 Task: Compose an email with the signature Chelsea Sanchez with the subject Follow-up on the payment and the message Can you please schedule a meeting with the stakeholders to discuss the project status? from softage.4@softage.net to softage.5@softage.net, select last word, change the font of the message to Garamond and change the font typography to bold and italics Send the email. Finally, move the email from Sent Items to the label Marketing
Action: Mouse moved to (946, 75)
Screenshot: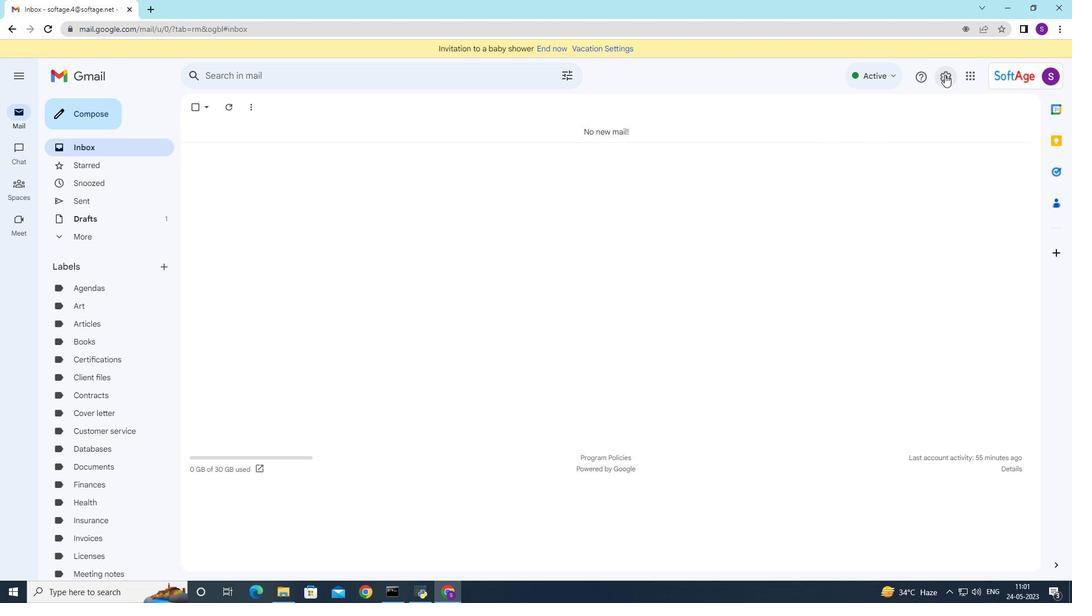 
Action: Mouse pressed left at (946, 75)
Screenshot: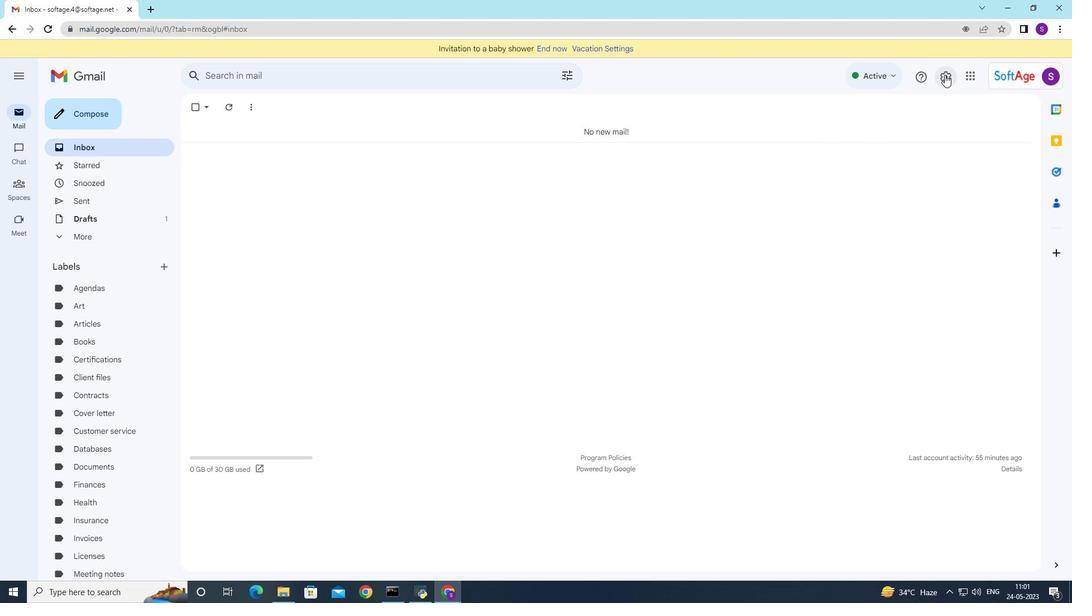 
Action: Mouse moved to (888, 135)
Screenshot: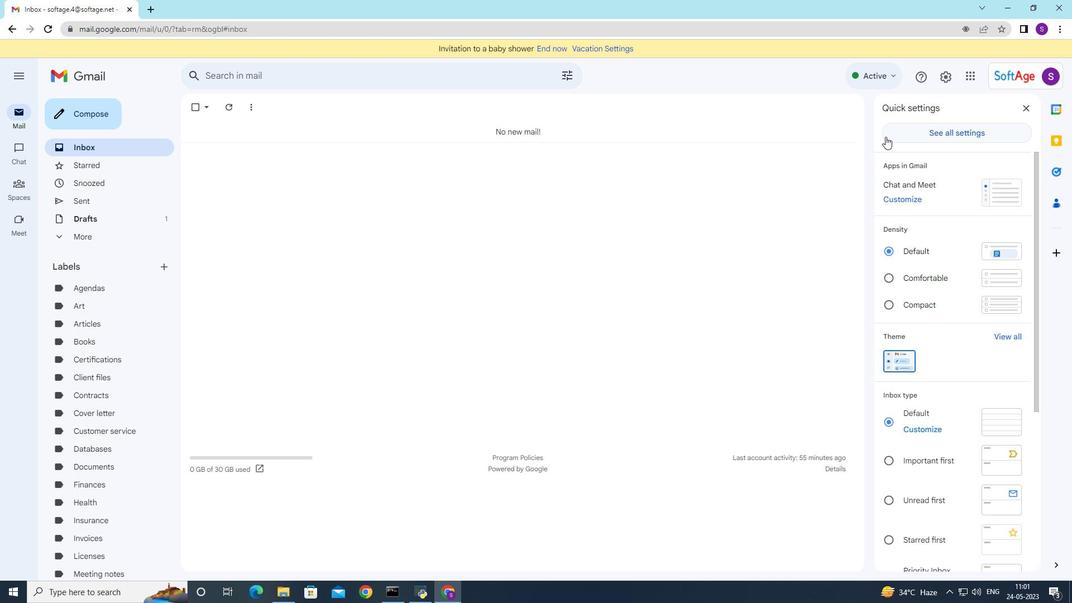 
Action: Mouse pressed left at (888, 135)
Screenshot: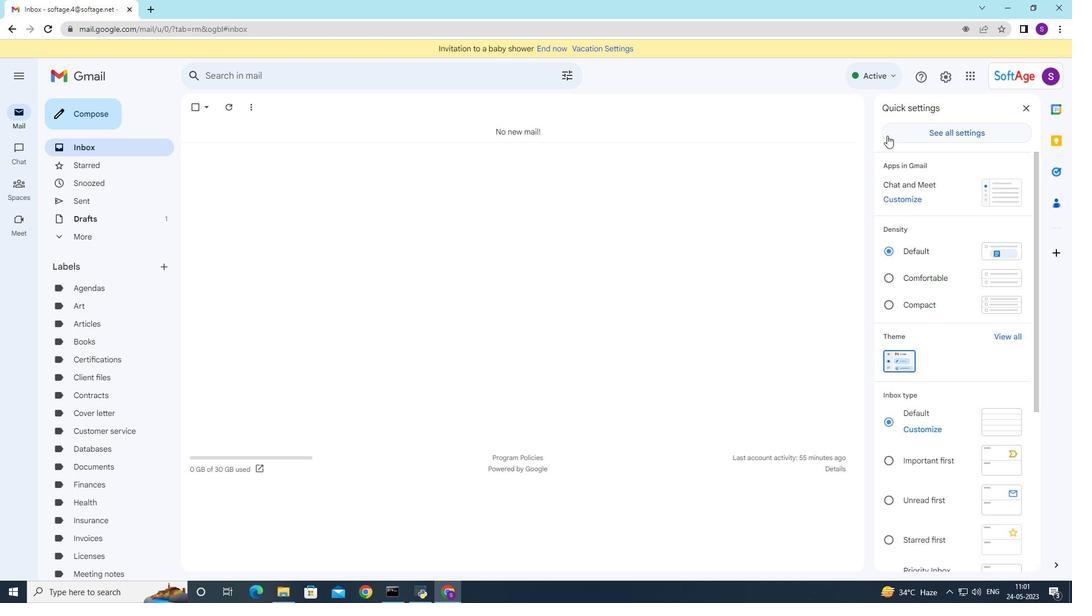 
Action: Mouse moved to (492, 224)
Screenshot: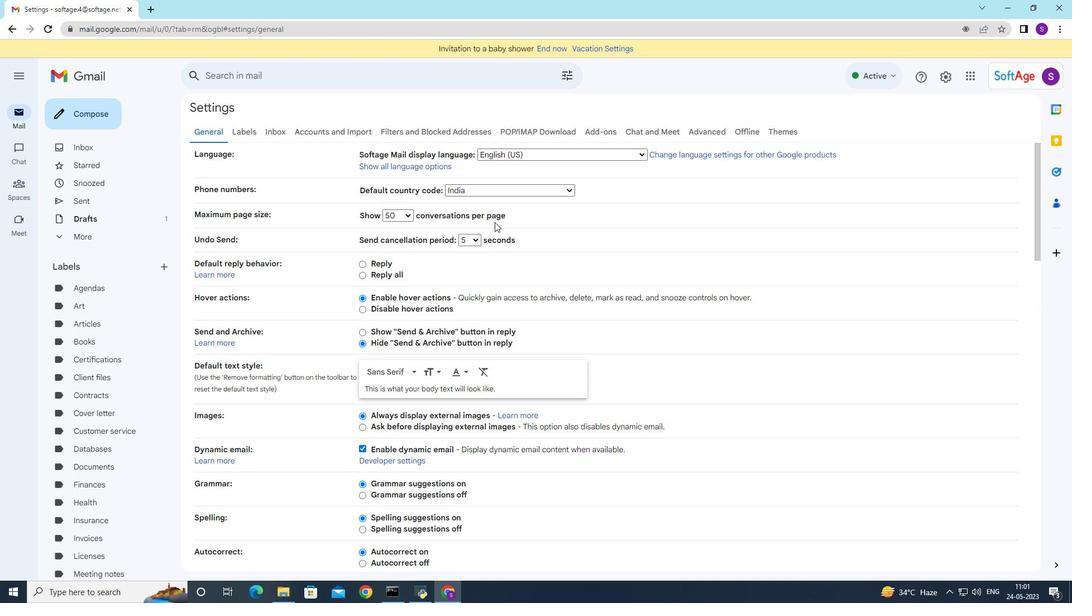 
Action: Mouse scrolled (492, 223) with delta (0, 0)
Screenshot: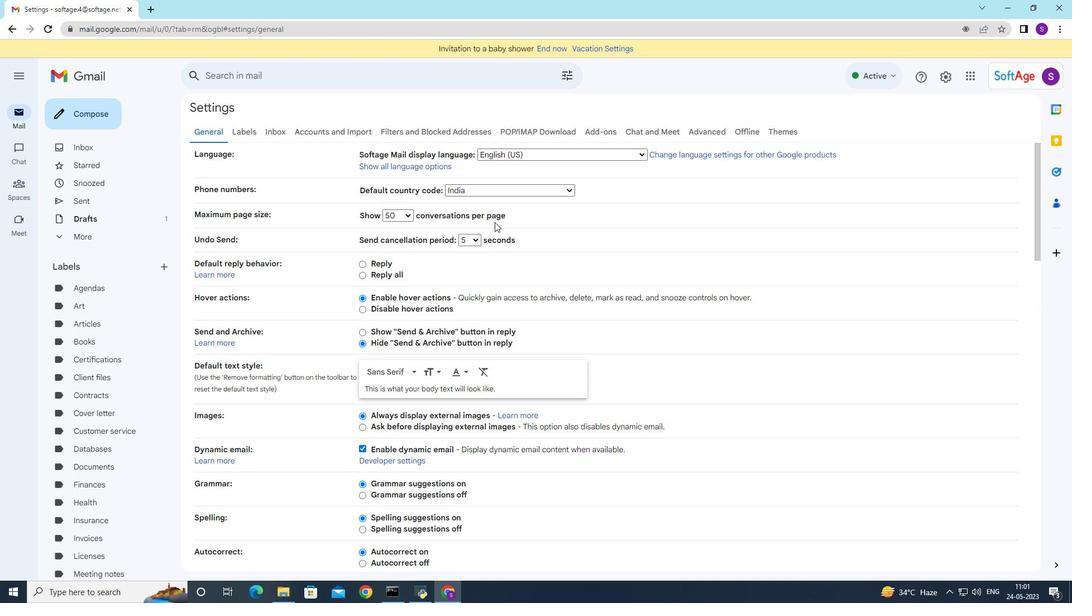
Action: Mouse scrolled (492, 223) with delta (0, 0)
Screenshot: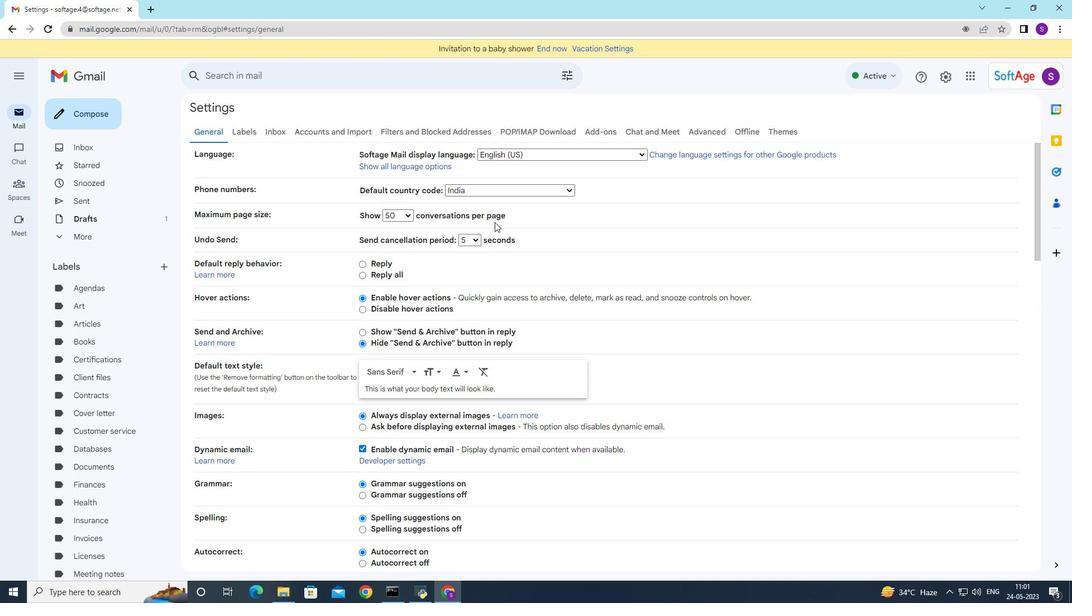 
Action: Mouse scrolled (492, 223) with delta (0, 0)
Screenshot: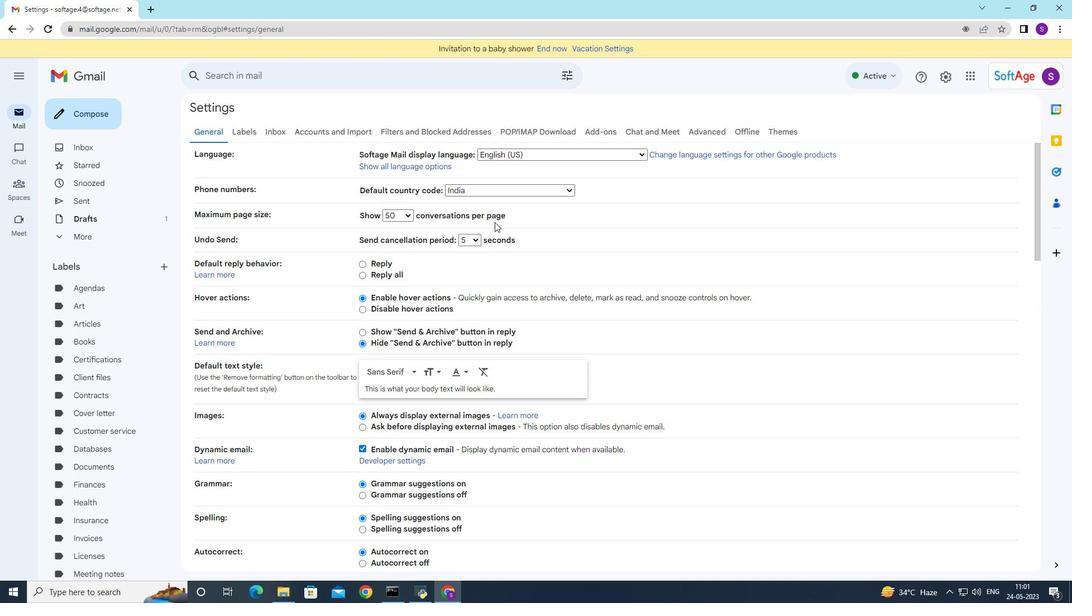 
Action: Mouse moved to (492, 224)
Screenshot: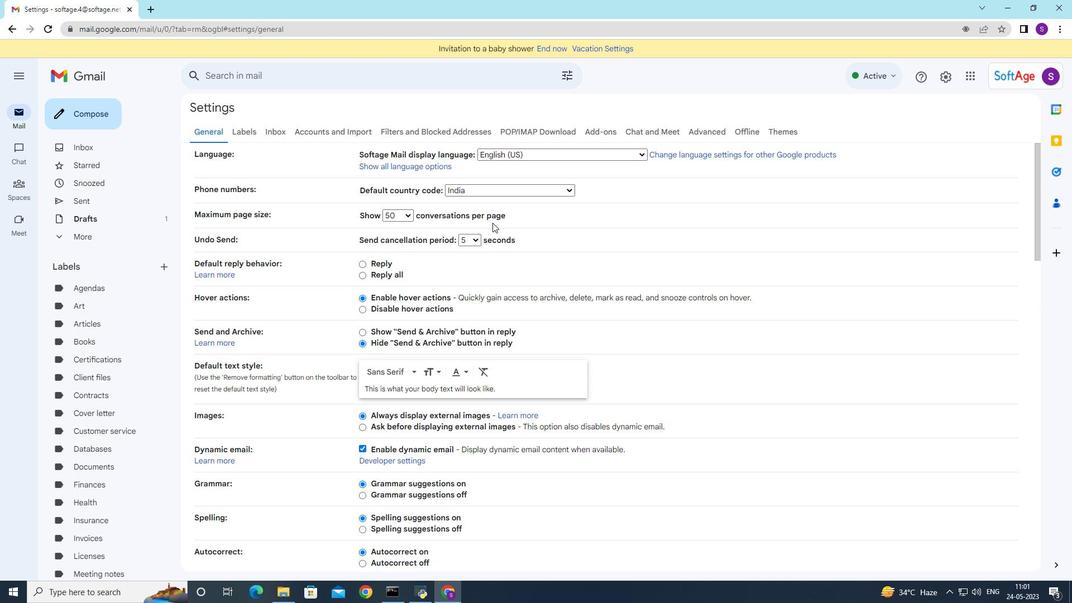 
Action: Mouse scrolled (492, 224) with delta (0, 0)
Screenshot: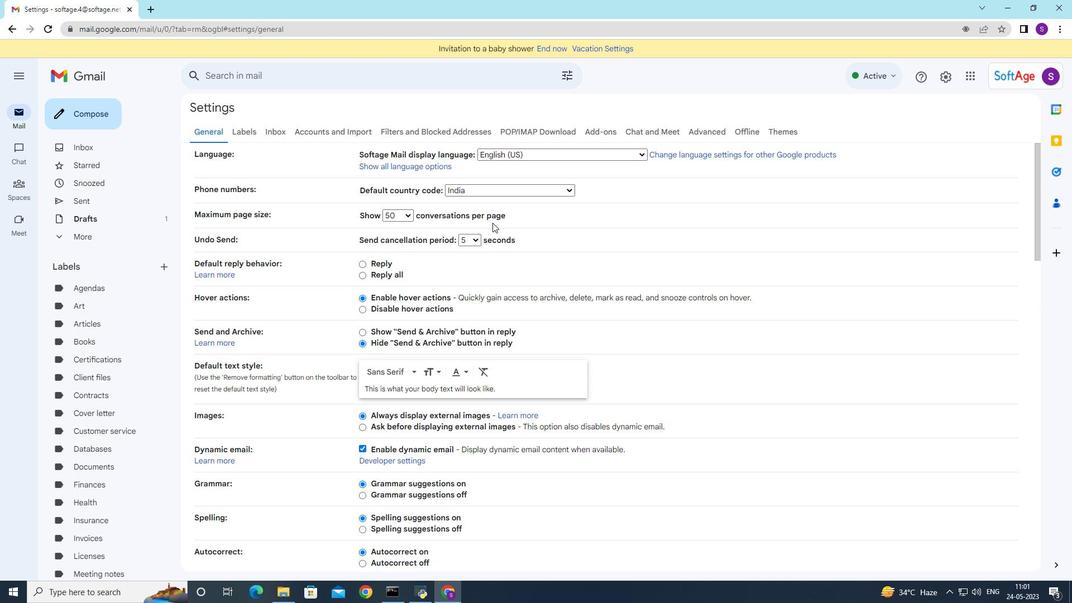 
Action: Mouse moved to (485, 246)
Screenshot: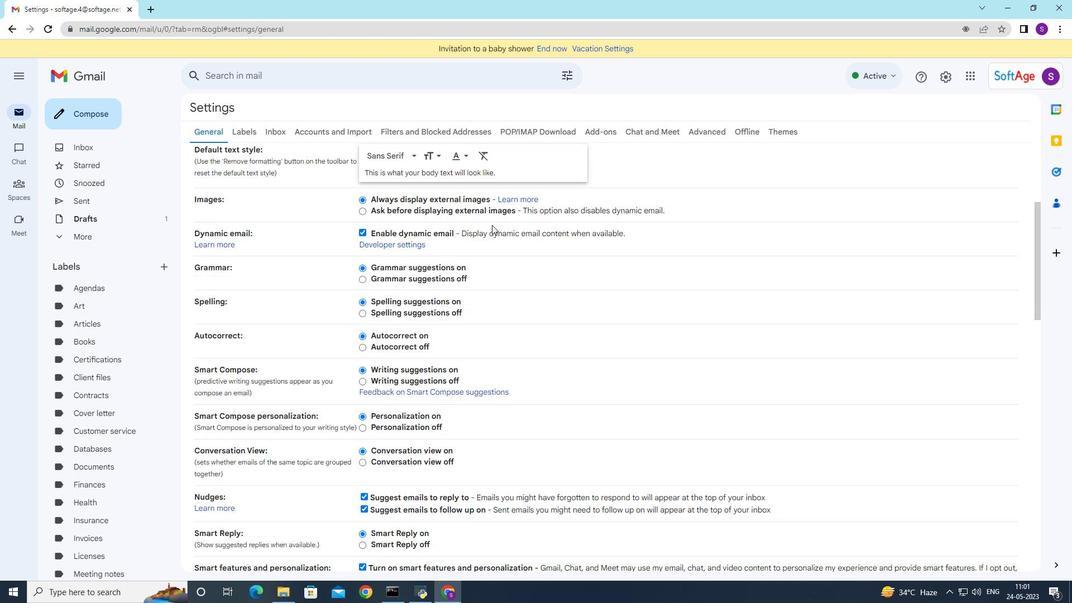 
Action: Mouse scrolled (485, 246) with delta (0, 0)
Screenshot: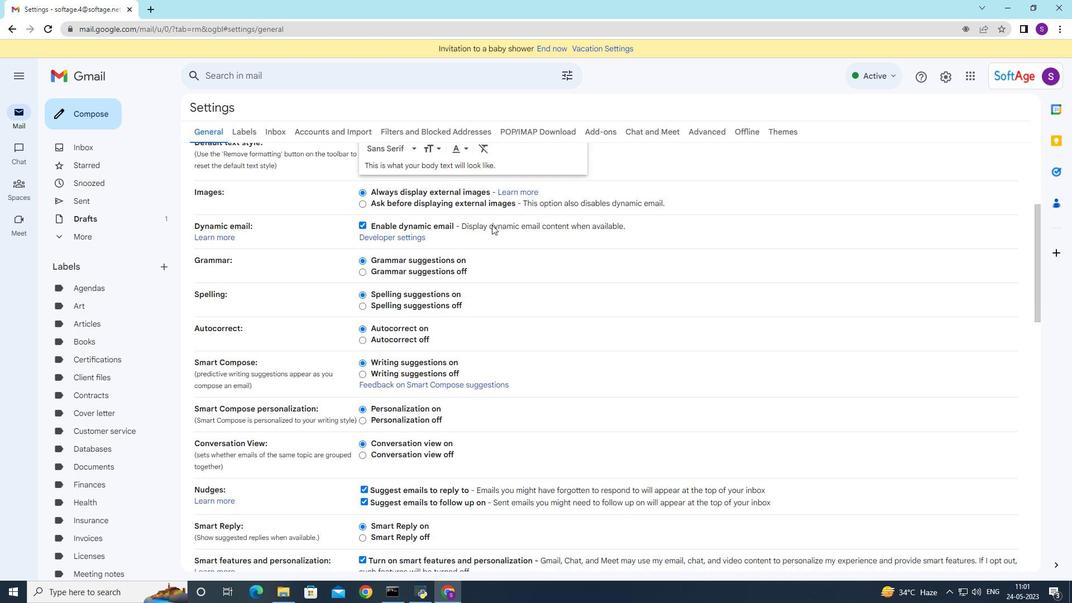 
Action: Mouse moved to (483, 249)
Screenshot: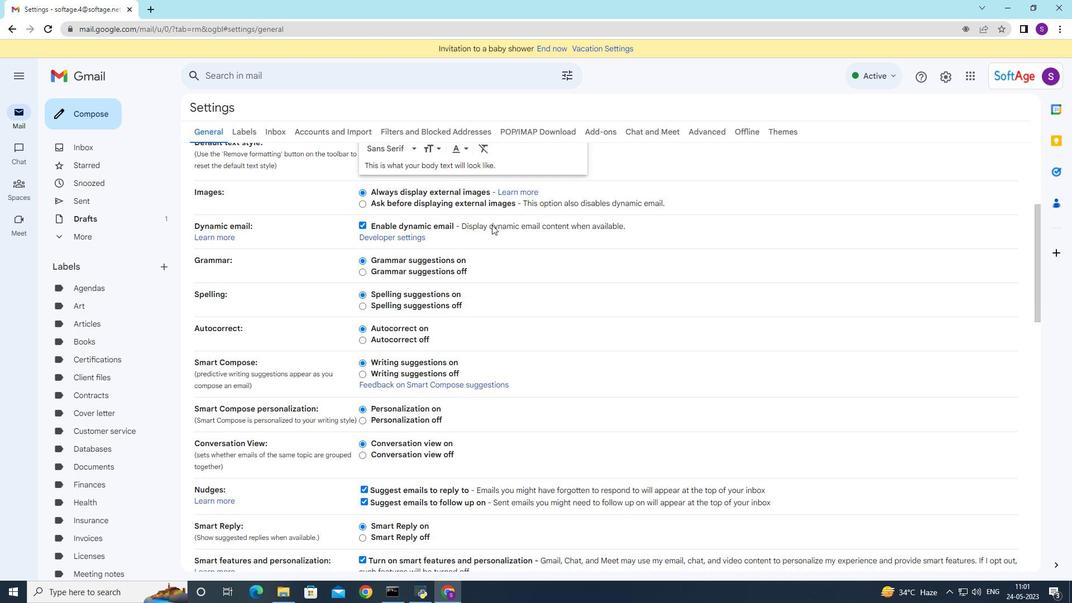 
Action: Mouse scrolled (484, 248) with delta (0, 0)
Screenshot: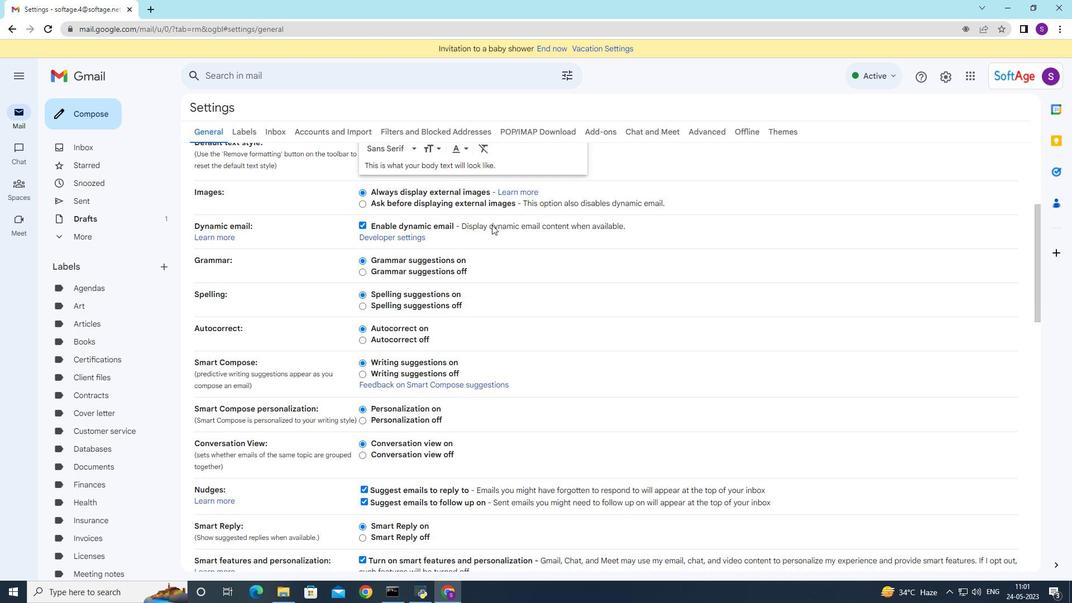 
Action: Mouse moved to (483, 250)
Screenshot: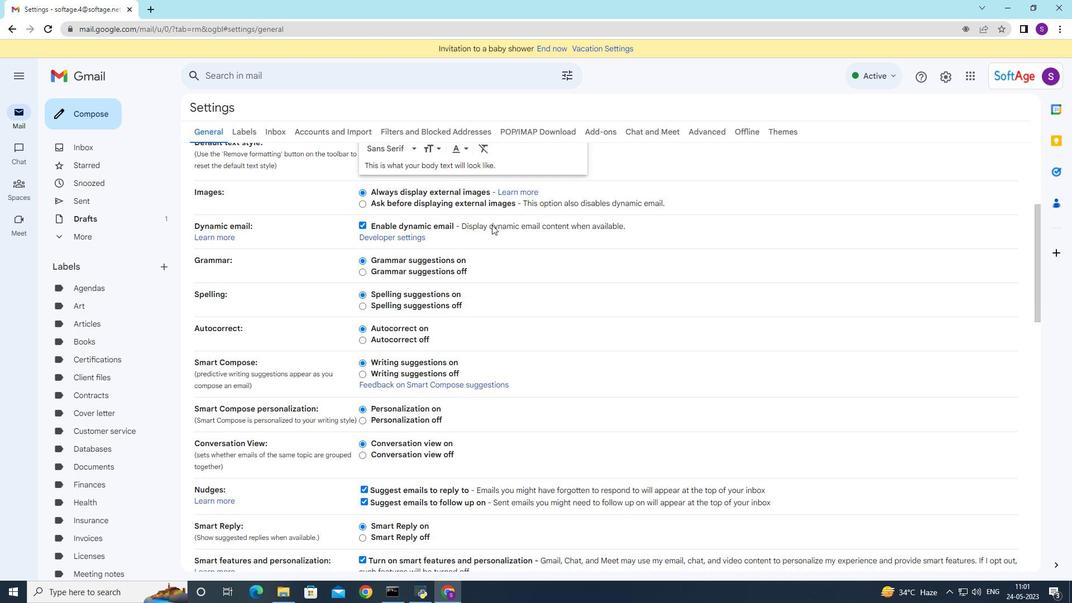
Action: Mouse scrolled (483, 249) with delta (0, 0)
Screenshot: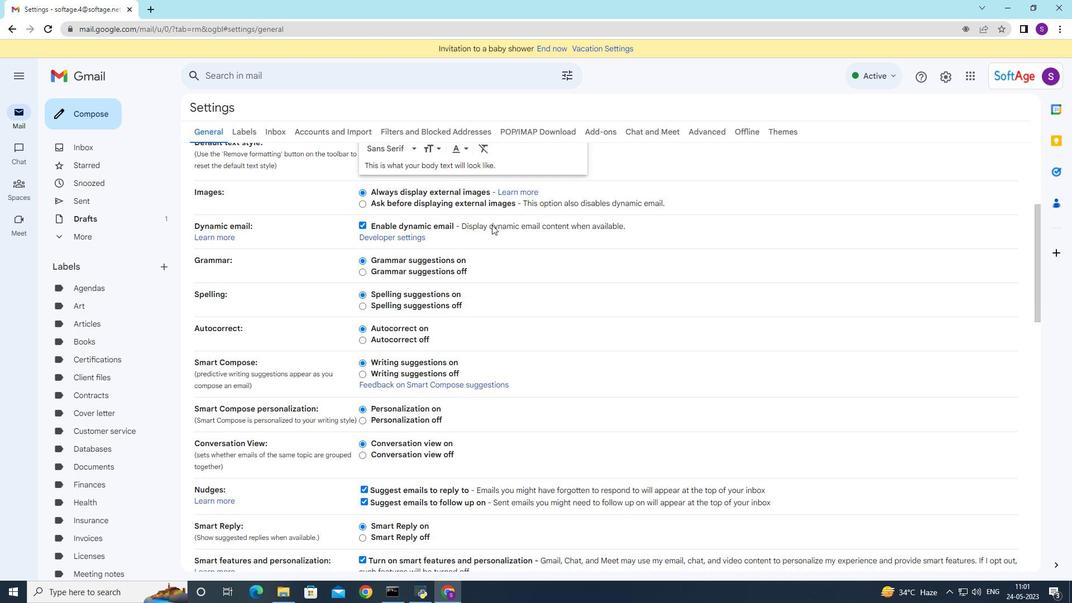 
Action: Mouse moved to (483, 250)
Screenshot: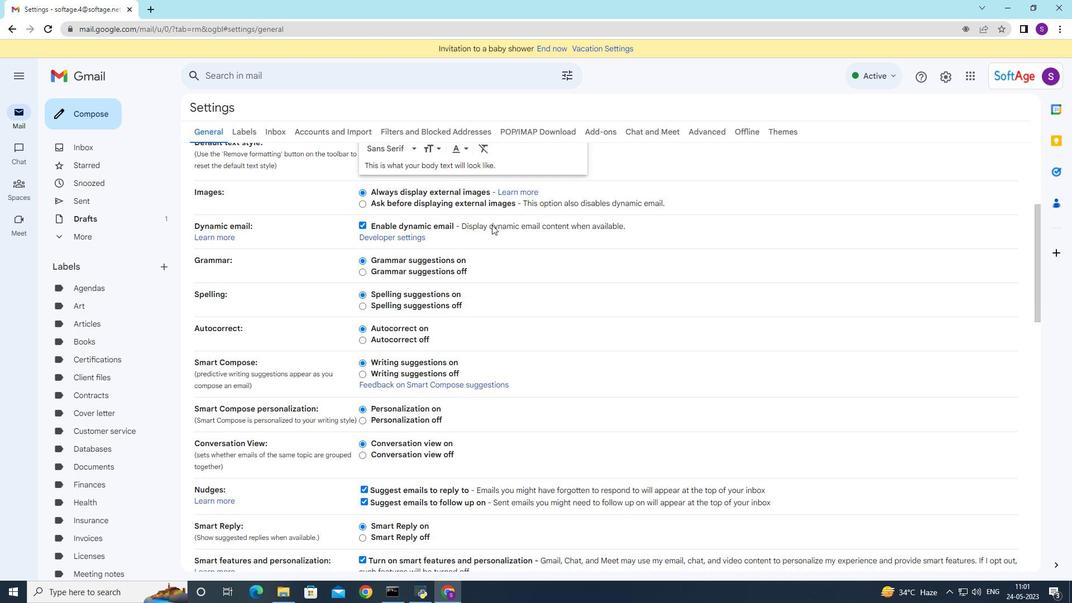 
Action: Mouse scrolled (483, 249) with delta (0, 0)
Screenshot: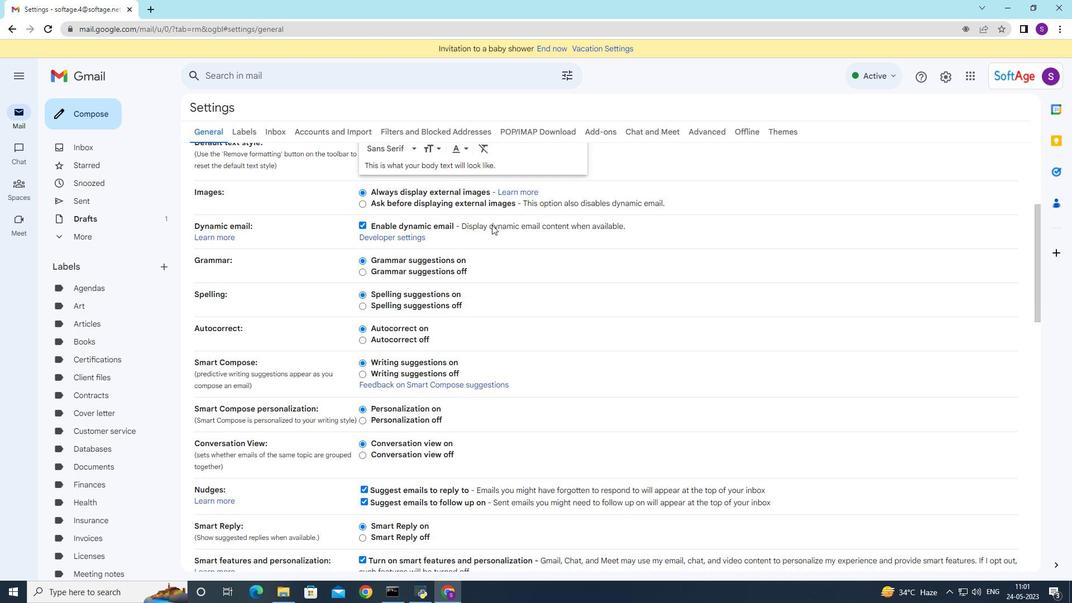 
Action: Mouse moved to (482, 252)
Screenshot: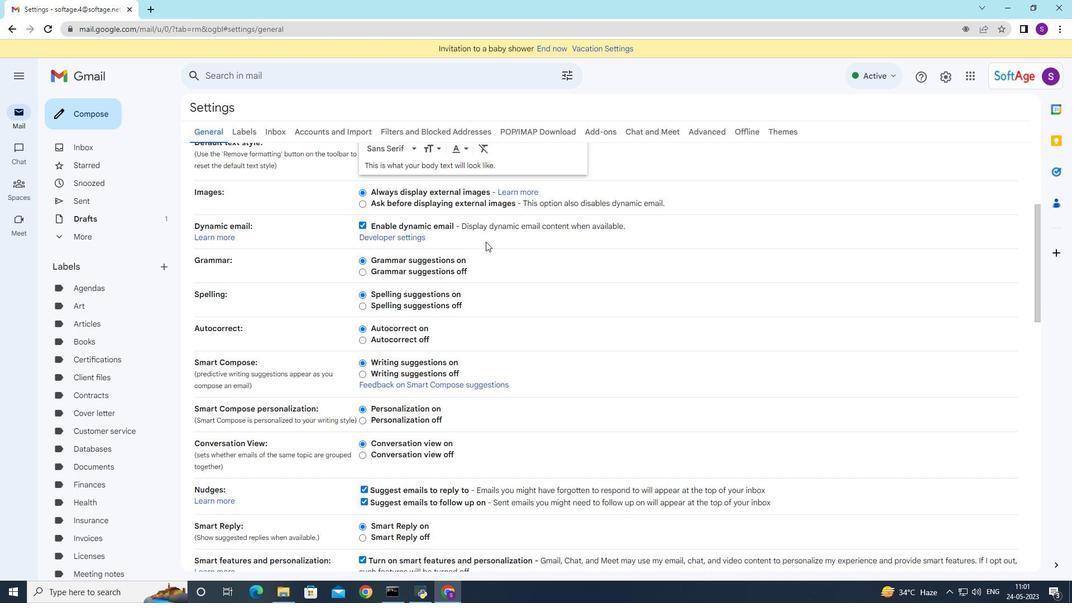 
Action: Mouse scrolled (482, 251) with delta (0, 0)
Screenshot: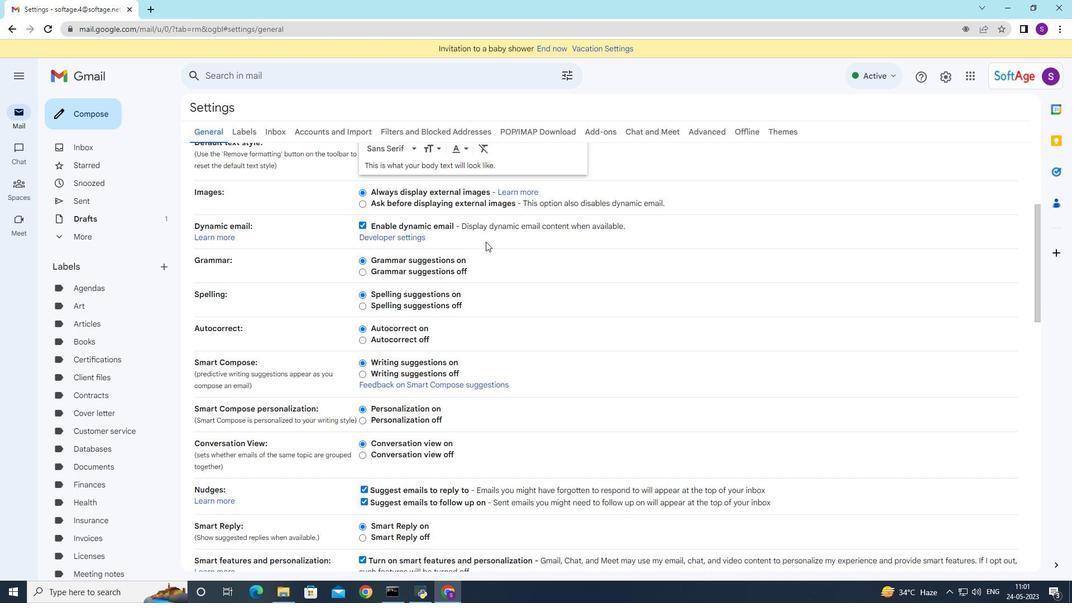 
Action: Mouse moved to (361, 369)
Screenshot: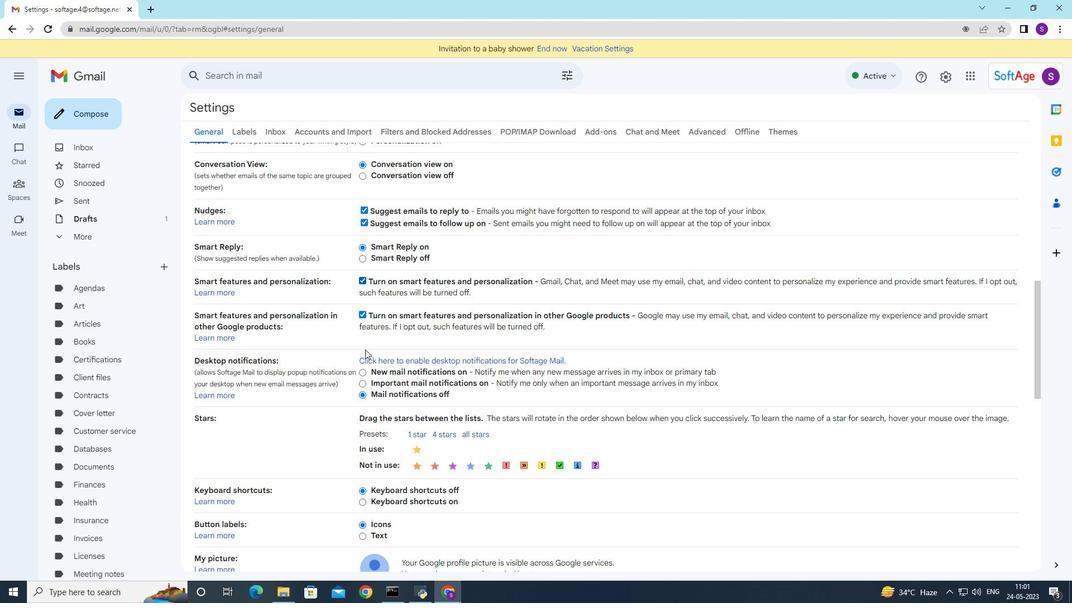 
Action: Mouse scrolled (361, 368) with delta (0, 0)
Screenshot: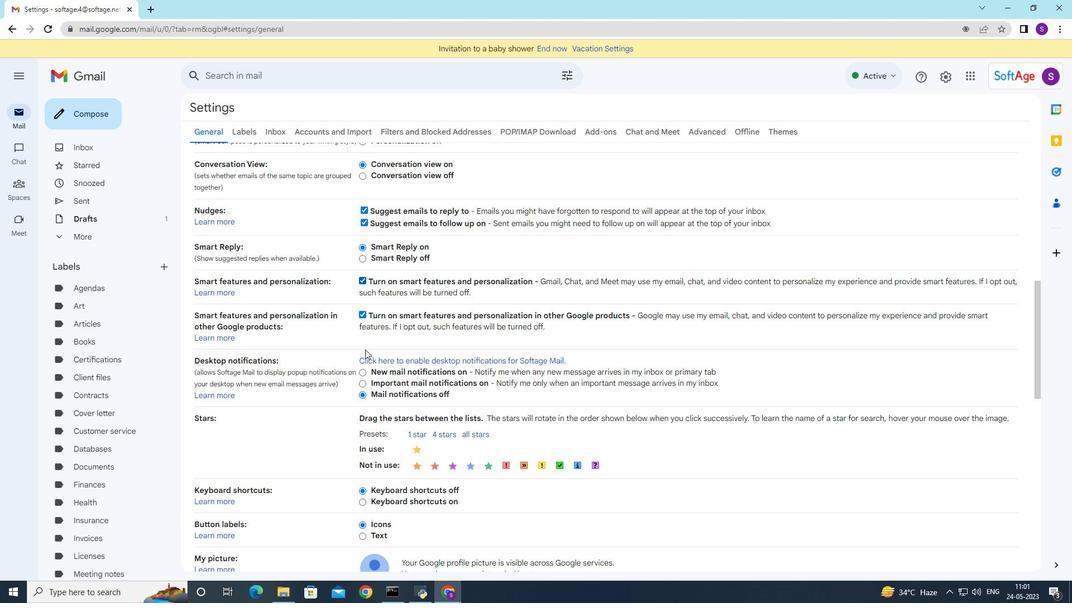 
Action: Mouse moved to (362, 369)
Screenshot: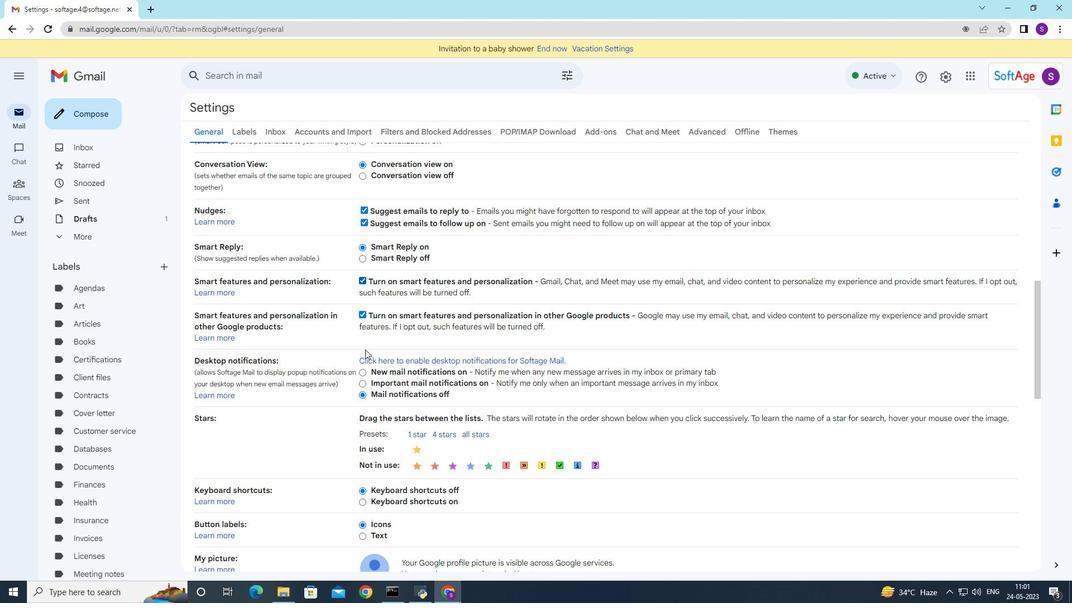 
Action: Mouse scrolled (362, 368) with delta (0, 0)
Screenshot: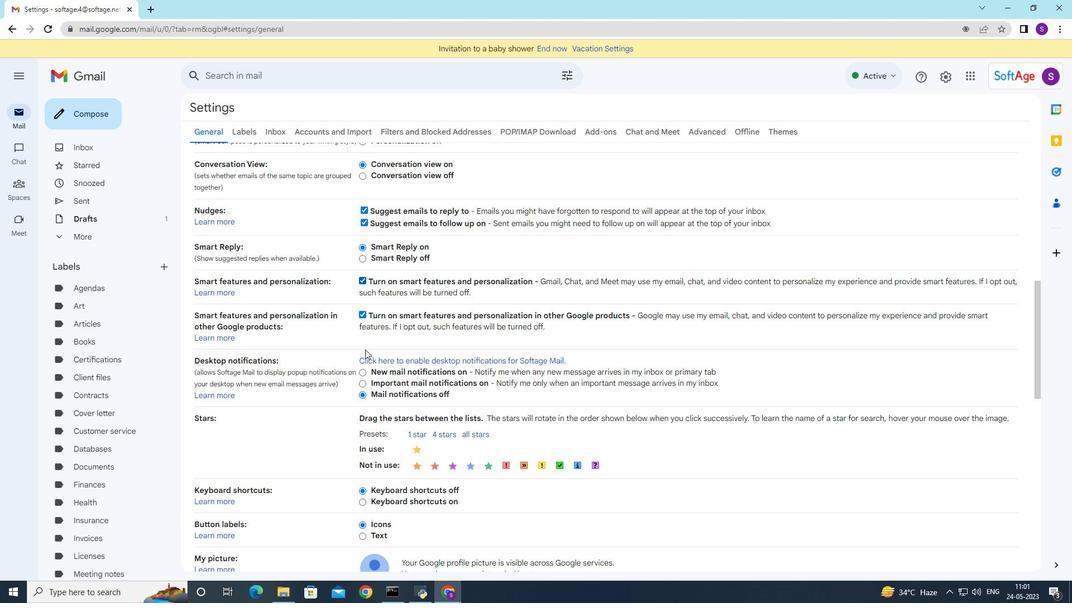 
Action: Mouse moved to (362, 369)
Screenshot: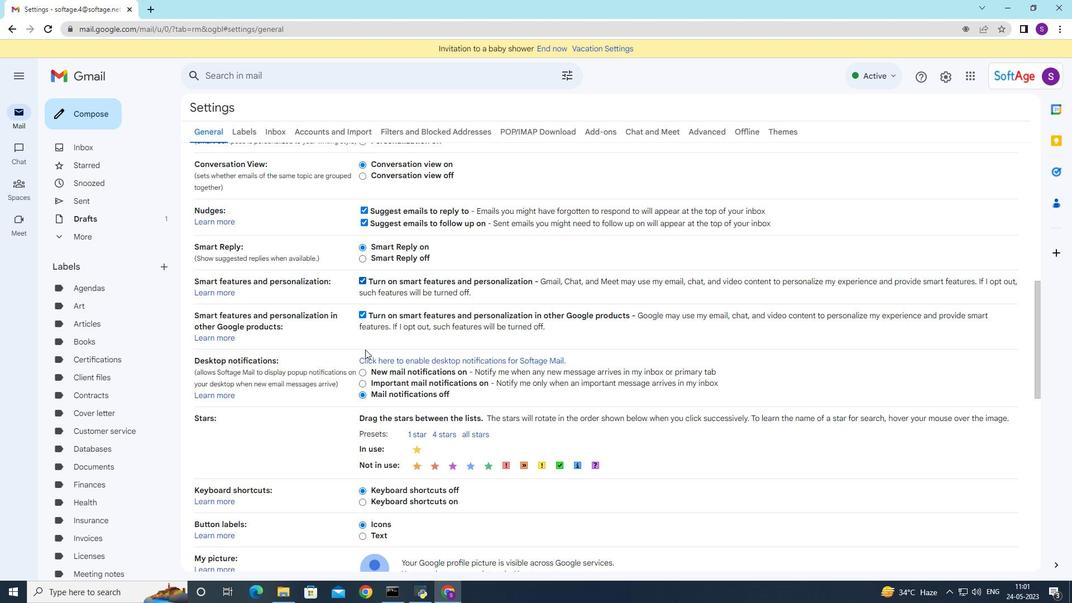 
Action: Mouse scrolled (362, 369) with delta (0, 0)
Screenshot: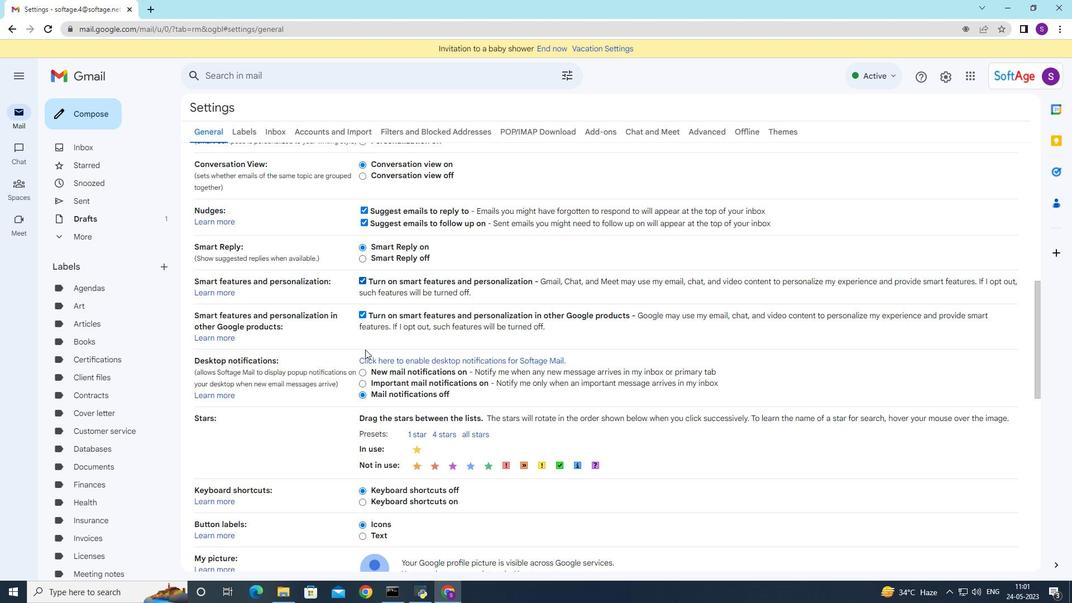 
Action: Mouse moved to (362, 369)
Screenshot: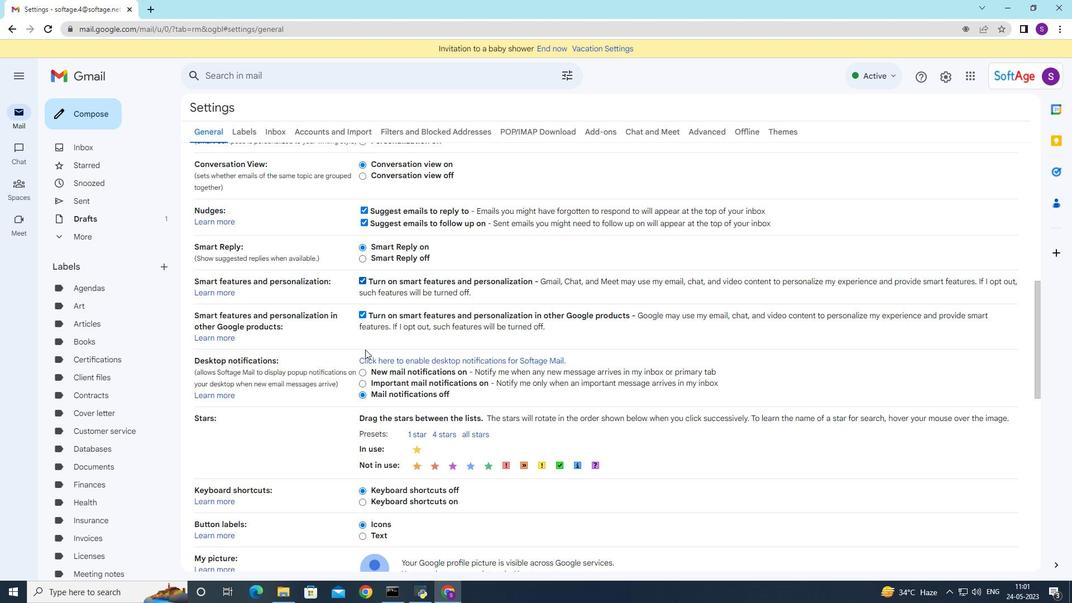 
Action: Mouse scrolled (362, 369) with delta (0, 0)
Screenshot: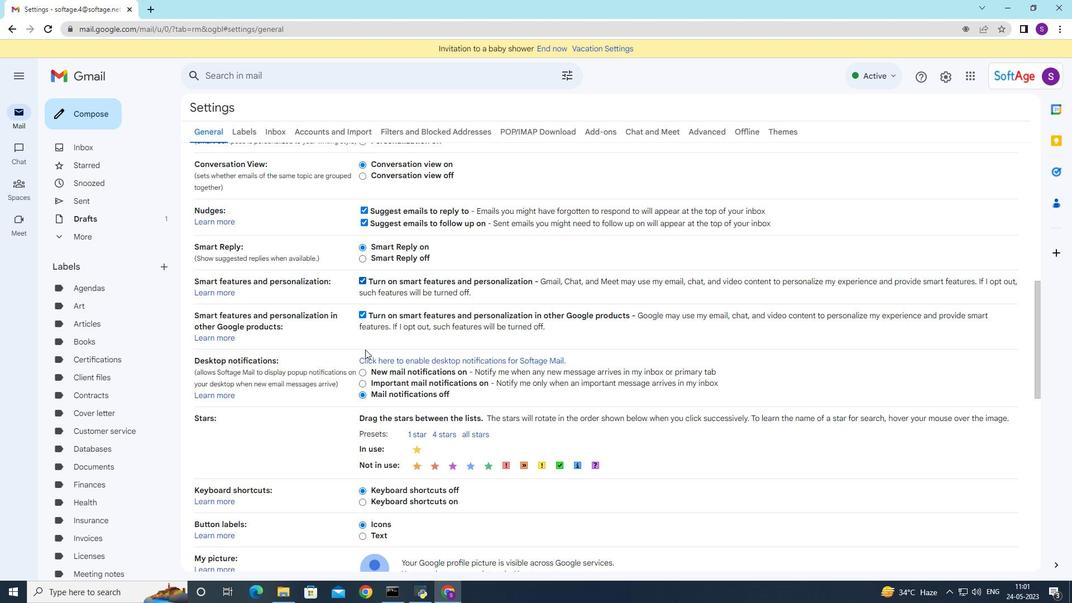 
Action: Mouse moved to (362, 369)
Screenshot: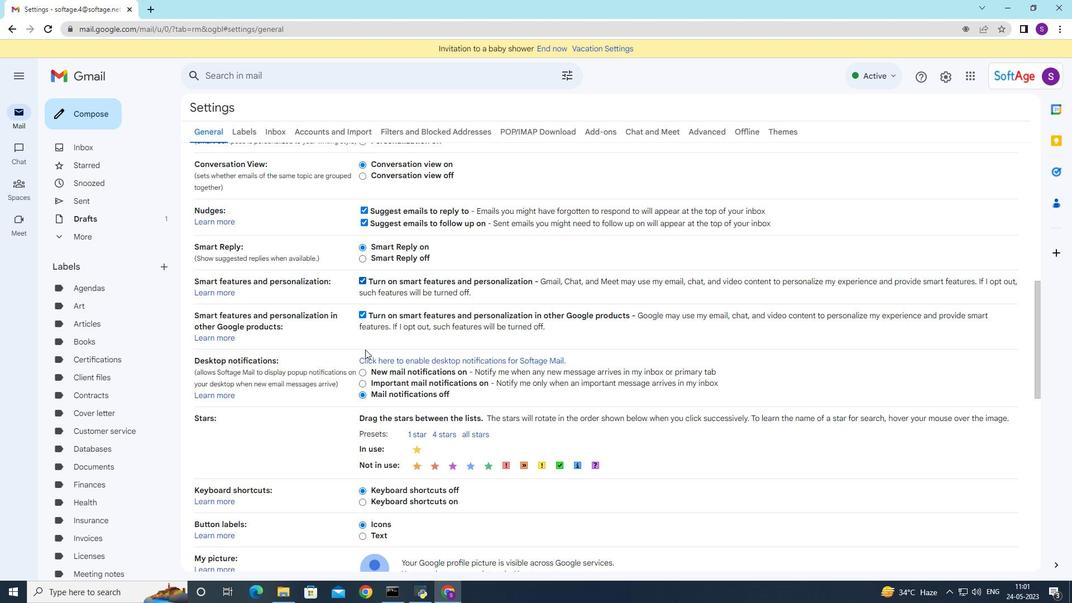 
Action: Mouse scrolled (362, 369) with delta (0, 0)
Screenshot: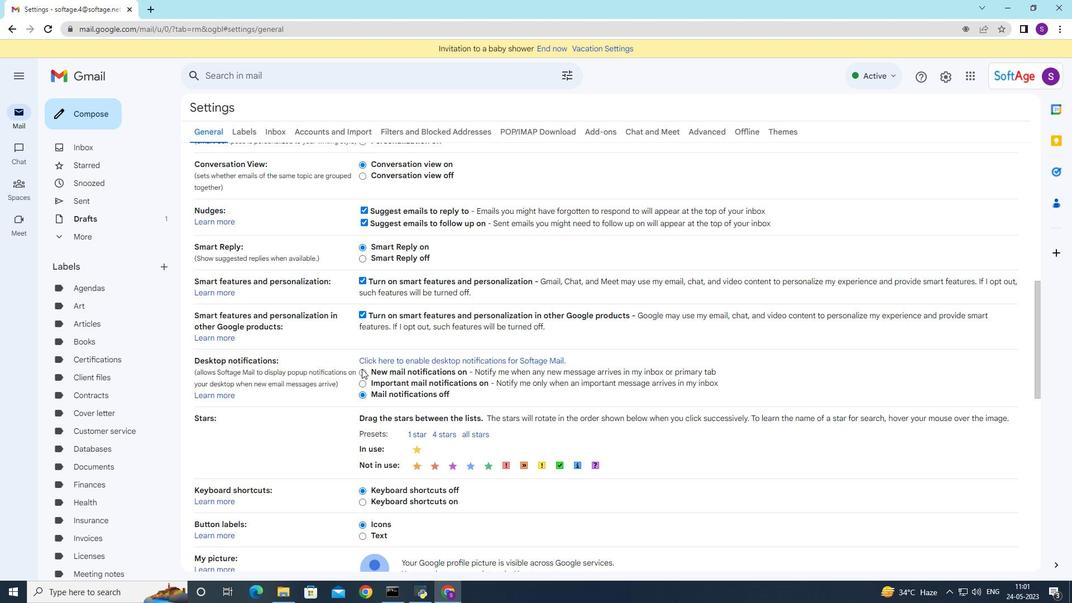 
Action: Mouse moved to (428, 462)
Screenshot: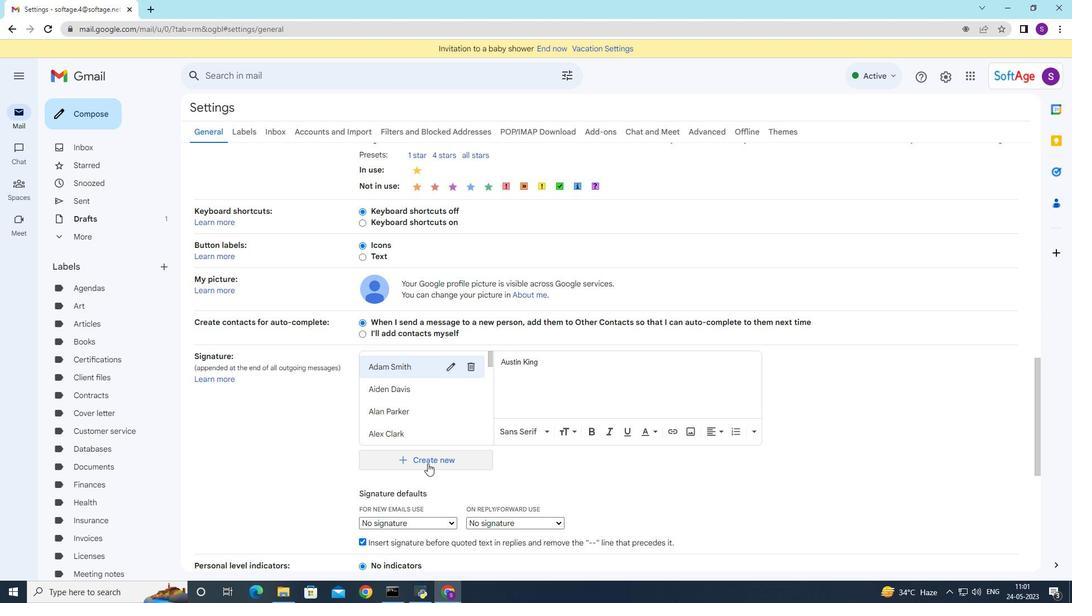 
Action: Mouse pressed left at (428, 462)
Screenshot: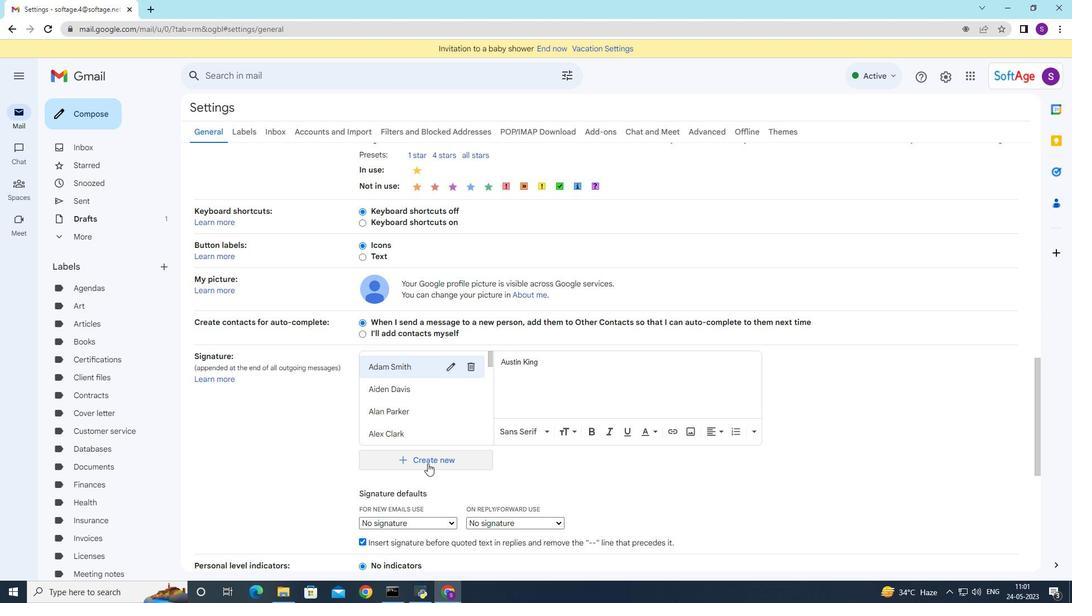 
Action: Mouse moved to (469, 305)
Screenshot: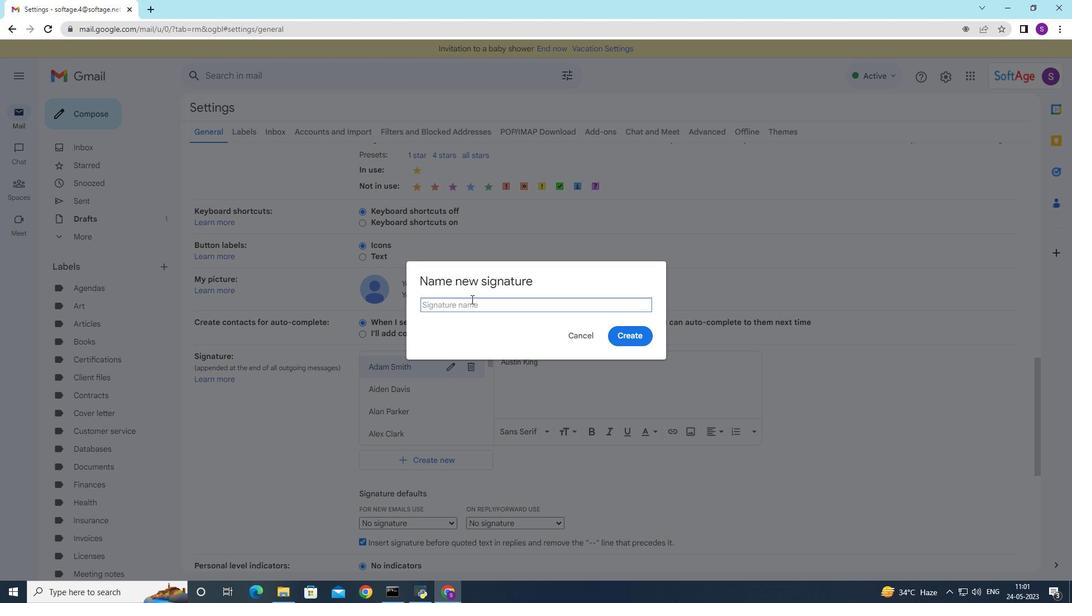 
Action: Key pressed <Key.shift>Chelsea<Key.space><Key.shift>Sanchez
Screenshot: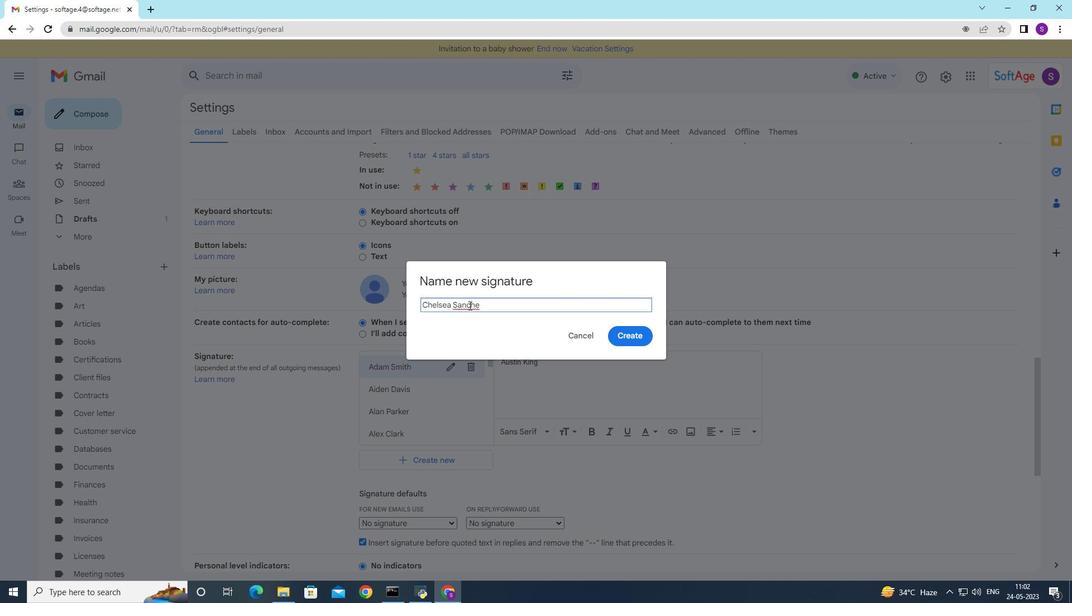 
Action: Mouse moved to (635, 336)
Screenshot: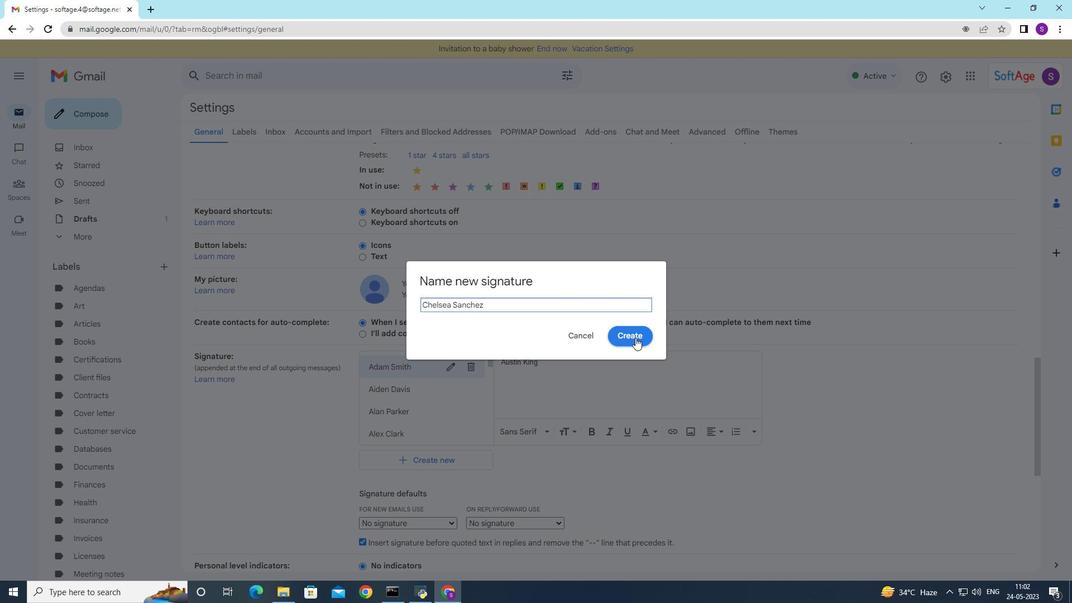 
Action: Mouse pressed left at (635, 336)
Screenshot: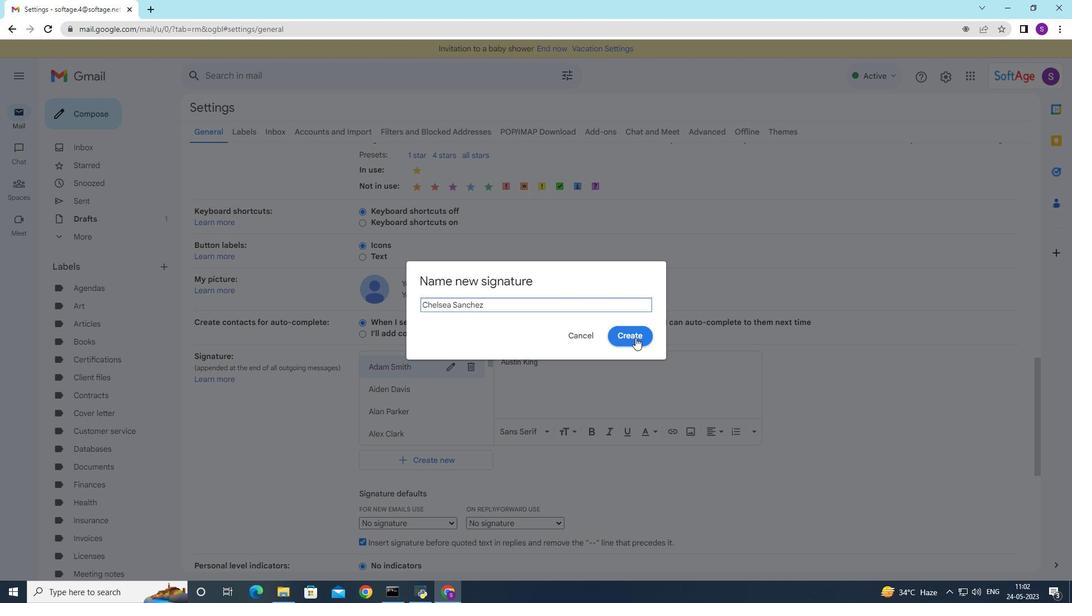 
Action: Mouse moved to (450, 340)
Screenshot: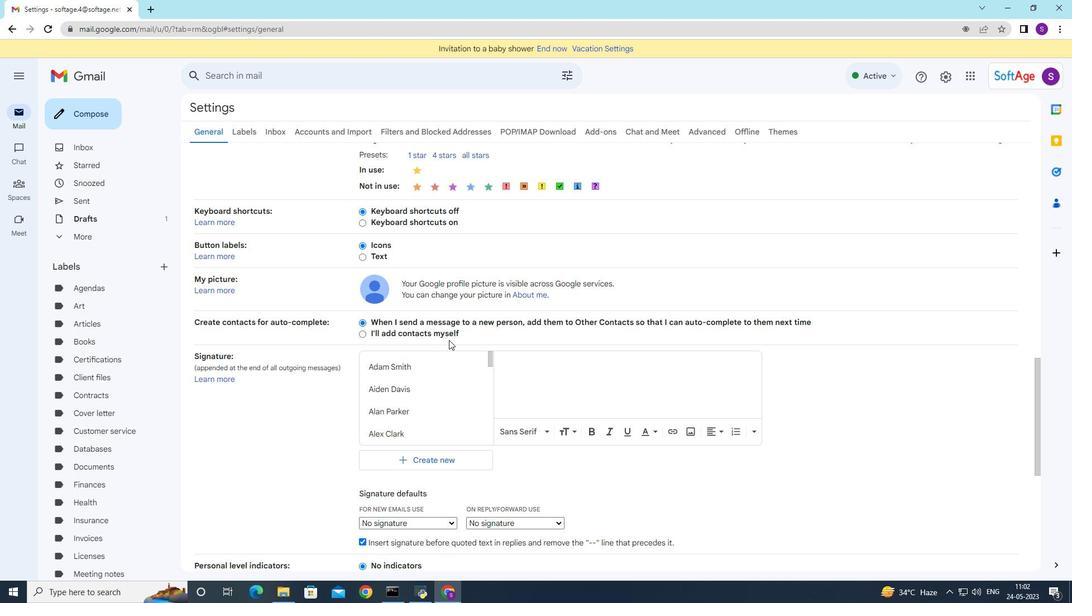 
Action: Key pressed <Key.shift>Chelsea<Key.space><Key.shift><Key.shift><Key.shift><Key.shift><Key.shift><Key.shift><Key.shift><Key.shift>Sanchez
Screenshot: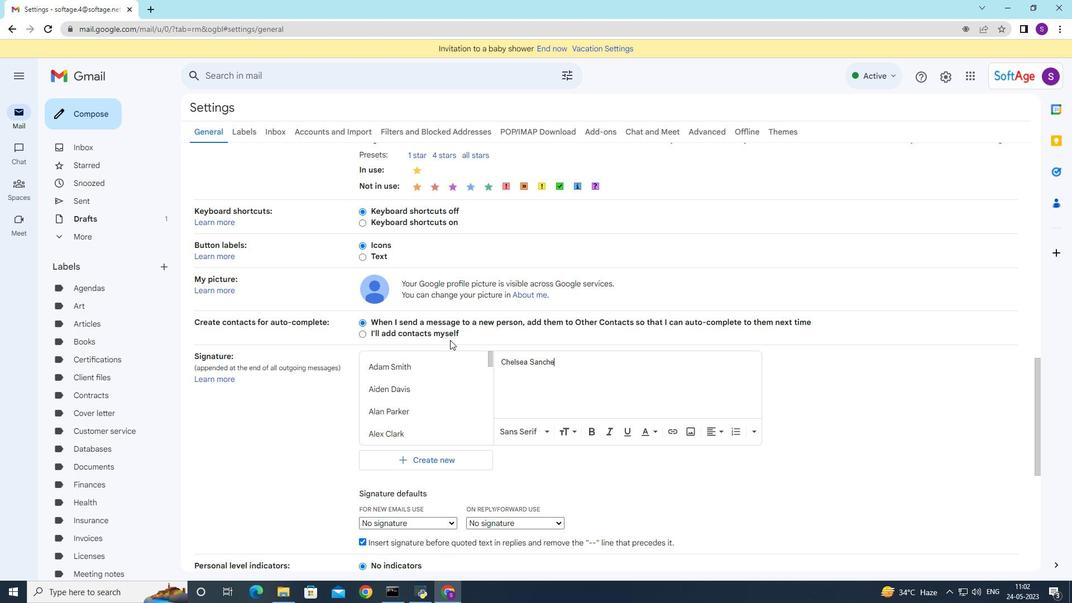 
Action: Mouse moved to (428, 419)
Screenshot: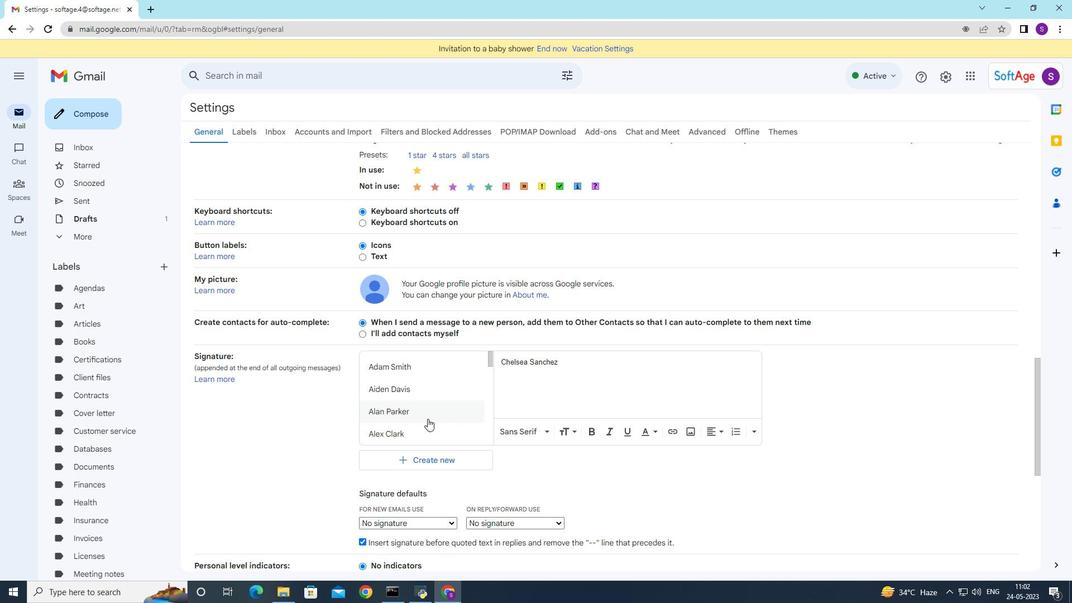 
Action: Mouse scrolled (428, 419) with delta (0, 0)
Screenshot: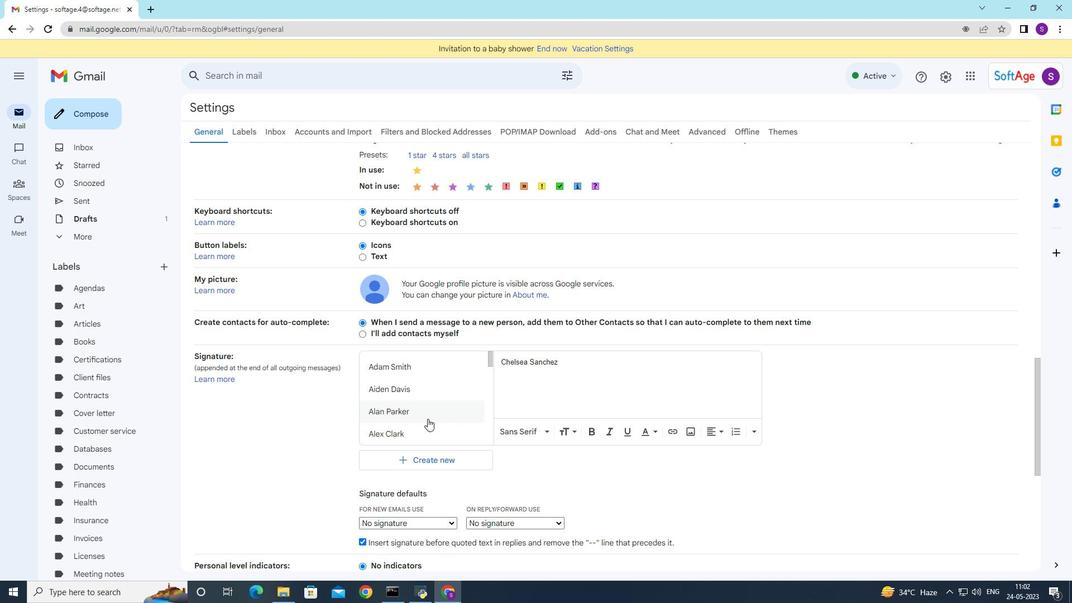
Action: Mouse scrolled (428, 419) with delta (0, 0)
Screenshot: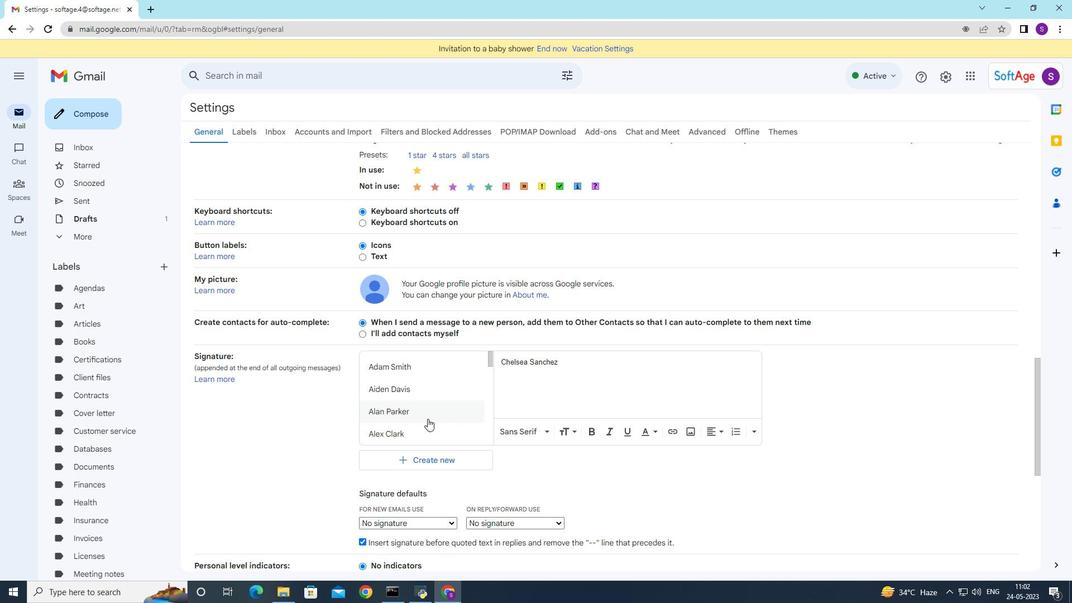 
Action: Mouse scrolled (428, 419) with delta (0, 0)
Screenshot: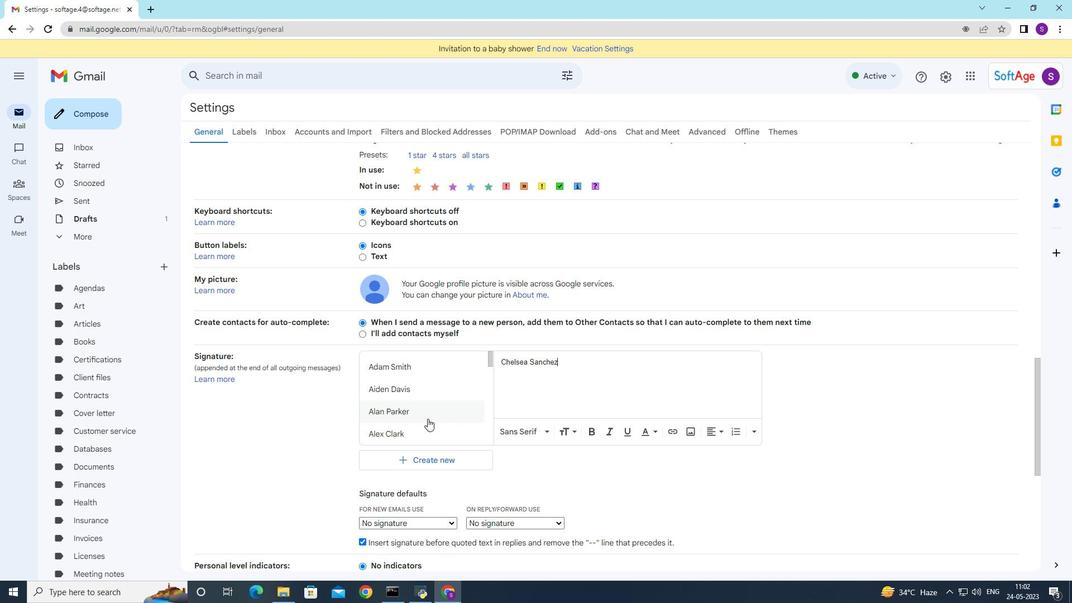
Action: Mouse scrolled (428, 419) with delta (0, 0)
Screenshot: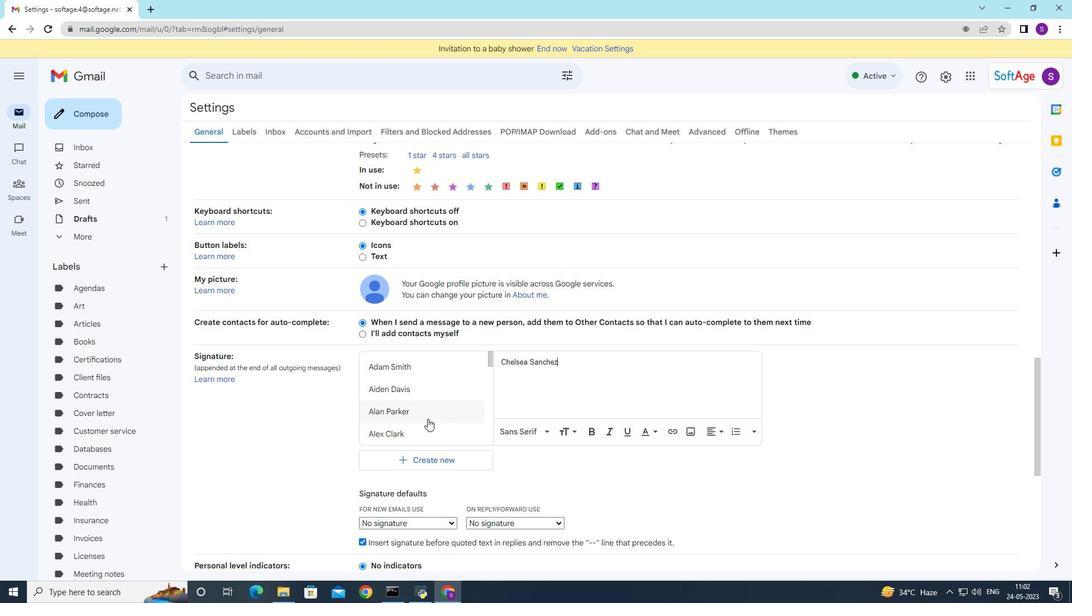 
Action: Mouse scrolled (428, 419) with delta (0, 0)
Screenshot: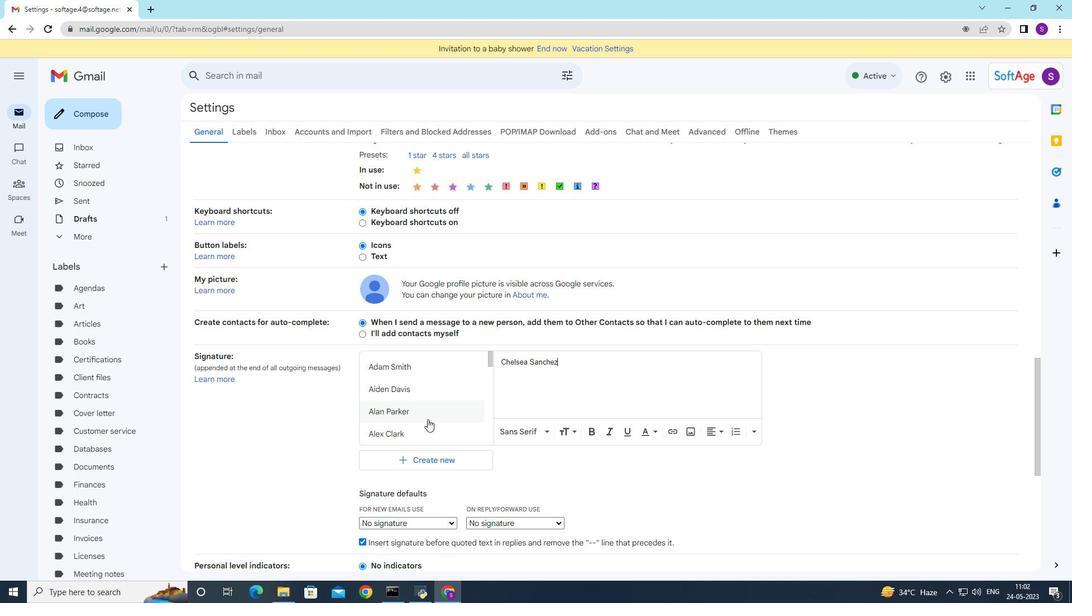 
Action: Mouse moved to (499, 488)
Screenshot: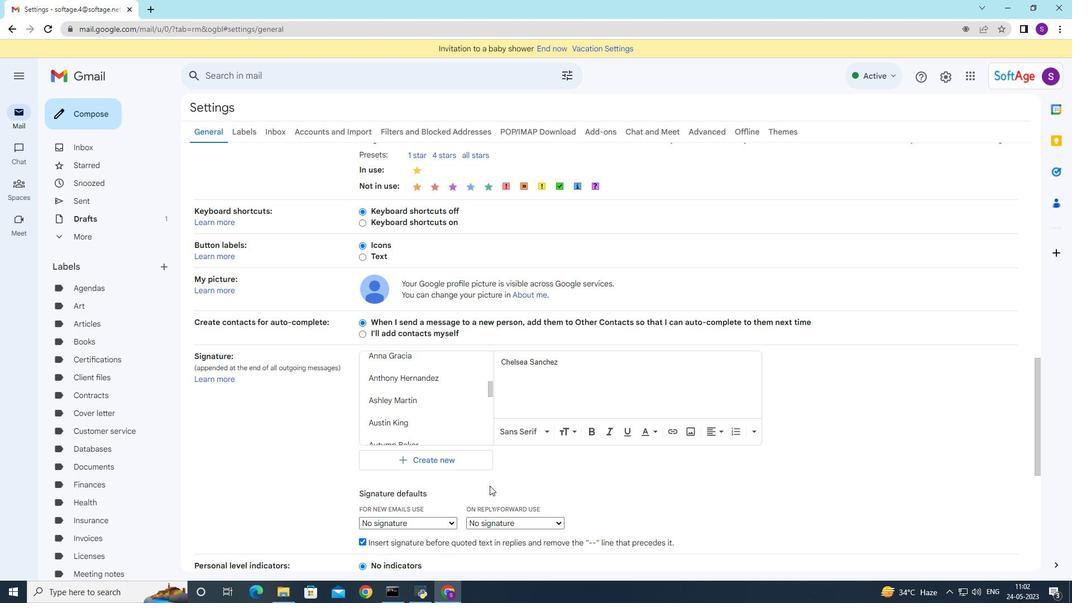 
Action: Mouse scrolled (499, 488) with delta (0, 0)
Screenshot: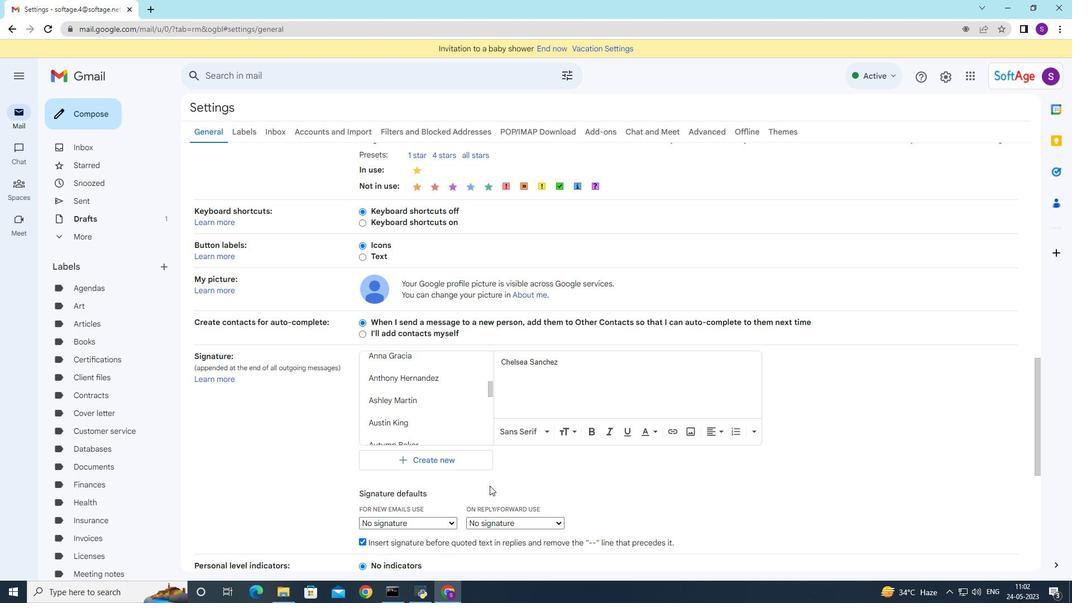 
Action: Mouse scrolled (499, 488) with delta (0, 0)
Screenshot: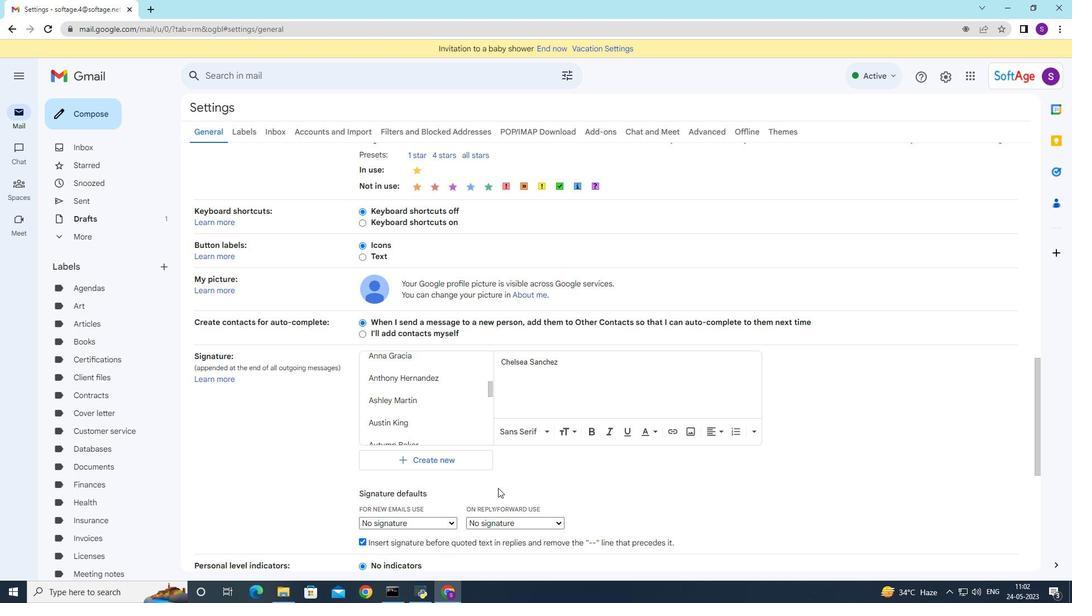 
Action: Mouse scrolled (499, 488) with delta (0, 0)
Screenshot: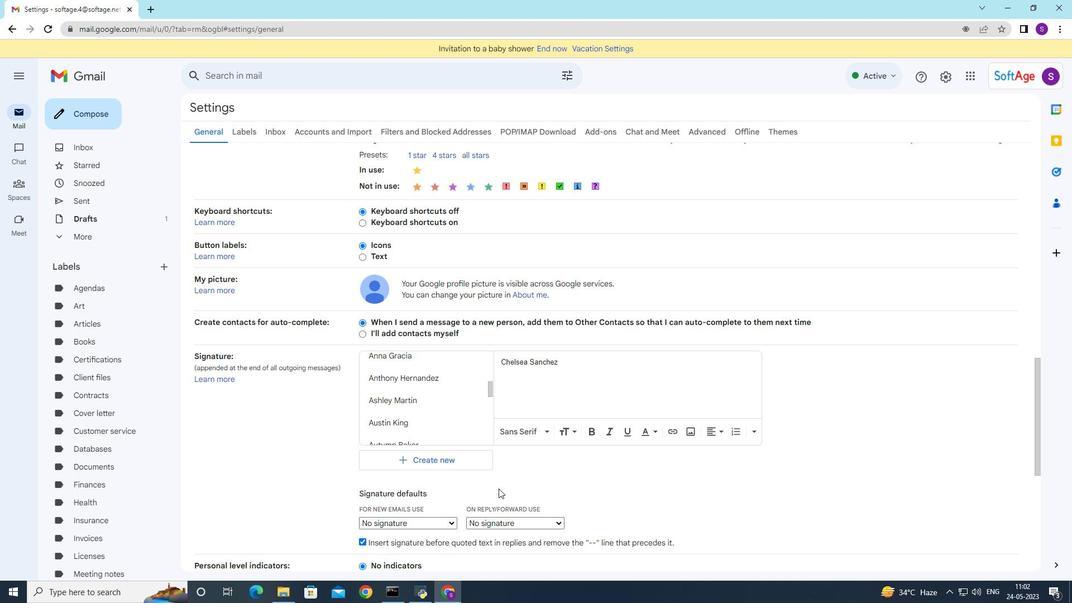 
Action: Mouse scrolled (499, 488) with delta (0, 0)
Screenshot: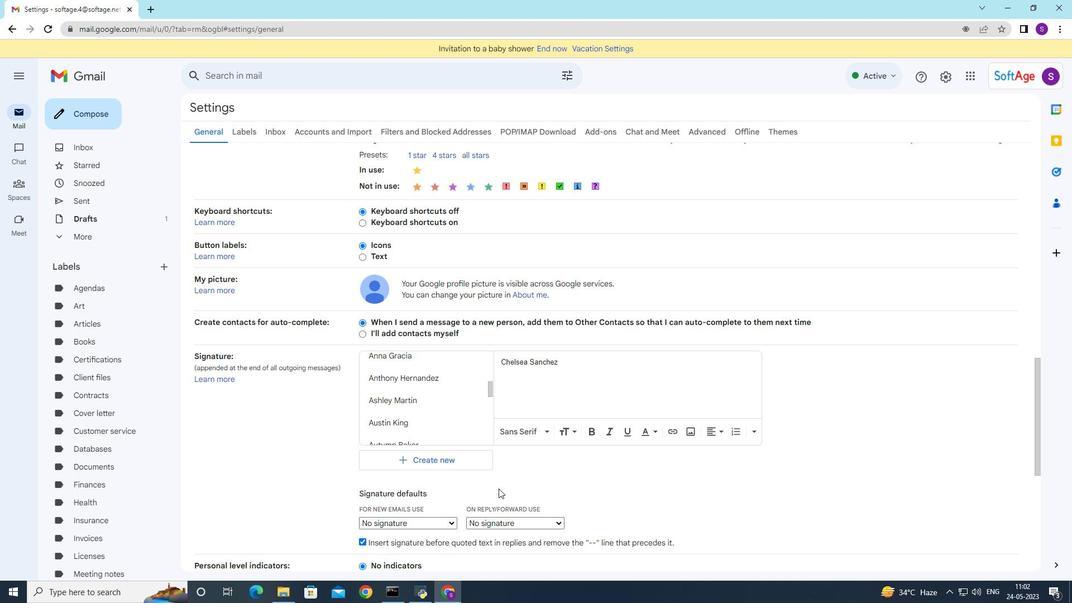 
Action: Mouse moved to (485, 535)
Screenshot: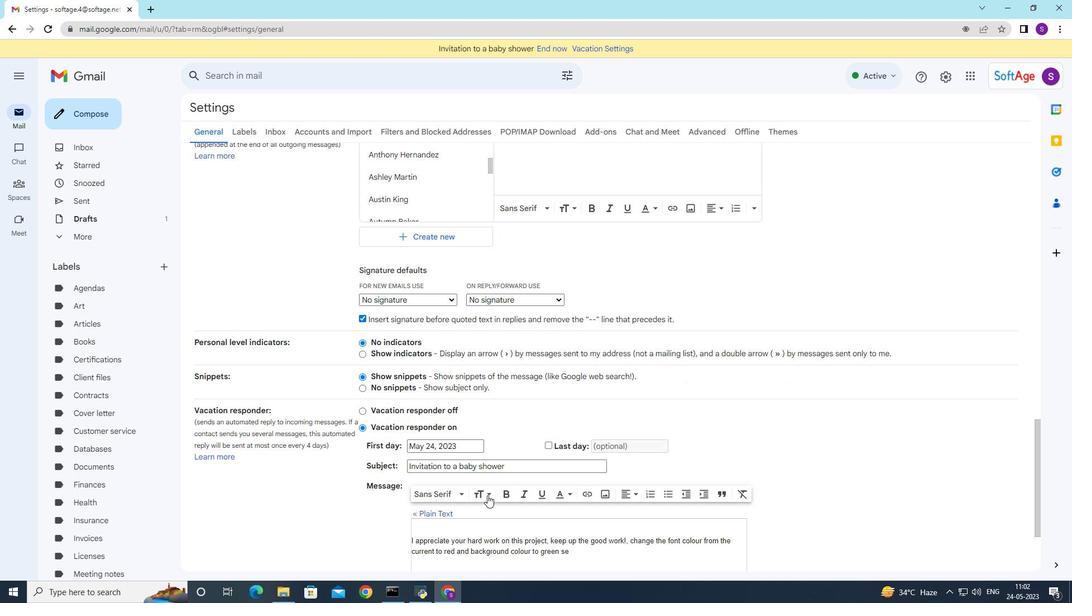 
Action: Mouse scrolled (485, 534) with delta (0, 0)
Screenshot: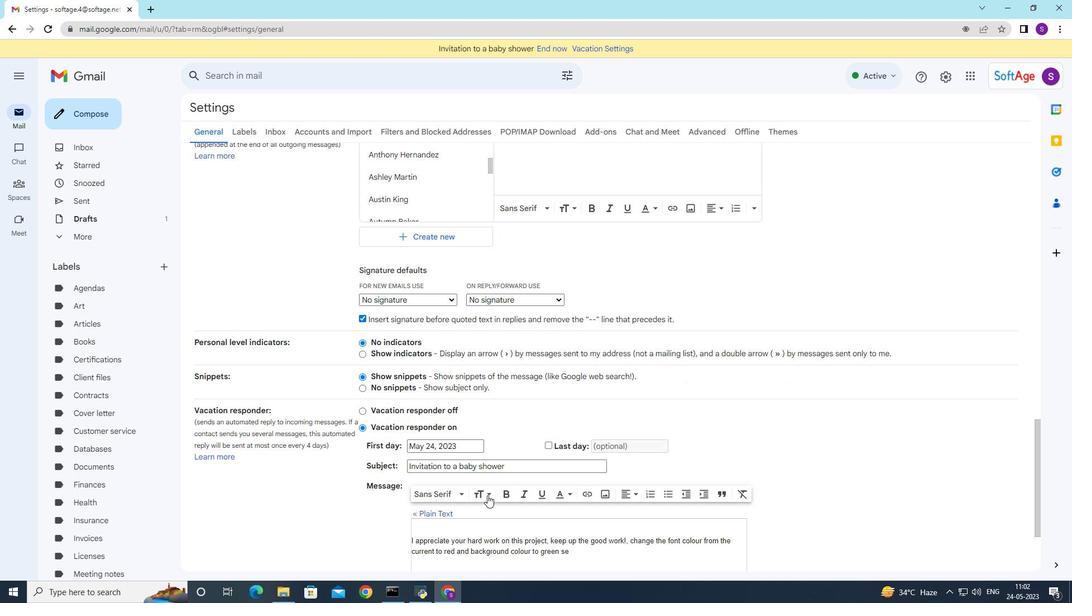 
Action: Mouse moved to (485, 539)
Screenshot: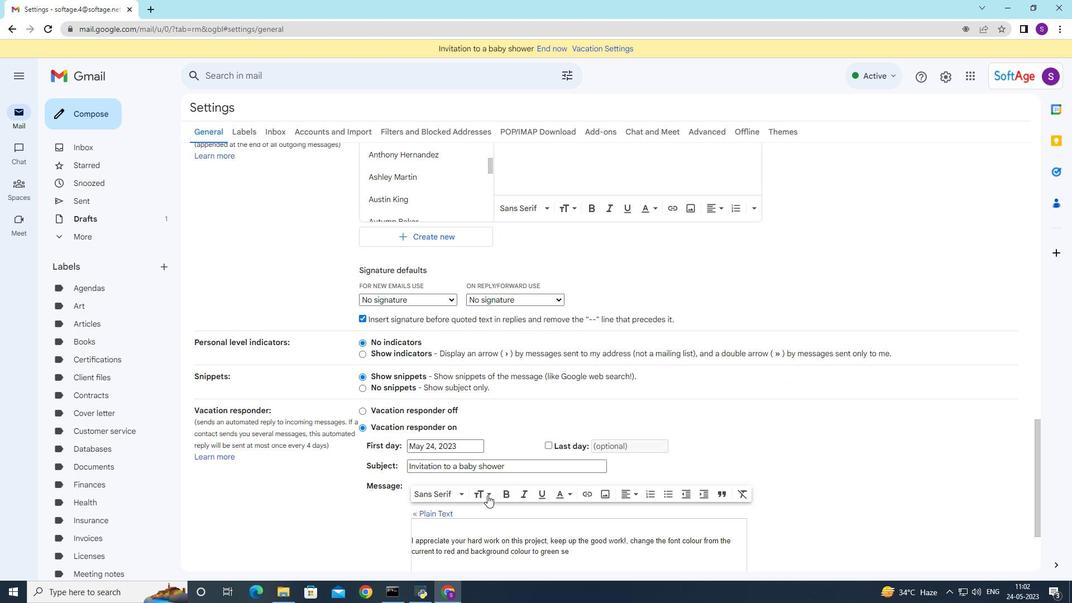
Action: Mouse scrolled (485, 539) with delta (0, 0)
Screenshot: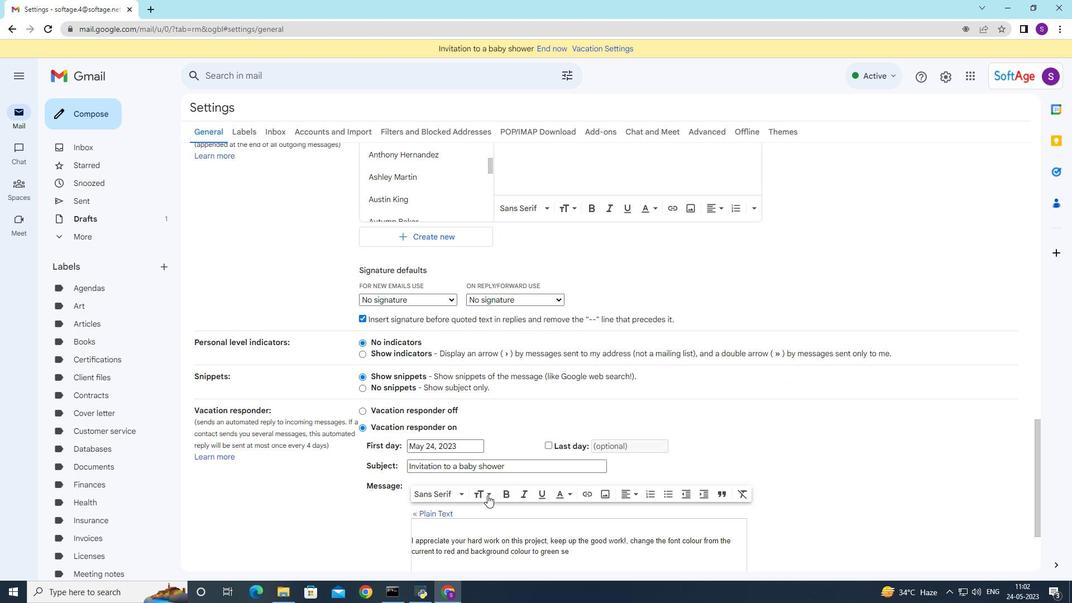 
Action: Mouse moved to (485, 539)
Screenshot: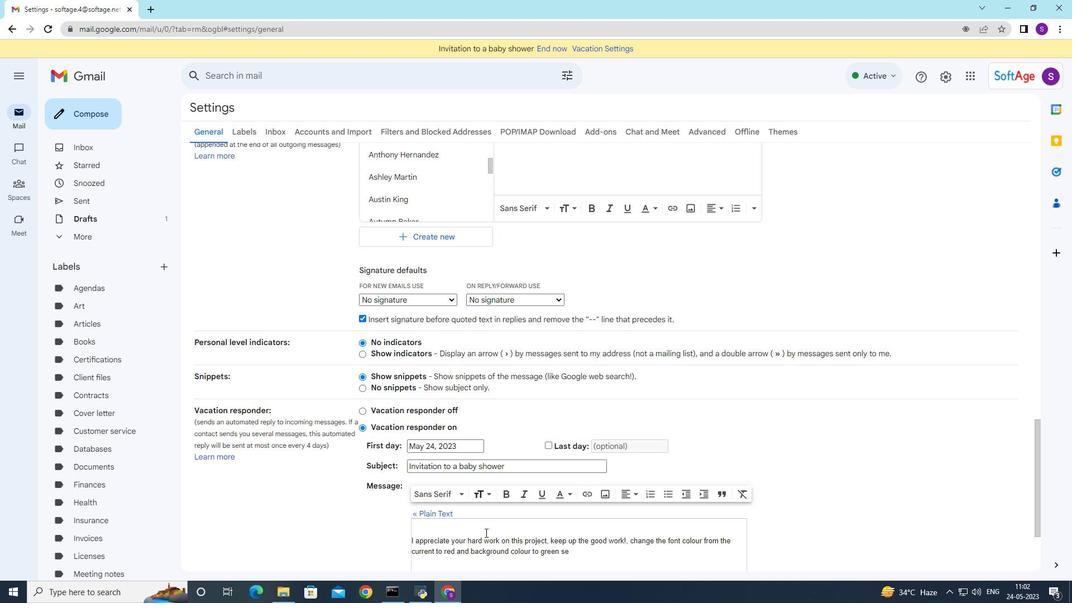
Action: Mouse scrolled (485, 539) with delta (0, 0)
Screenshot: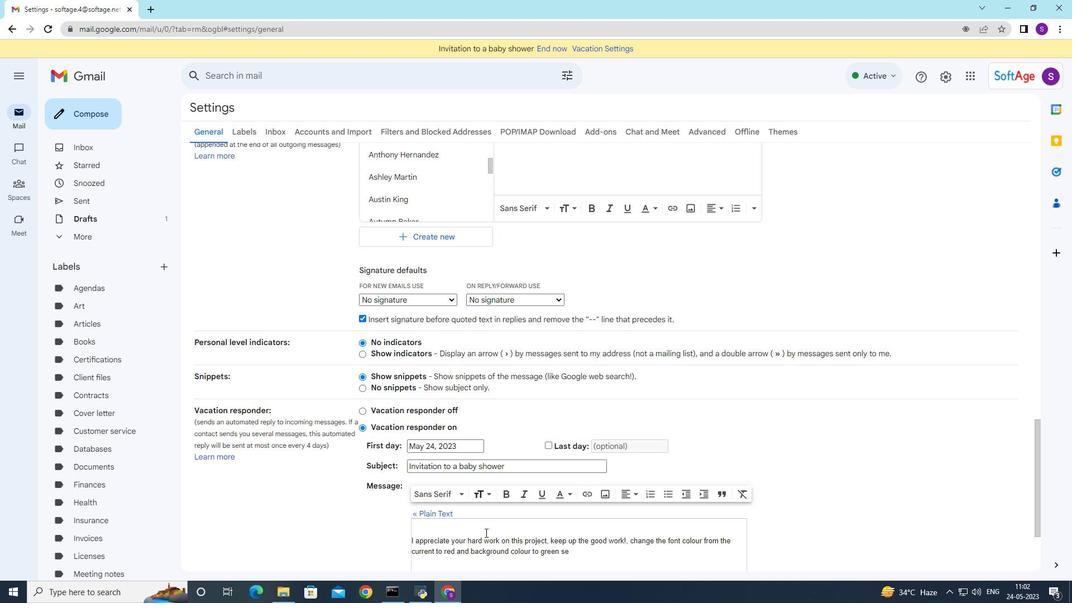 
Action: Mouse moved to (486, 539)
Screenshot: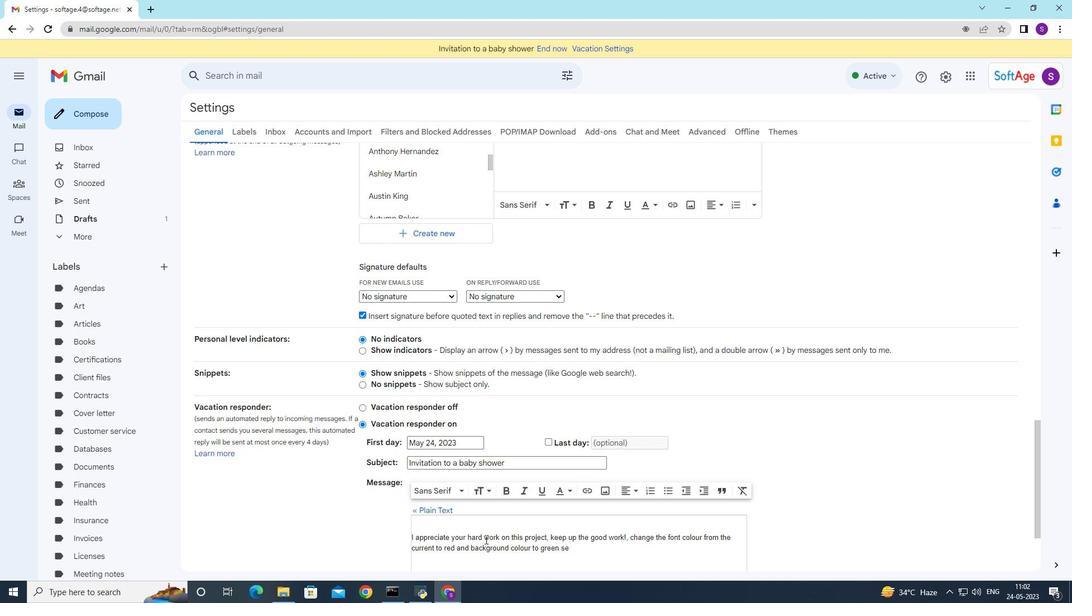 
Action: Mouse scrolled (486, 539) with delta (0, 0)
Screenshot: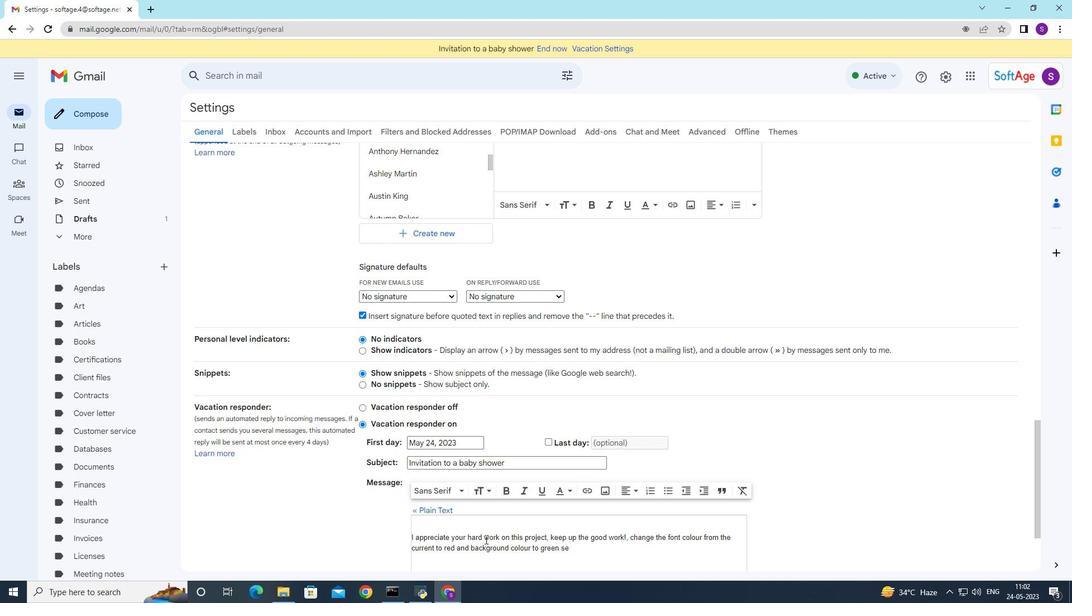 
Action: Mouse moved to (487, 539)
Screenshot: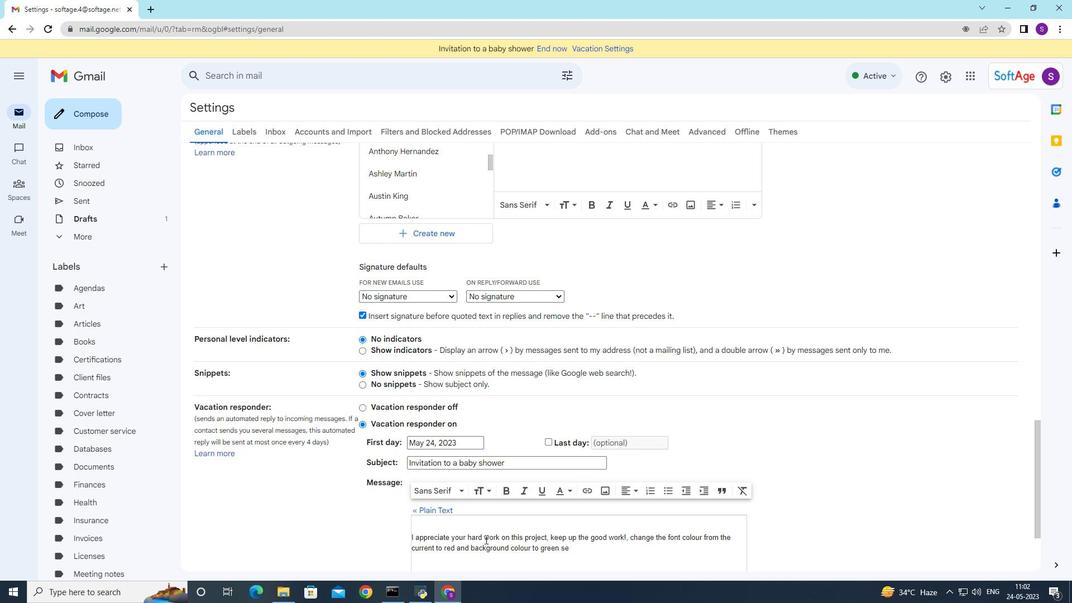 
Action: Mouse scrolled (487, 538) with delta (0, 0)
Screenshot: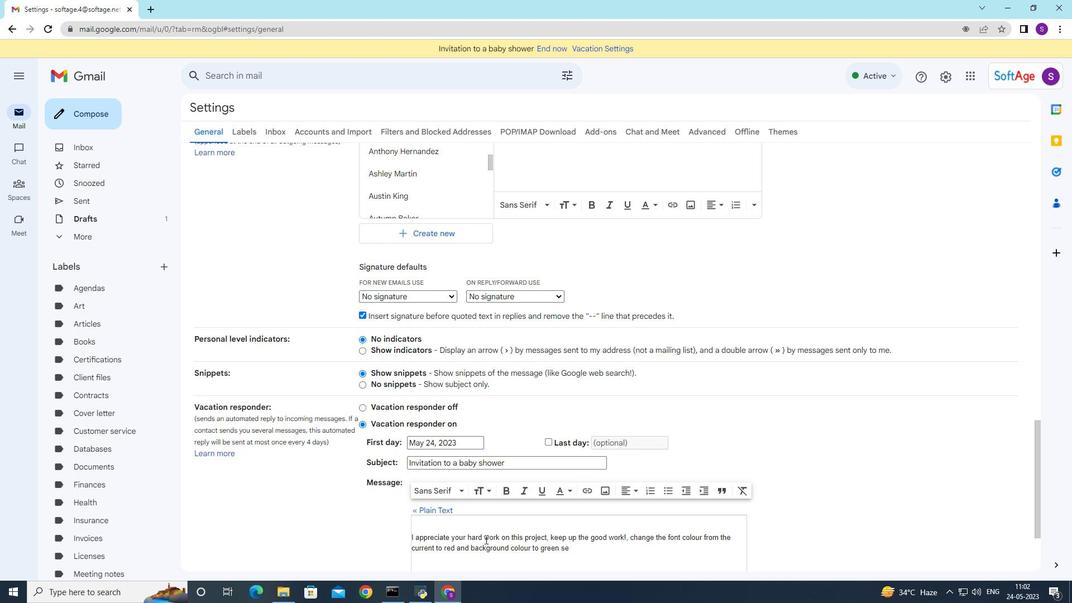 
Action: Mouse moved to (587, 514)
Screenshot: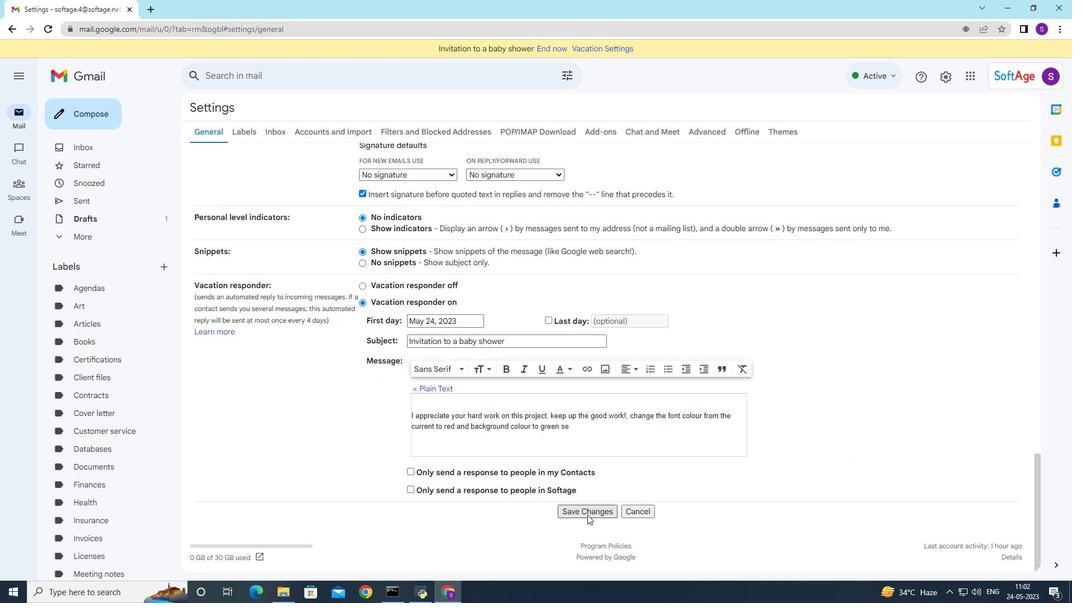 
Action: Mouse pressed left at (587, 514)
Screenshot: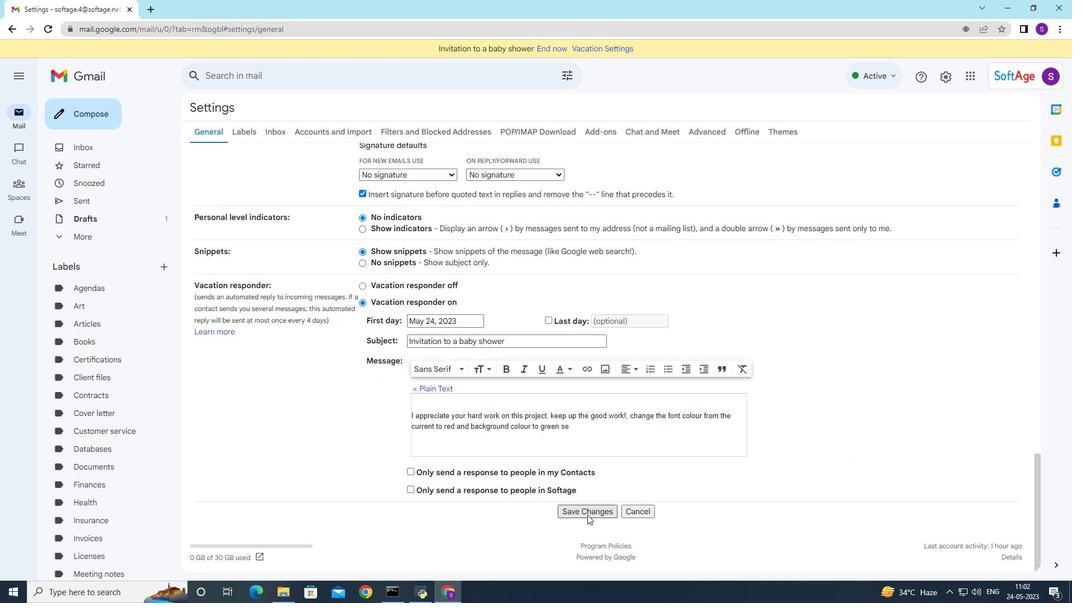 
Action: Mouse moved to (82, 116)
Screenshot: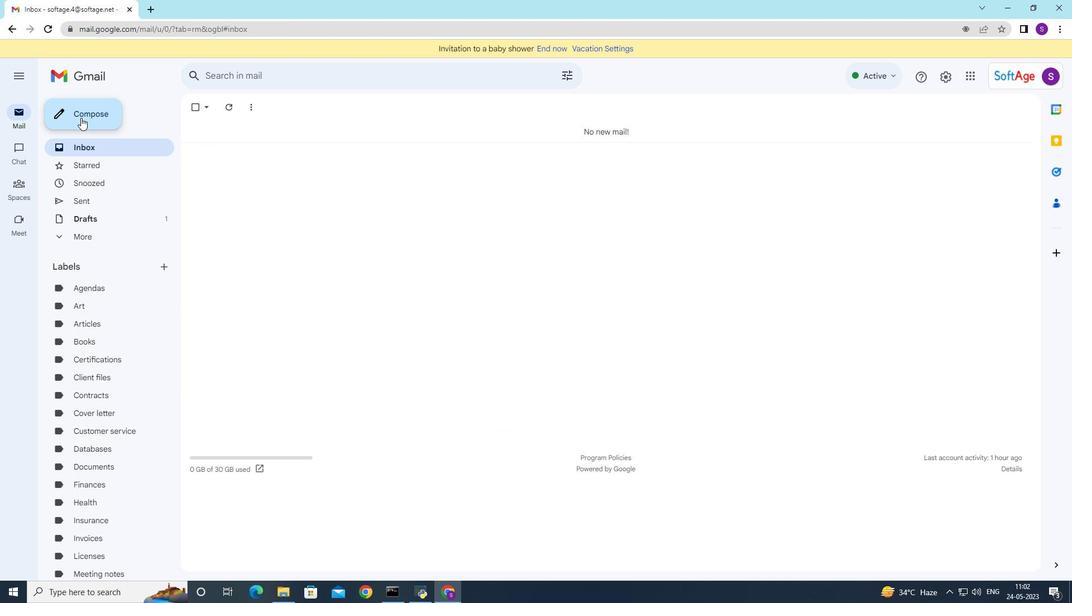 
Action: Mouse pressed left at (82, 116)
Screenshot: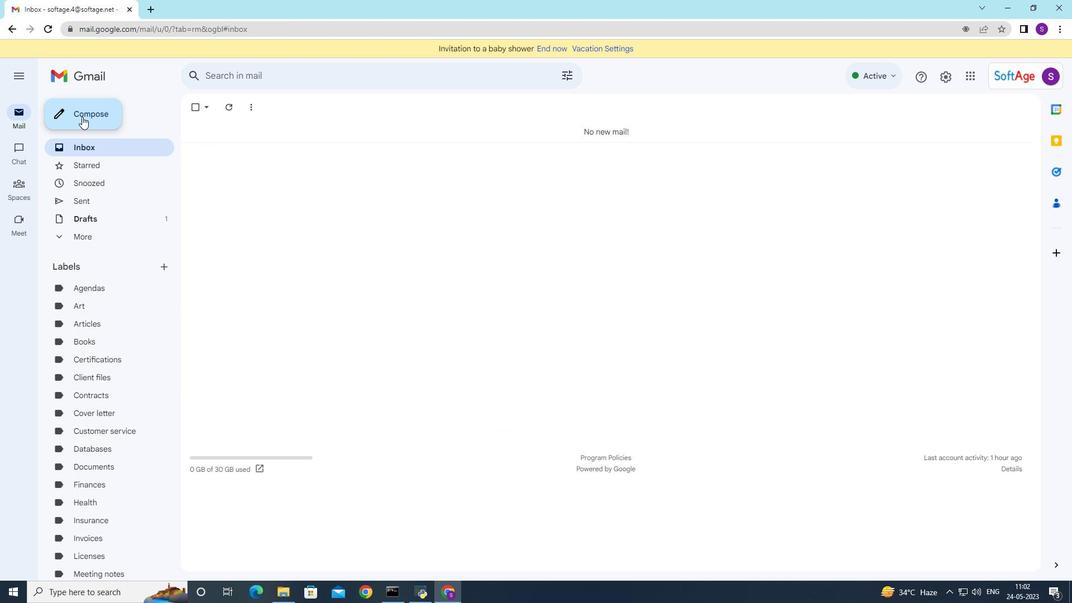 
Action: Mouse moved to (745, 296)
Screenshot: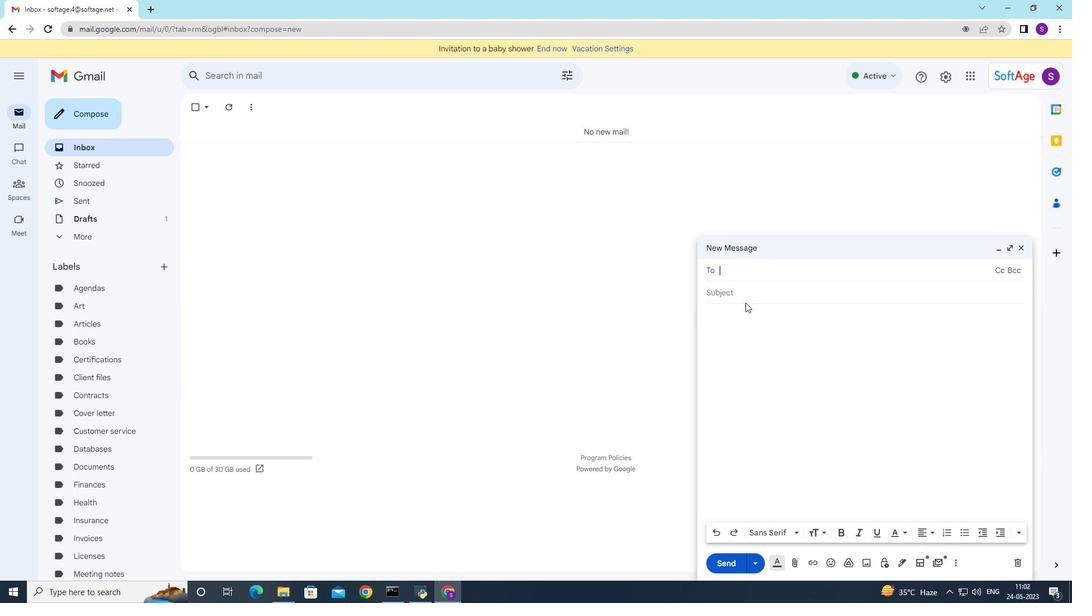 
Action: Mouse pressed left at (745, 296)
Screenshot: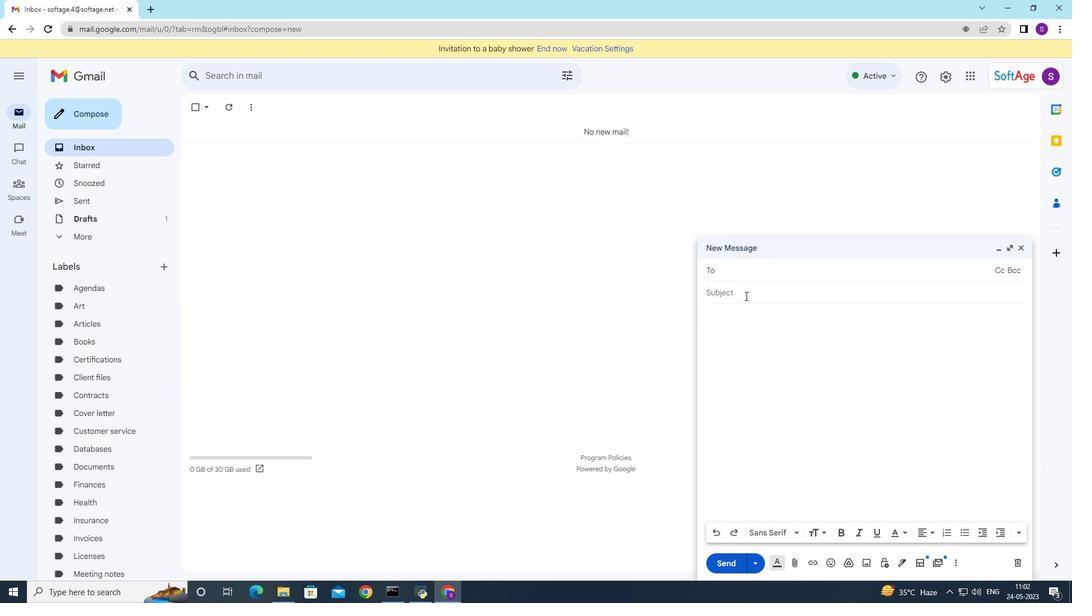 
Action: Mouse moved to (744, 299)
Screenshot: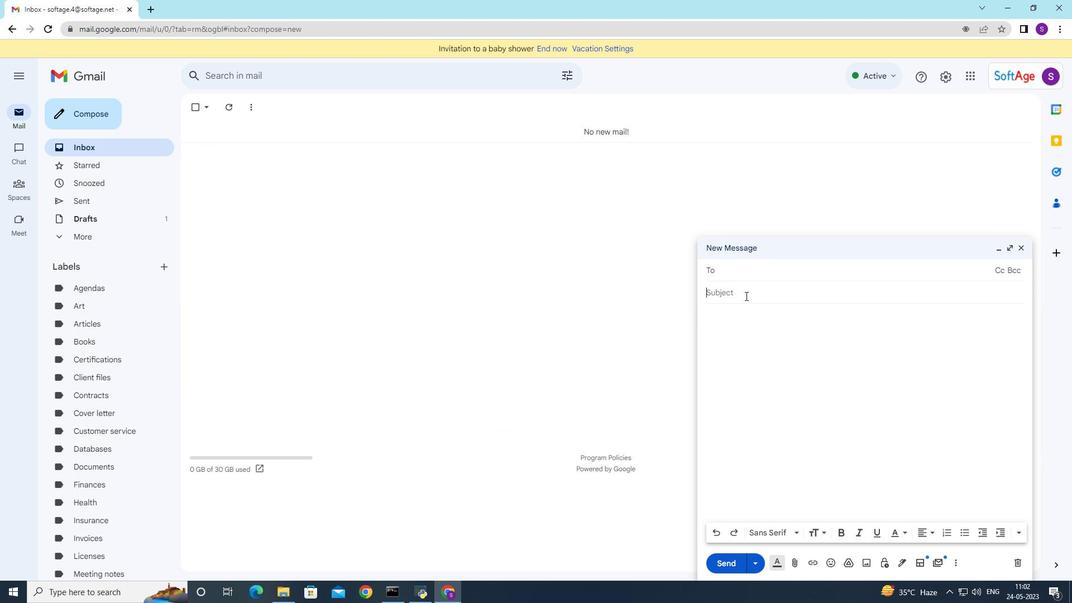 
Action: Key pressed <Key.shift><Key.shift>Follow-up<Key.space>on<Key.space>the<Key.space>payment<Key.space>
Screenshot: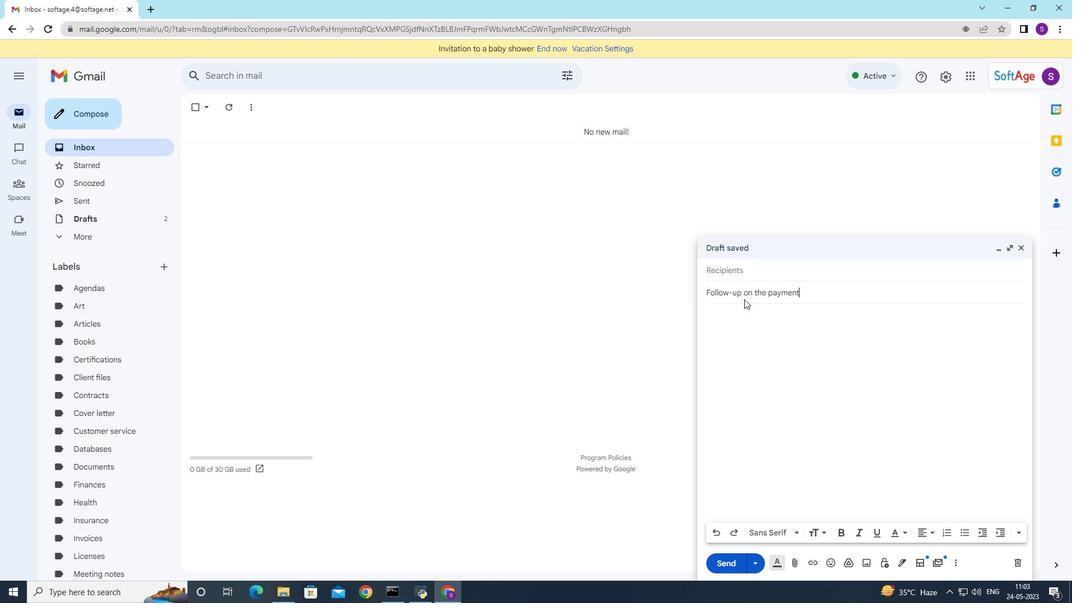 
Action: Mouse moved to (903, 565)
Screenshot: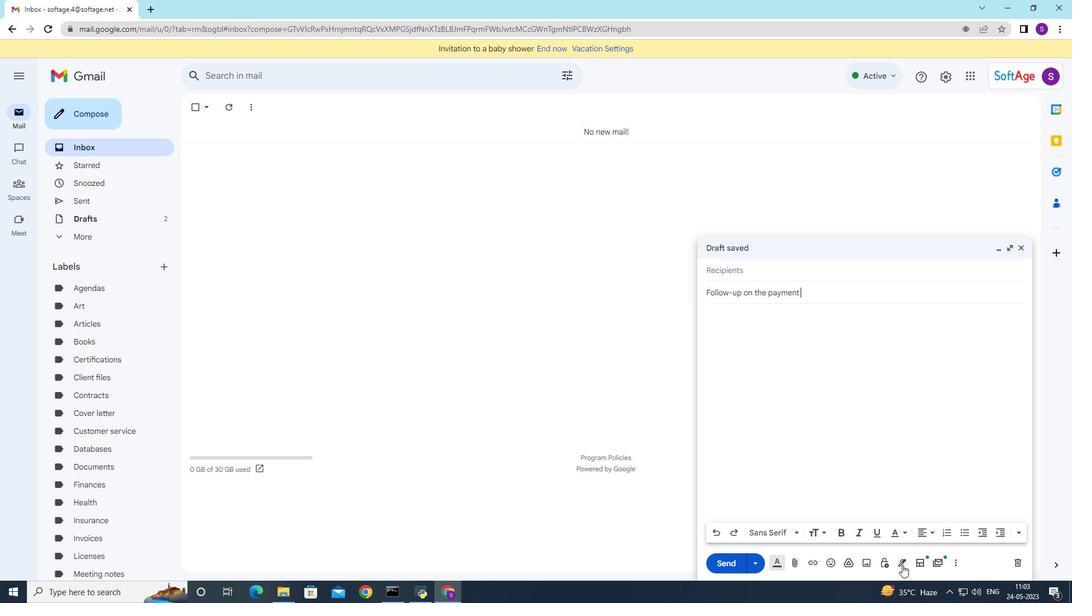 
Action: Mouse pressed left at (903, 565)
Screenshot: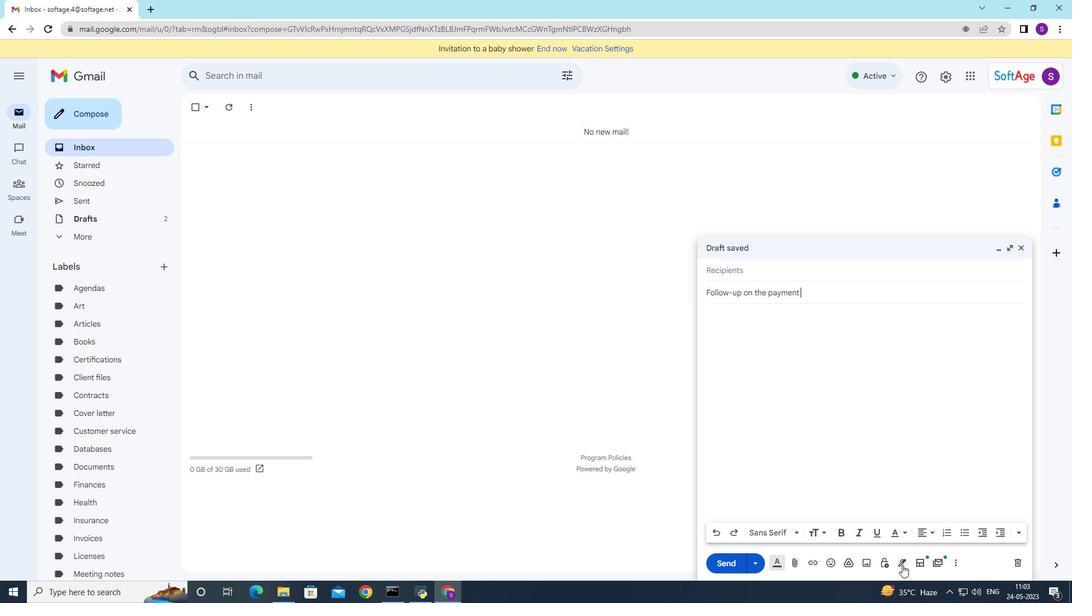 
Action: Mouse moved to (939, 355)
Screenshot: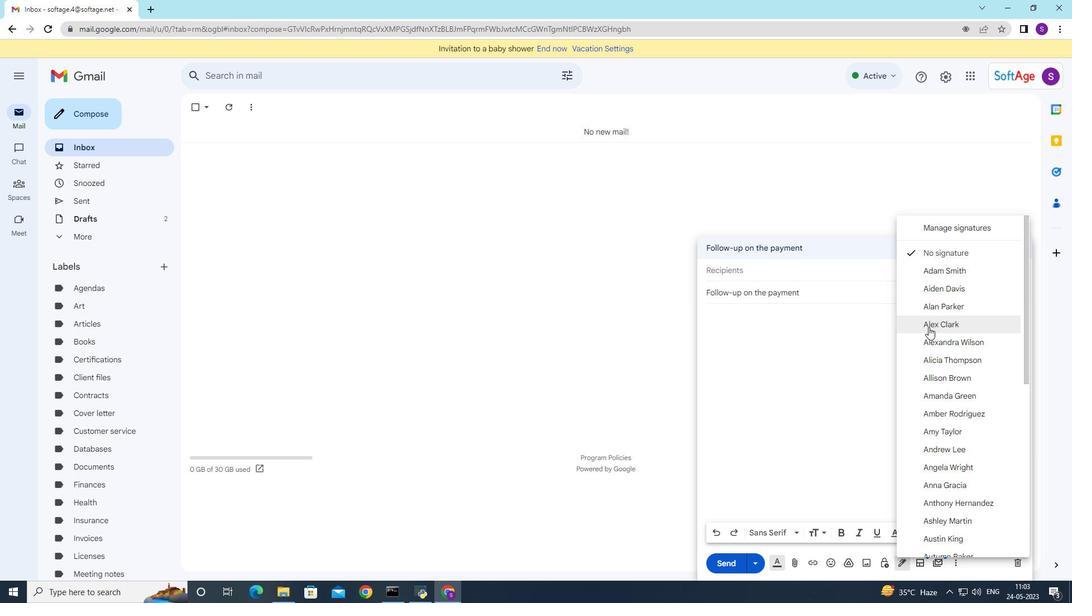 
Action: Mouse scrolled (931, 336) with delta (0, 0)
Screenshot: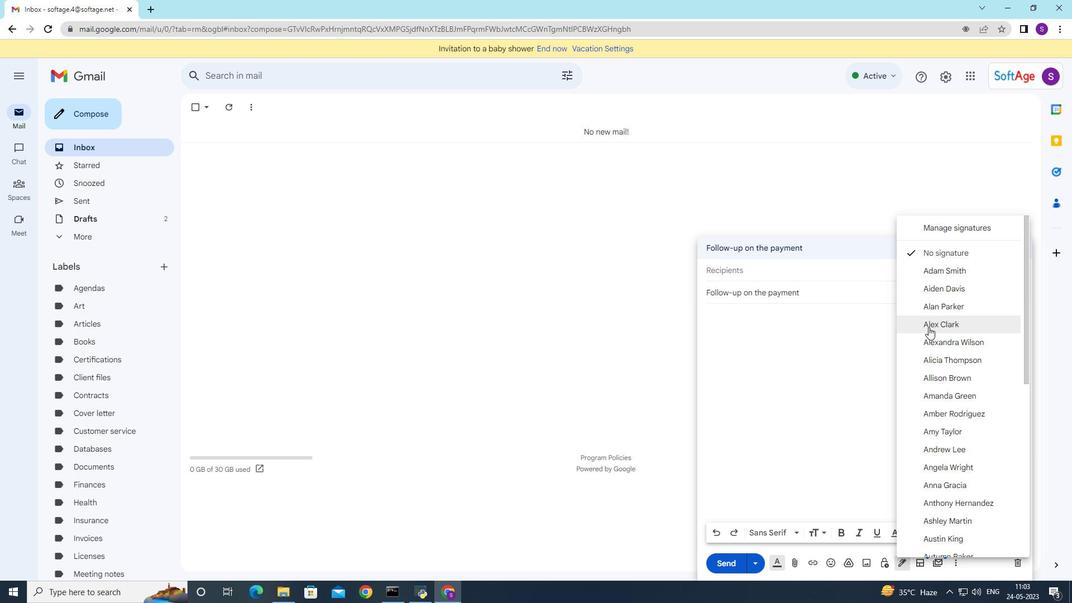 
Action: Mouse moved to (941, 359)
Screenshot: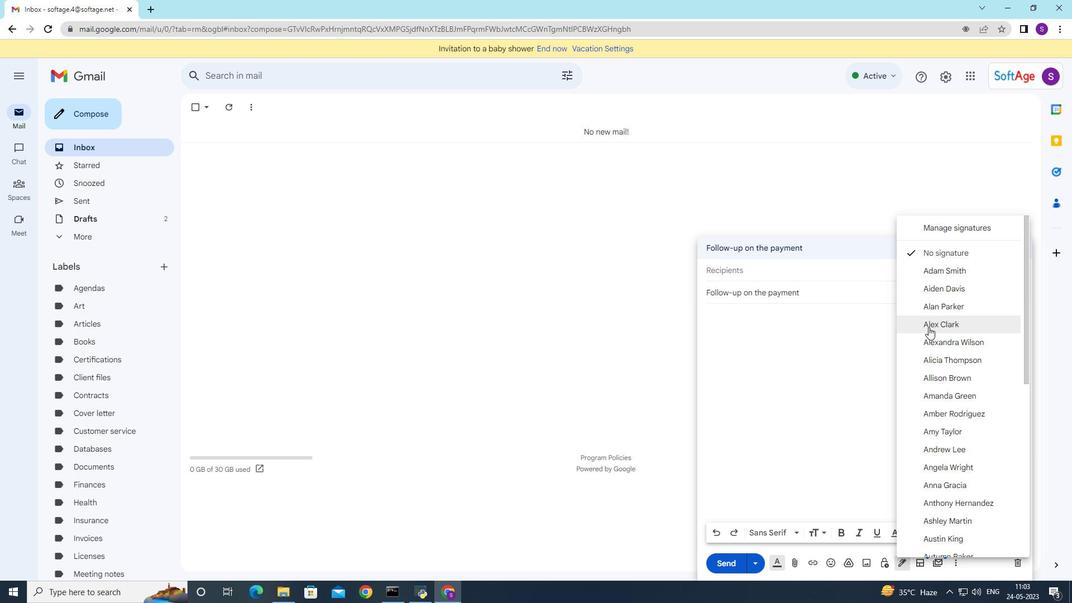 
Action: Mouse scrolled (936, 349) with delta (0, 0)
Screenshot: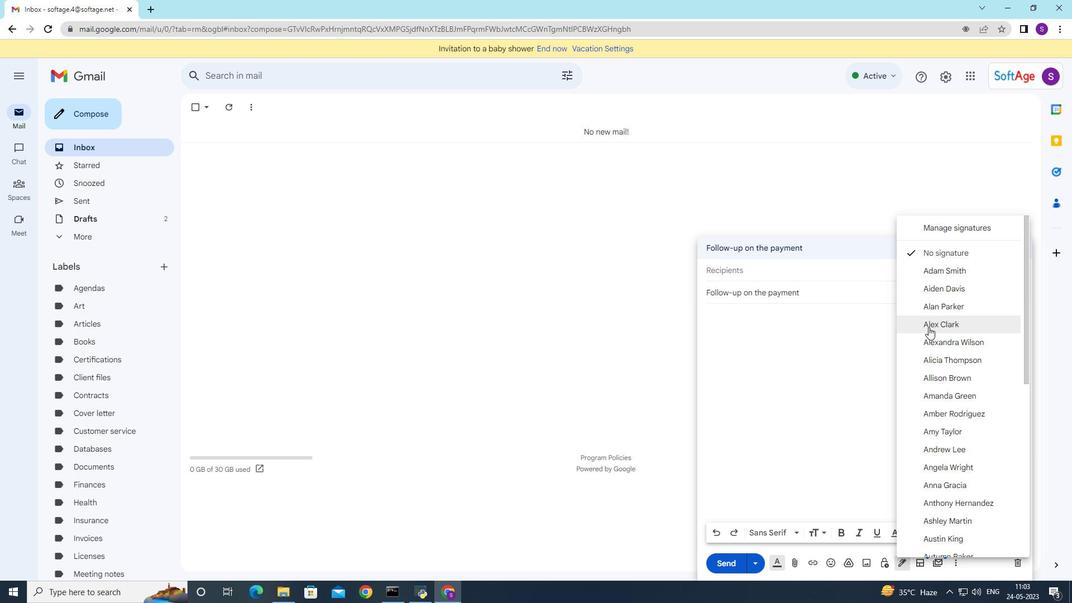 
Action: Mouse moved to (942, 362)
Screenshot: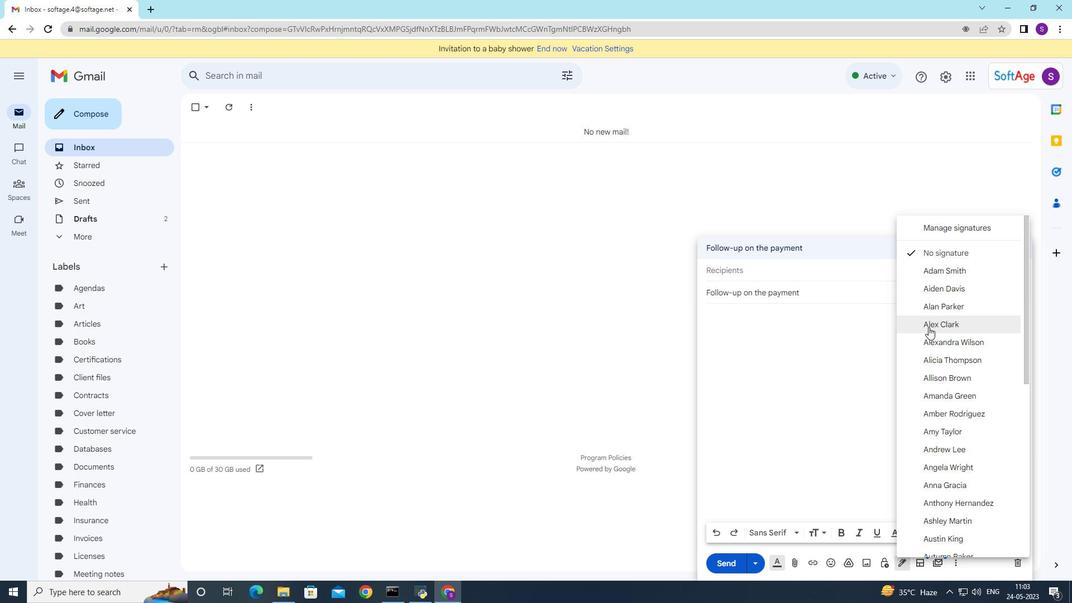 
Action: Mouse scrolled (941, 359) with delta (0, 0)
Screenshot: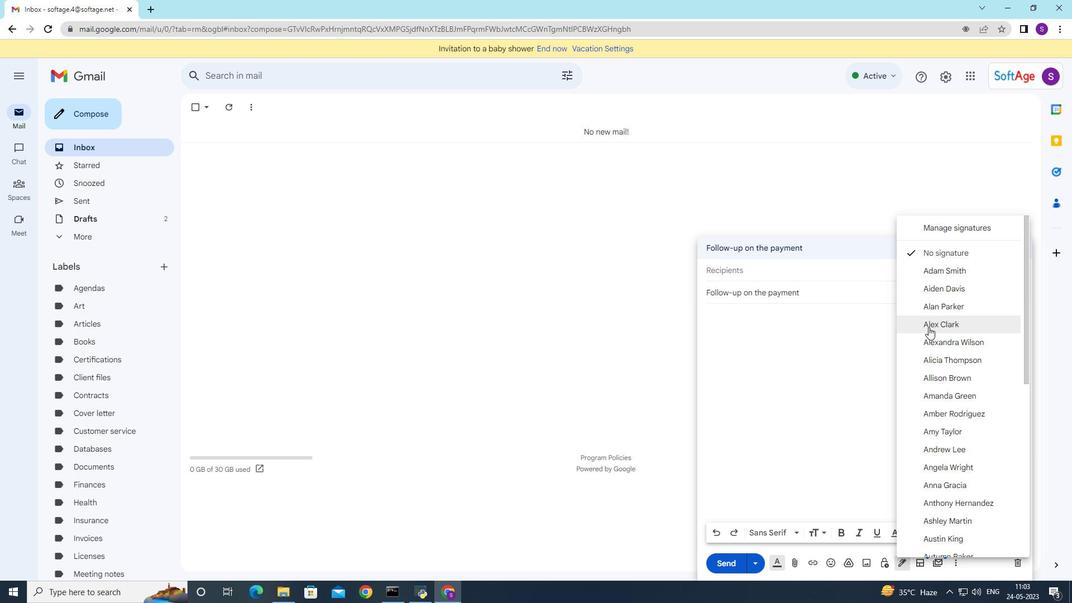 
Action: Mouse moved to (946, 377)
Screenshot: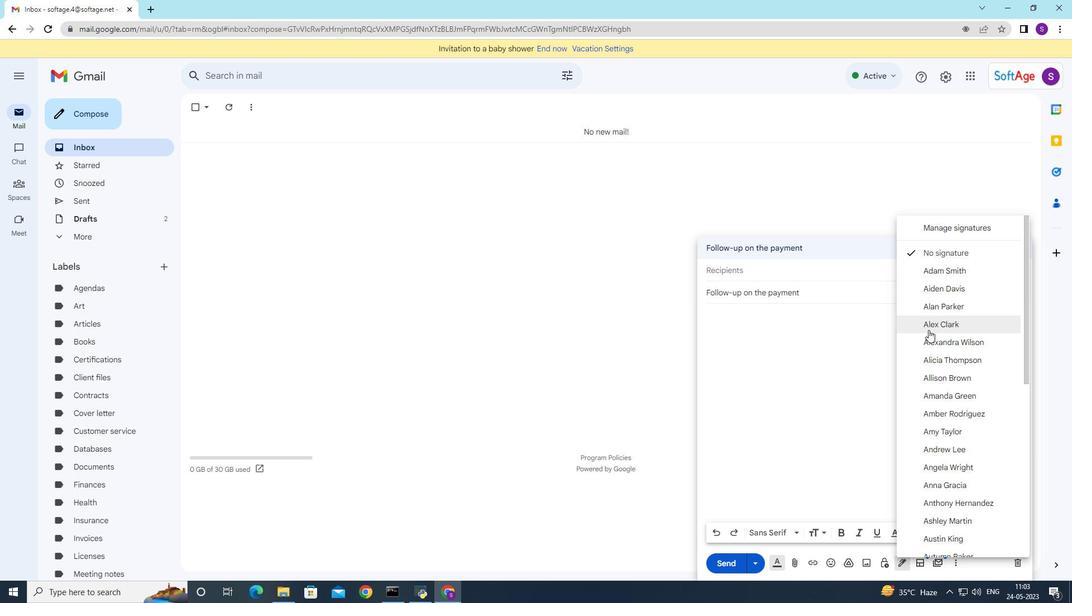 
Action: Mouse scrolled (944, 369) with delta (0, 0)
Screenshot: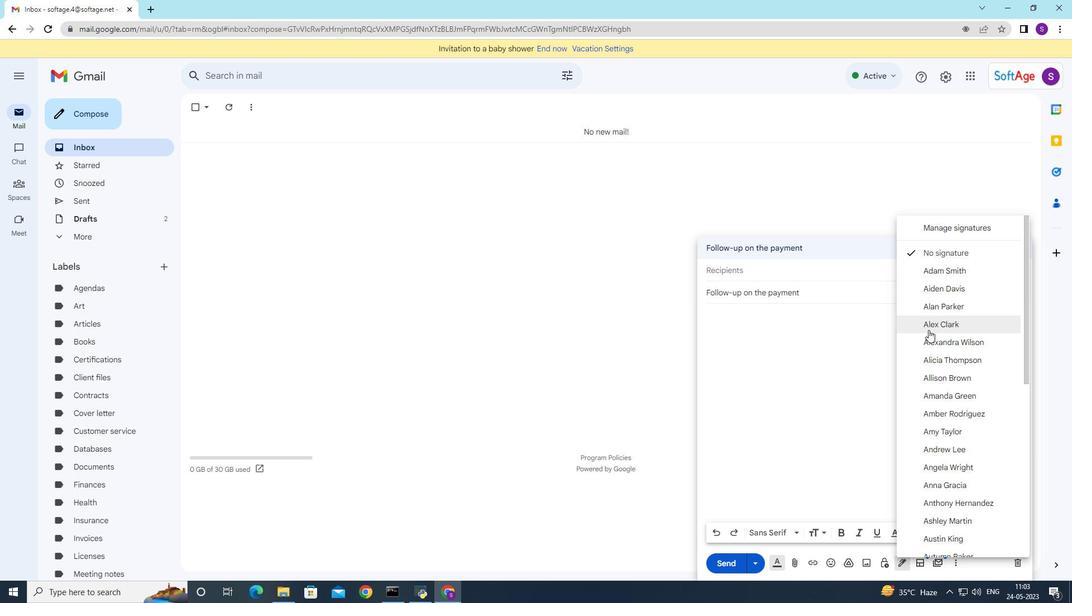 
Action: Mouse moved to (947, 382)
Screenshot: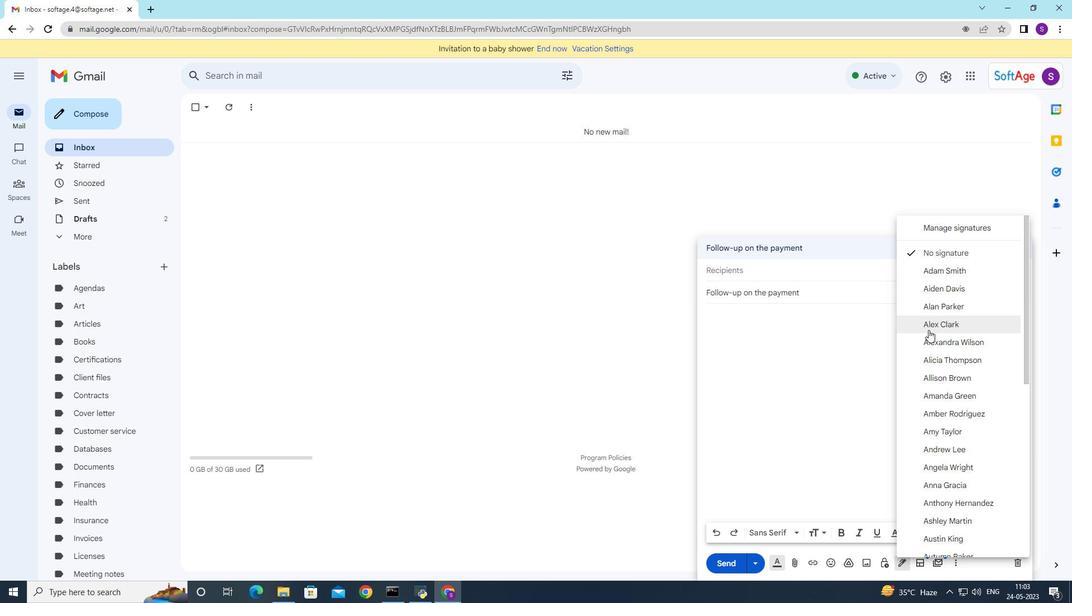 
Action: Mouse scrolled (947, 382) with delta (0, 0)
Screenshot: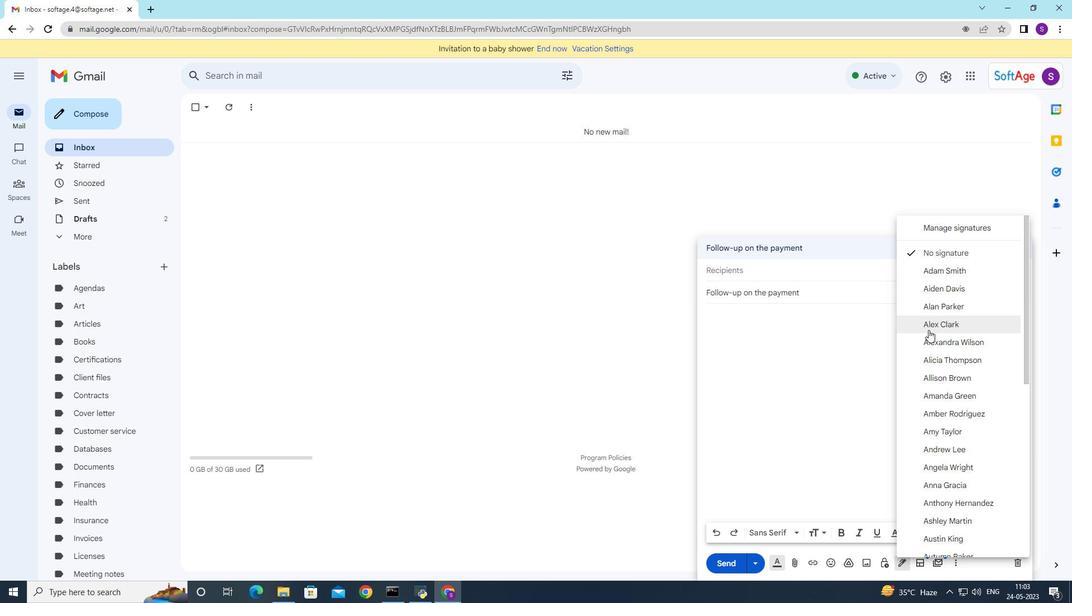 
Action: Mouse moved to (965, 531)
Screenshot: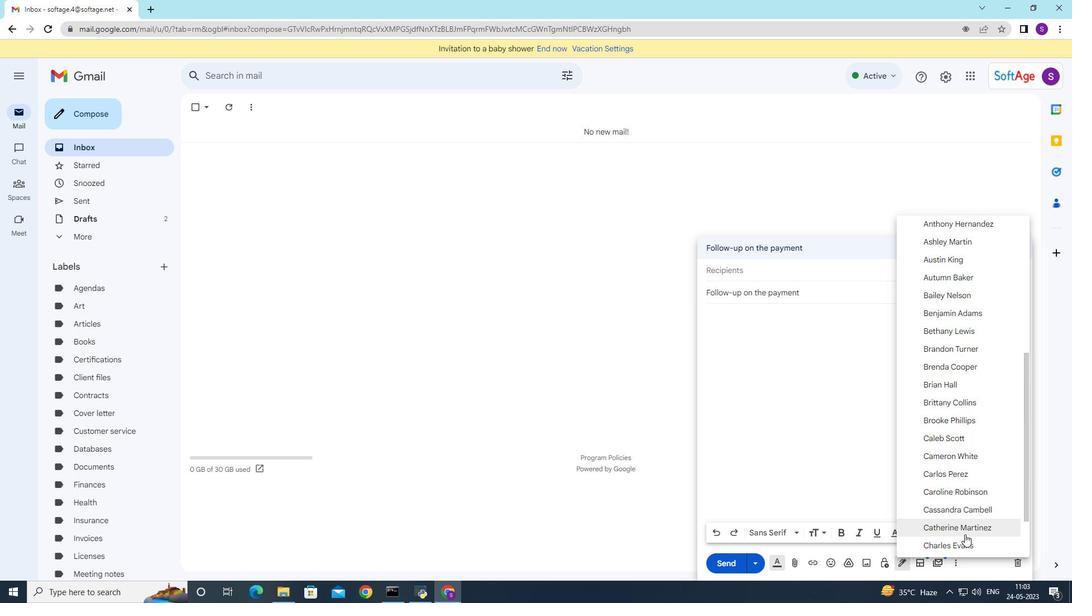 
Action: Mouse scrolled (965, 531) with delta (0, 0)
Screenshot: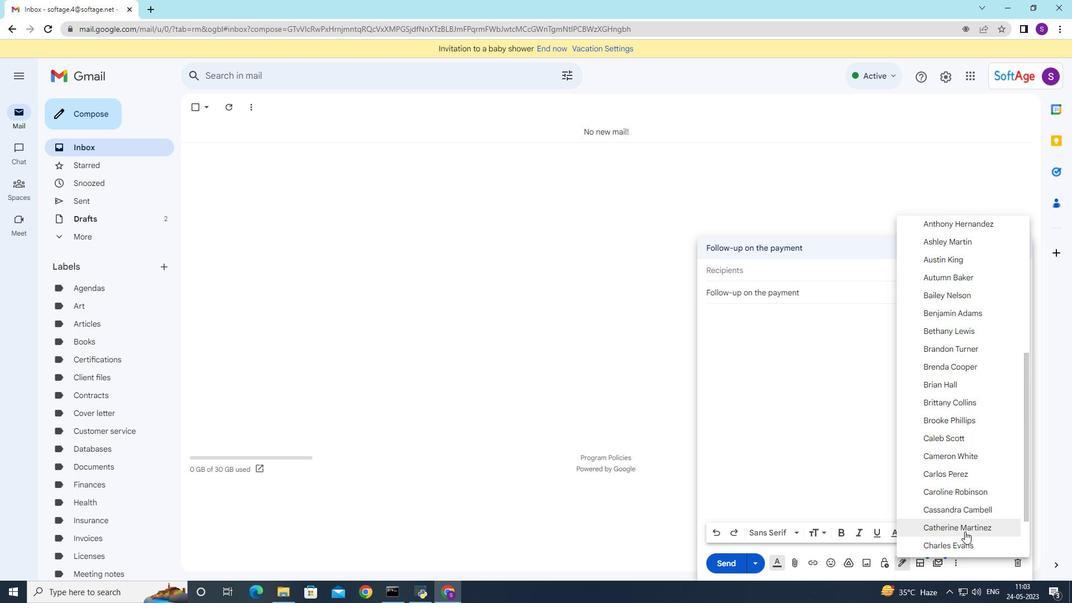 
Action: Mouse moved to (966, 531)
Screenshot: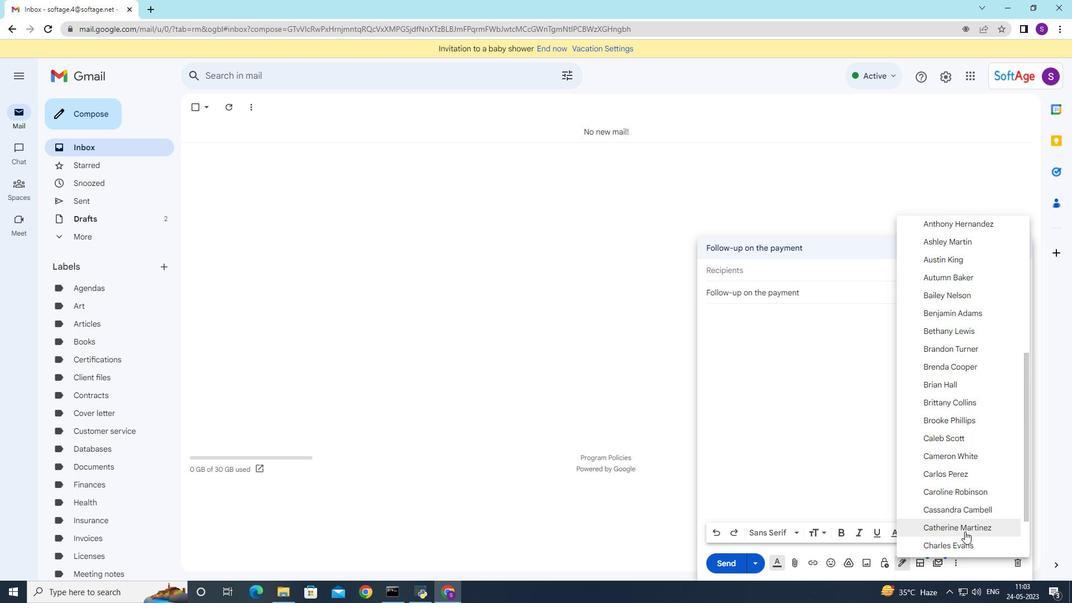 
Action: Mouse scrolled (966, 531) with delta (0, 0)
Screenshot: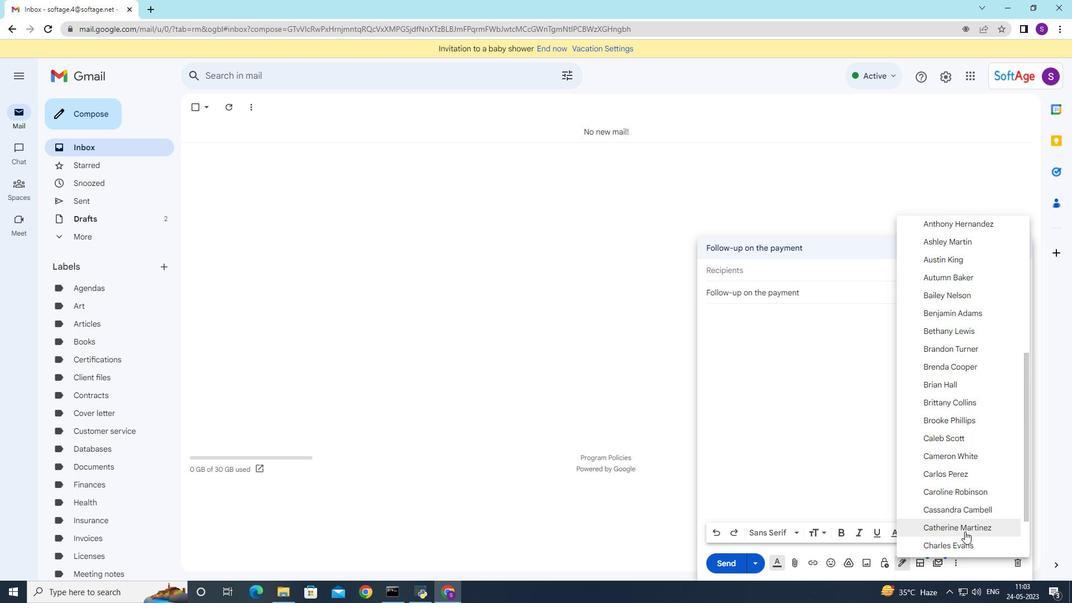 
Action: Mouse moved to (960, 509)
Screenshot: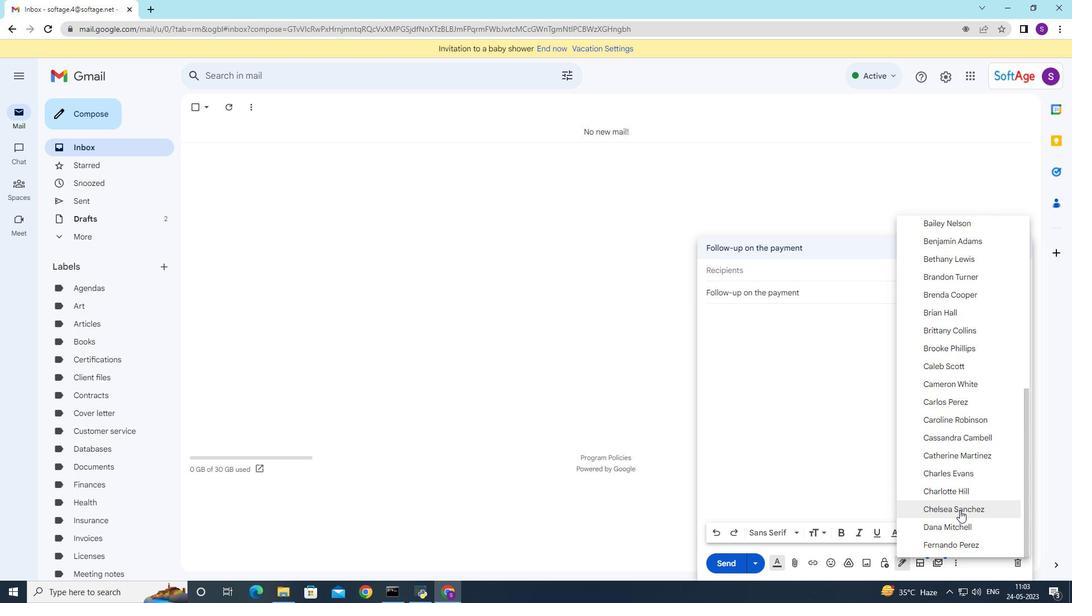
Action: Mouse pressed left at (960, 509)
Screenshot: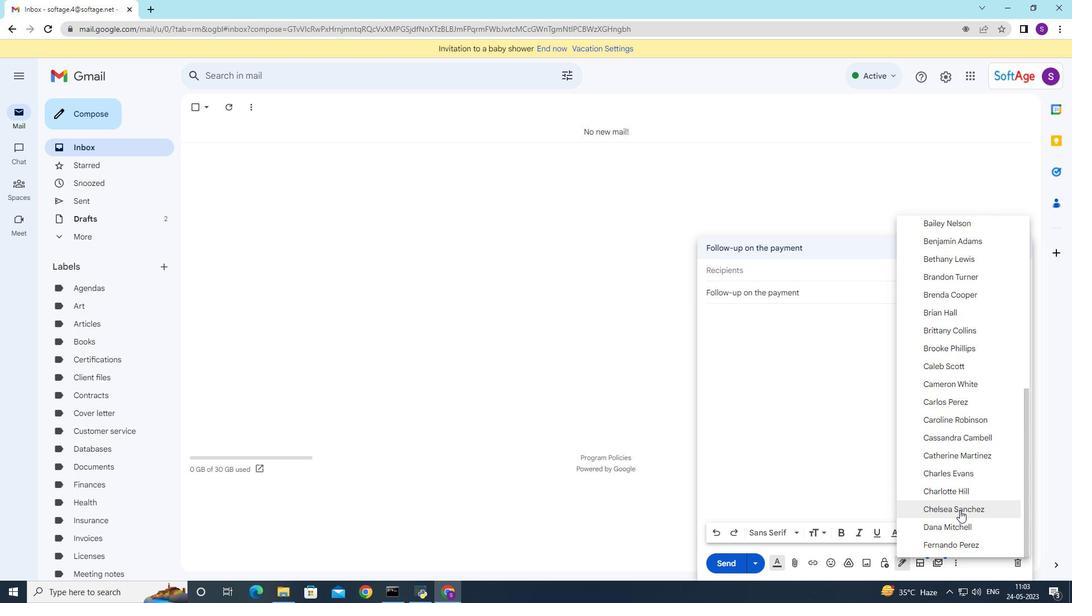 
Action: Mouse moved to (724, 312)
Screenshot: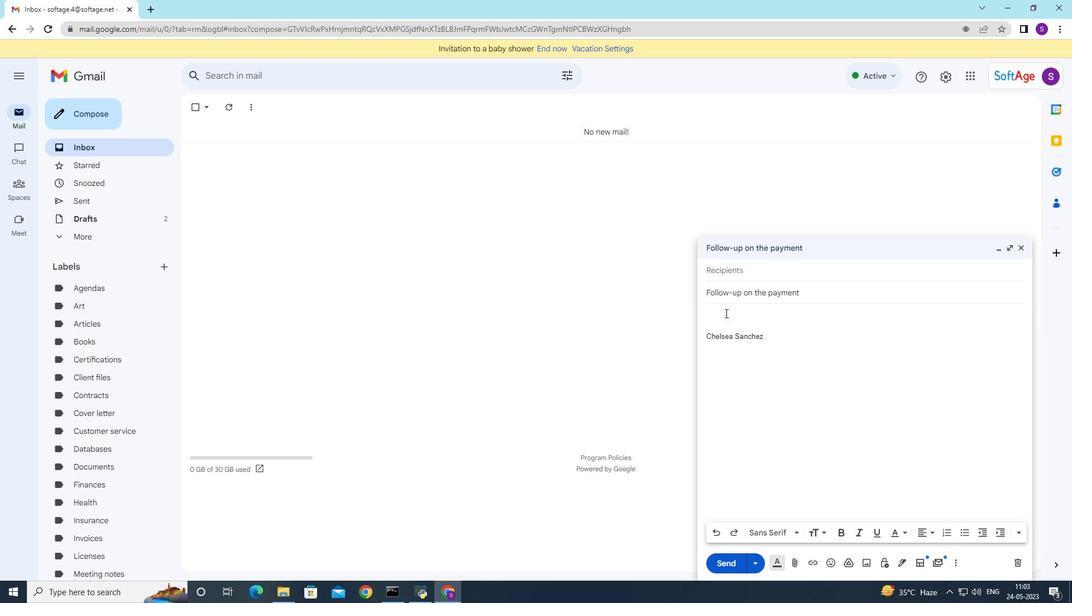 
Action: Key pressed <Key.shift>Can<Key.space>you<Key.space>please<Key.space>schedule<Key.space>a<Key.space>meeting<Key.space>with<Key.space>the<Key.space>stakeholders<Key.space>to<Key.space>discuss<Key.space>the<Key.space>project<Key.space>status<Key.shift_r><Key.shift_r><Key.shift_r><Key.shift_r><Key.shift_r><Key.shift_r><Key.shift_r><Key.shift_r><Key.shift_r><Key.shift_r><Key.shift_r><Key.shift_r><Key.shift_r><Key.shift_r><Key.shift_r><Key.shift_r><Key.shift_r><Key.shift_r>?
Screenshot: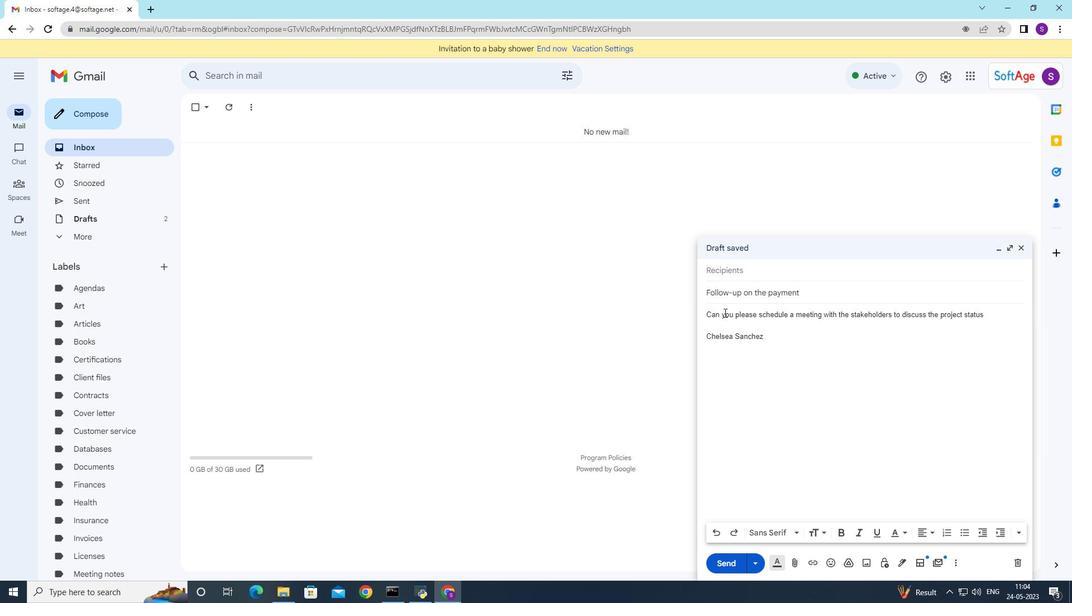
Action: Mouse moved to (733, 271)
Screenshot: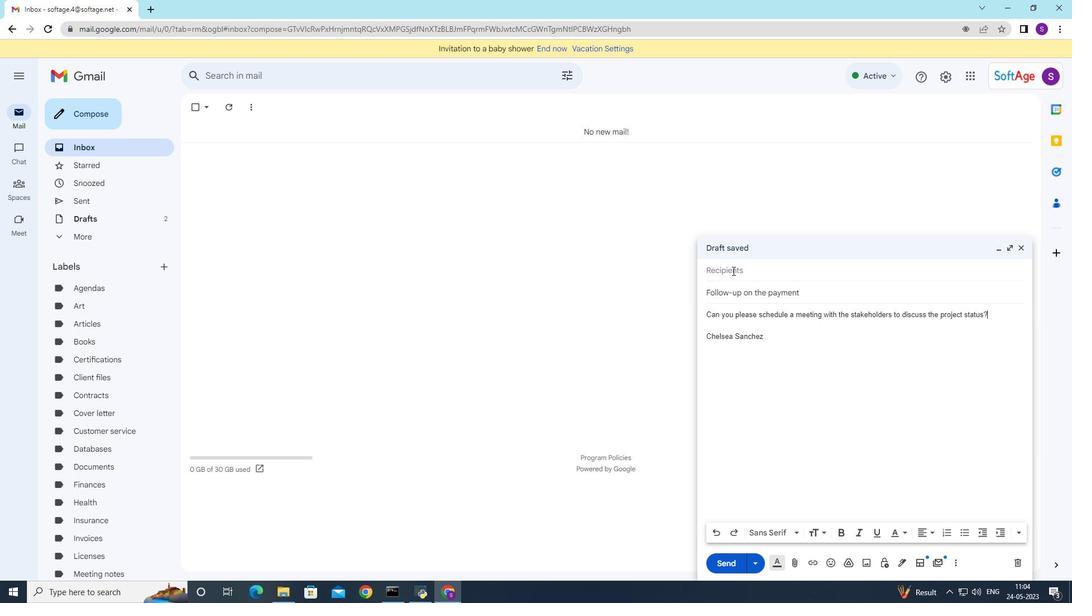 
Action: Mouse pressed left at (733, 271)
Screenshot: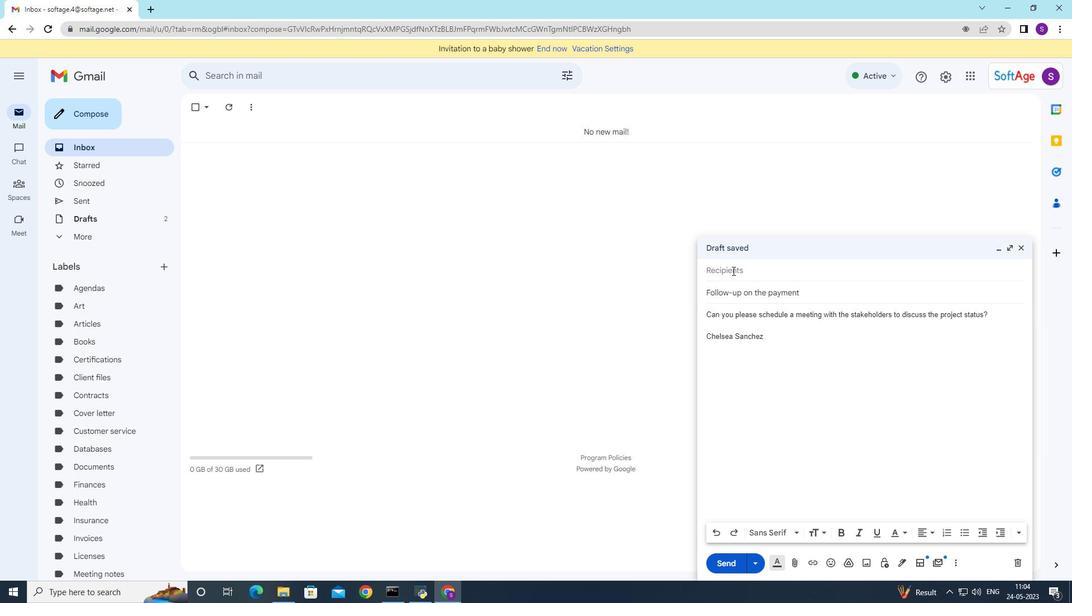 
Action: Mouse moved to (732, 270)
Screenshot: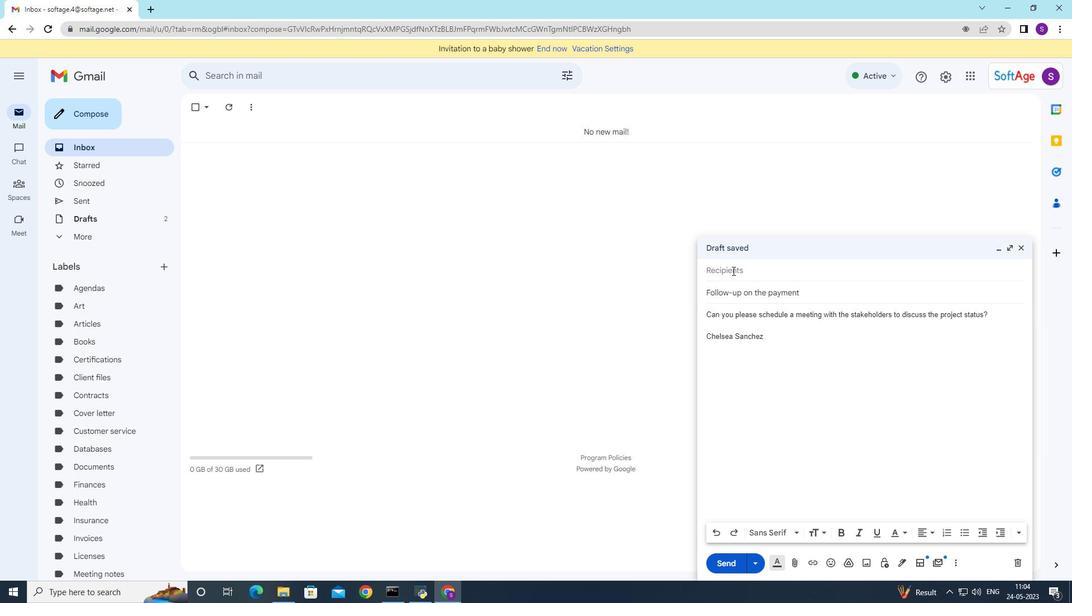
Action: Key pressed softage.5
Screenshot: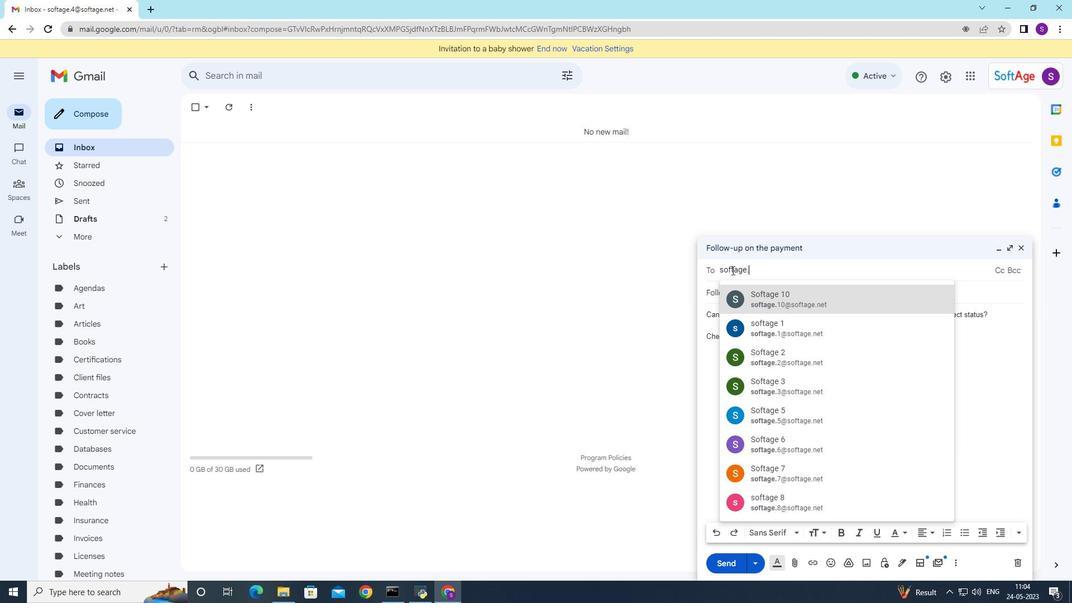 
Action: Mouse moved to (793, 301)
Screenshot: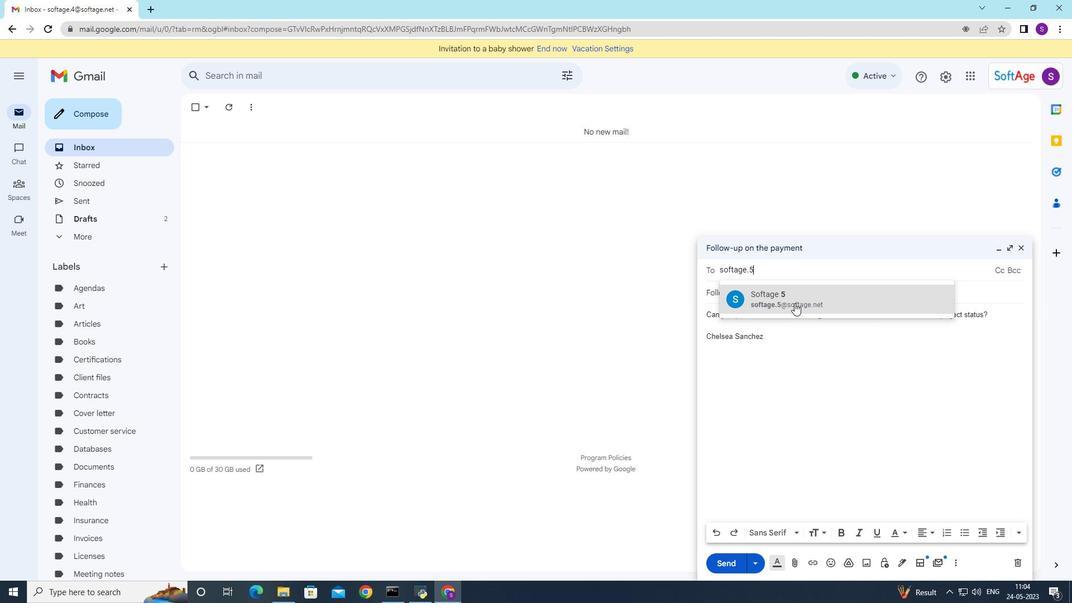 
Action: Mouse pressed left at (793, 301)
Screenshot: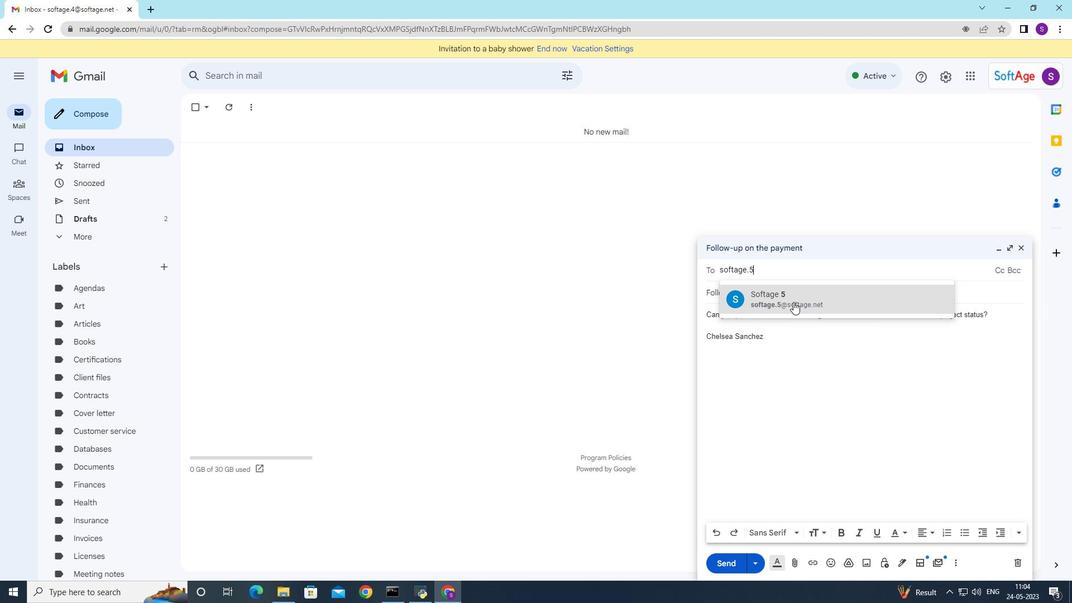 
Action: Mouse moved to (775, 347)
Screenshot: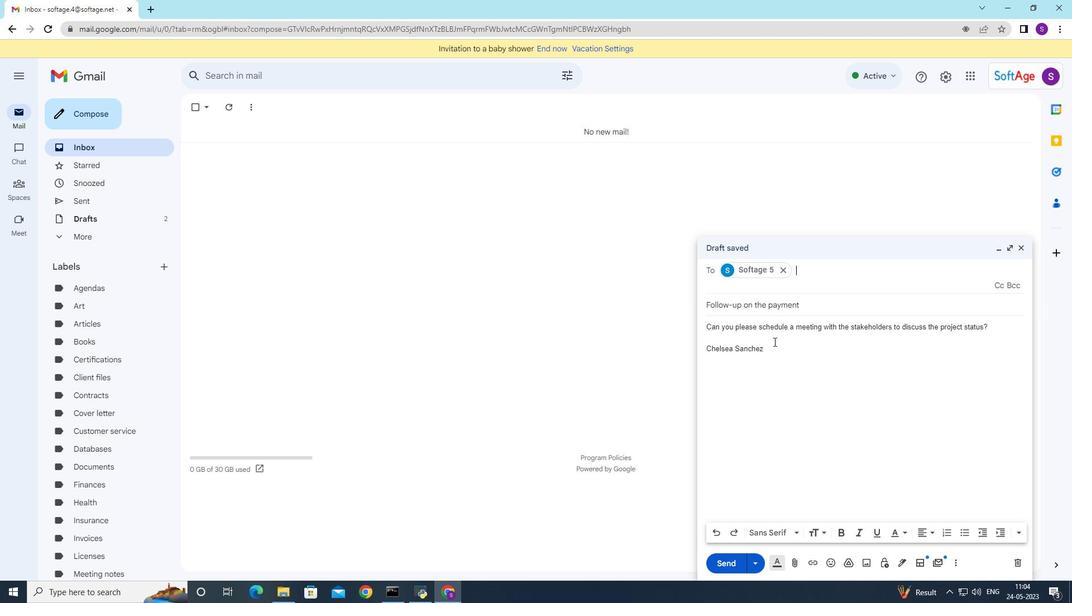 
Action: Mouse scrolled (775, 346) with delta (0, 0)
Screenshot: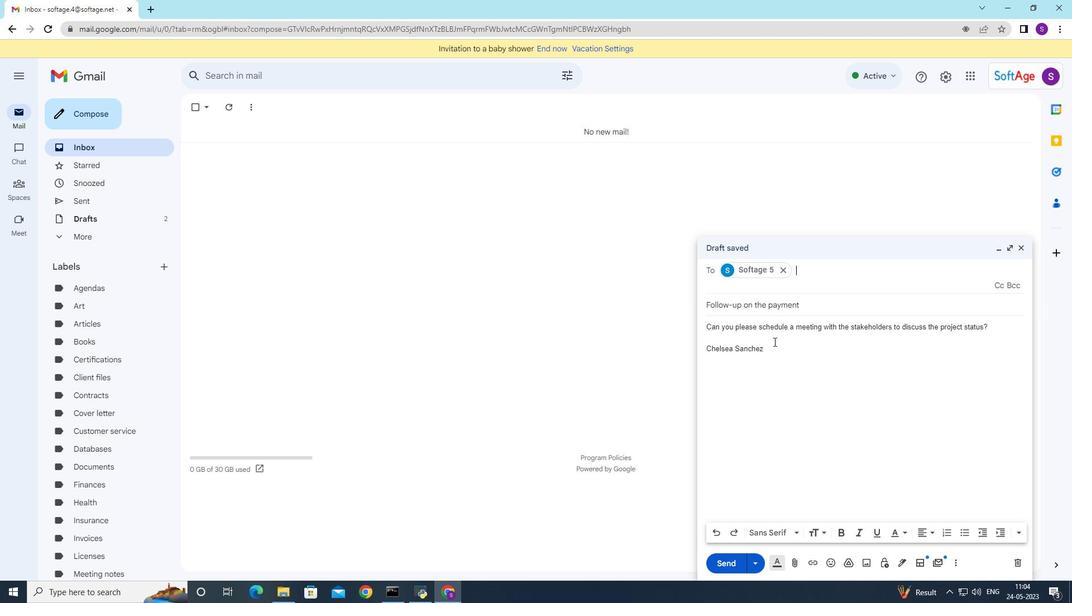 
Action: Mouse moved to (775, 348)
Screenshot: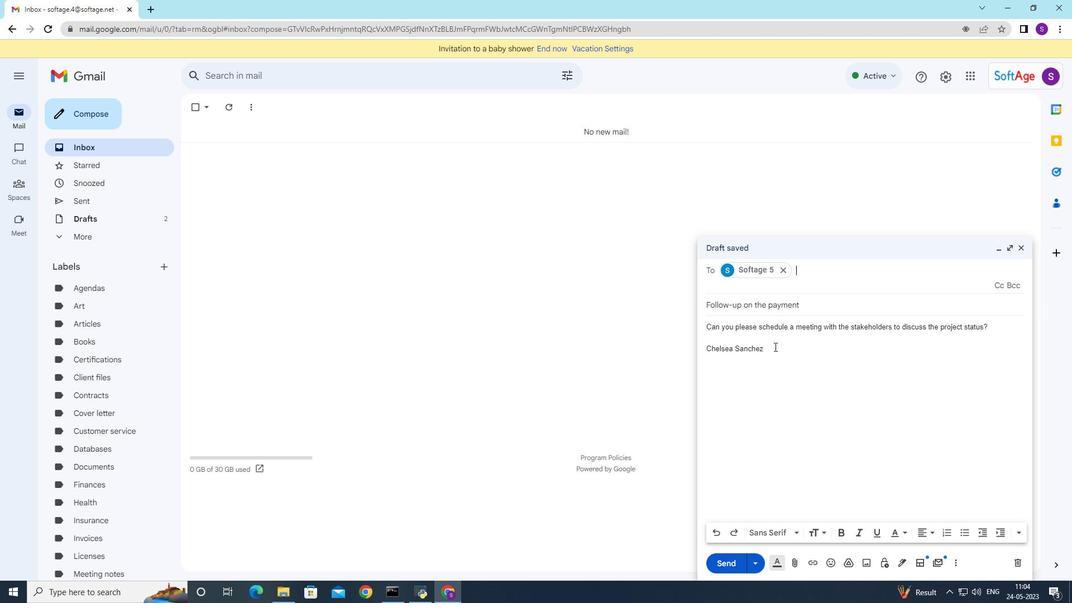 
Action: Mouse scrolled (775, 347) with delta (0, 0)
Screenshot: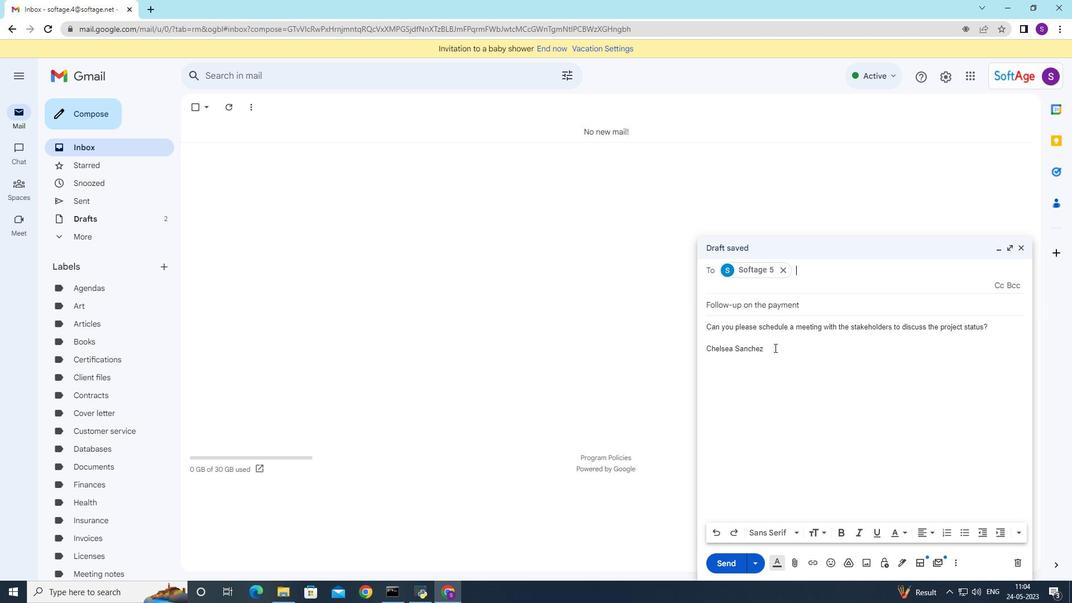 
Action: Mouse moved to (795, 356)
Screenshot: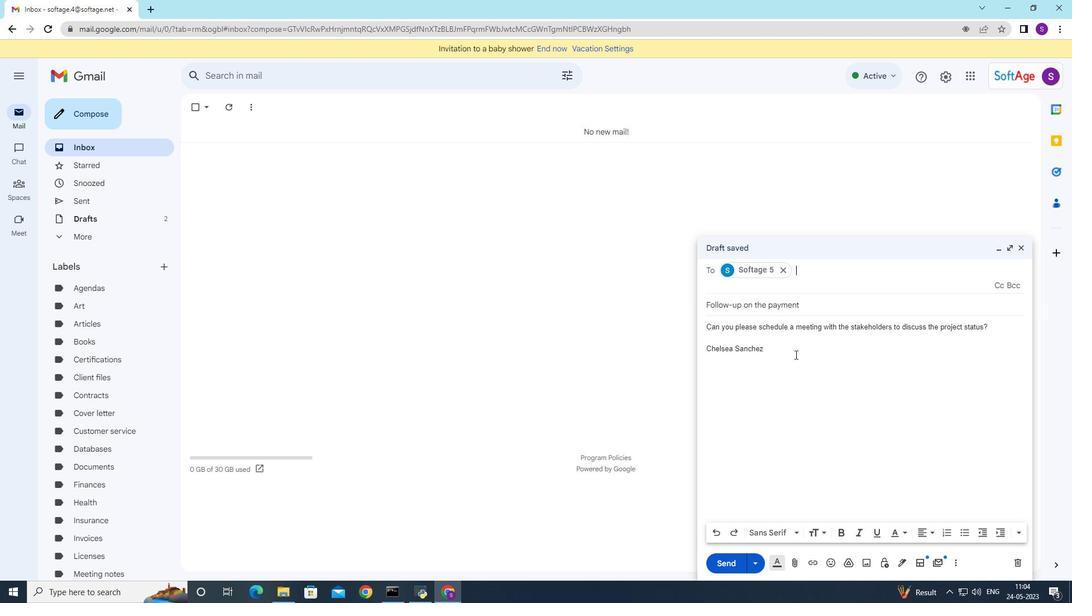 
Action: Mouse scrolled (795, 355) with delta (0, 0)
Screenshot: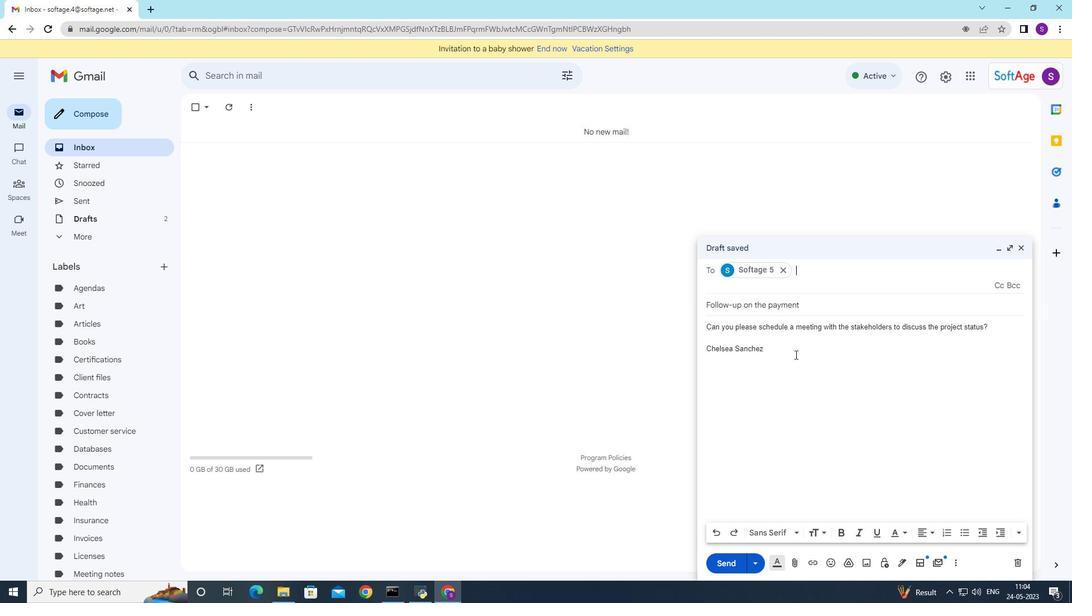 
Action: Mouse moved to (795, 358)
Screenshot: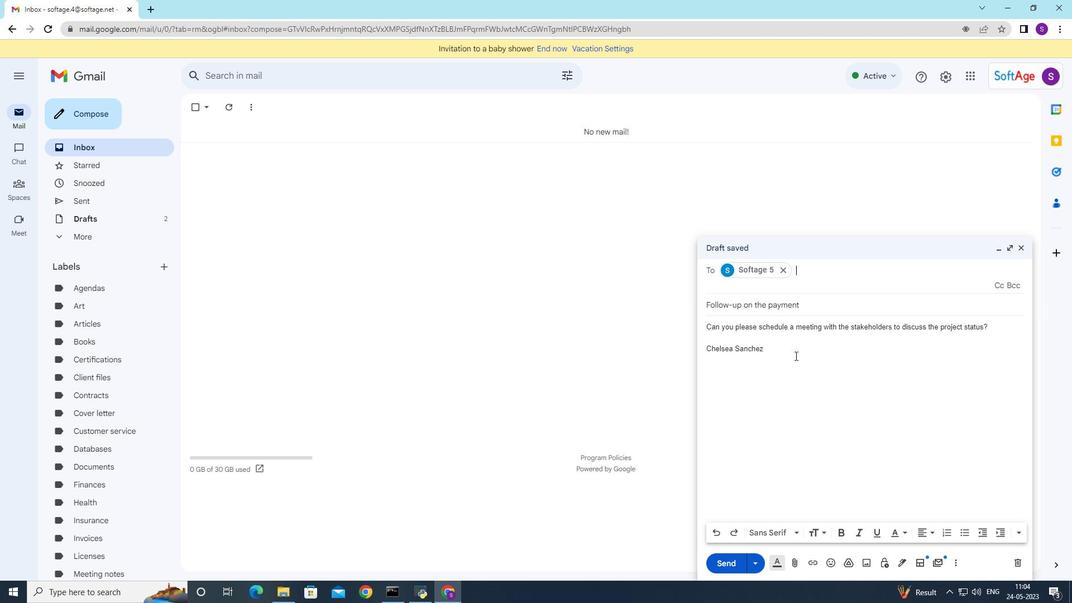 
Action: Mouse scrolled (795, 357) with delta (0, 0)
Screenshot: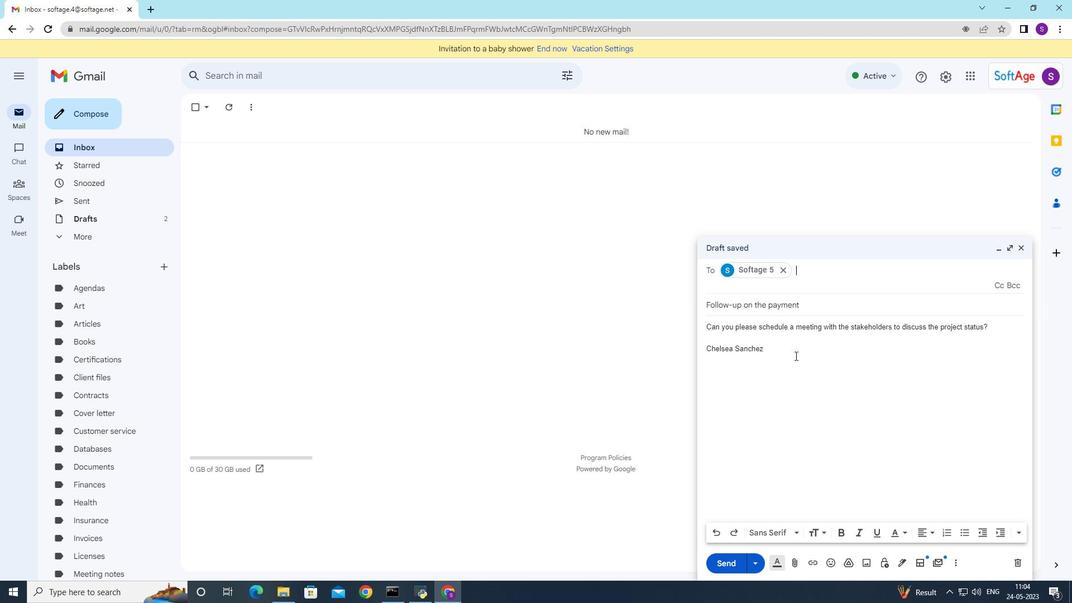 
Action: Mouse moved to (794, 359)
Screenshot: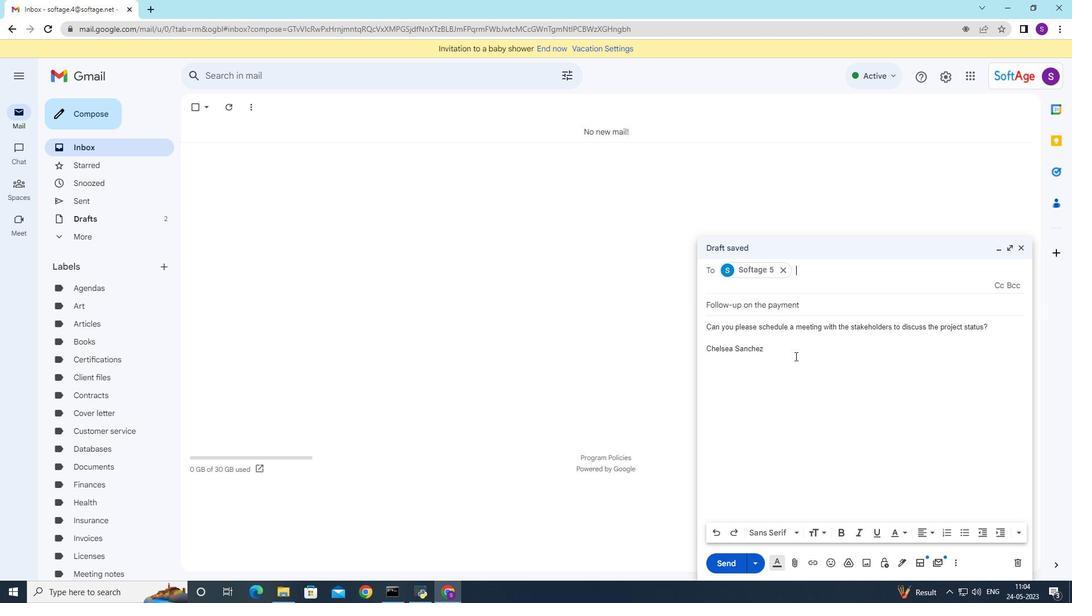 
Action: Mouse scrolled (794, 358) with delta (0, 0)
Screenshot: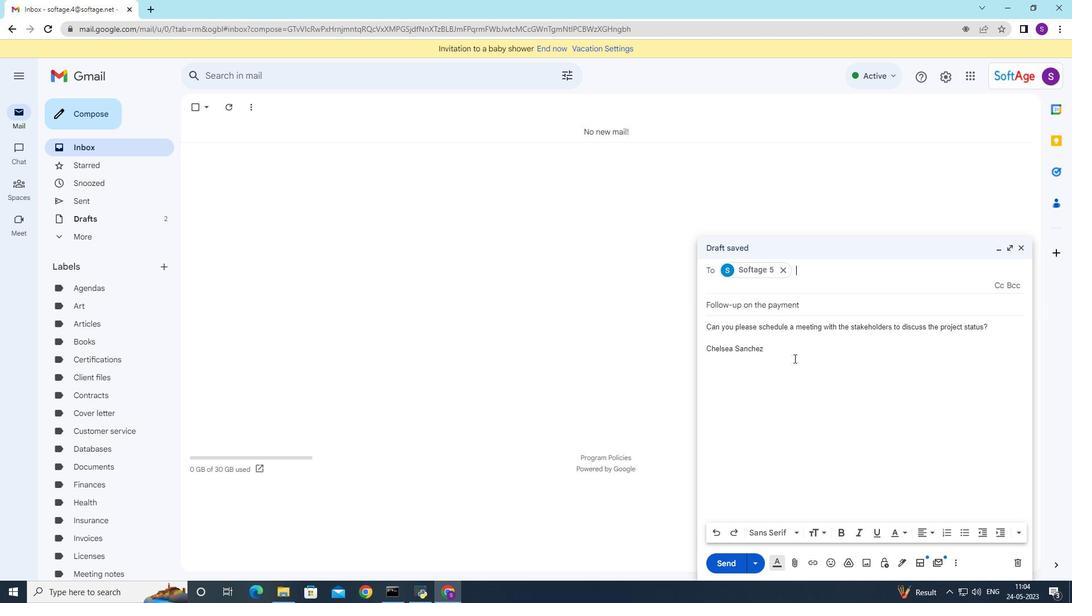 
Action: Mouse moved to (983, 325)
Screenshot: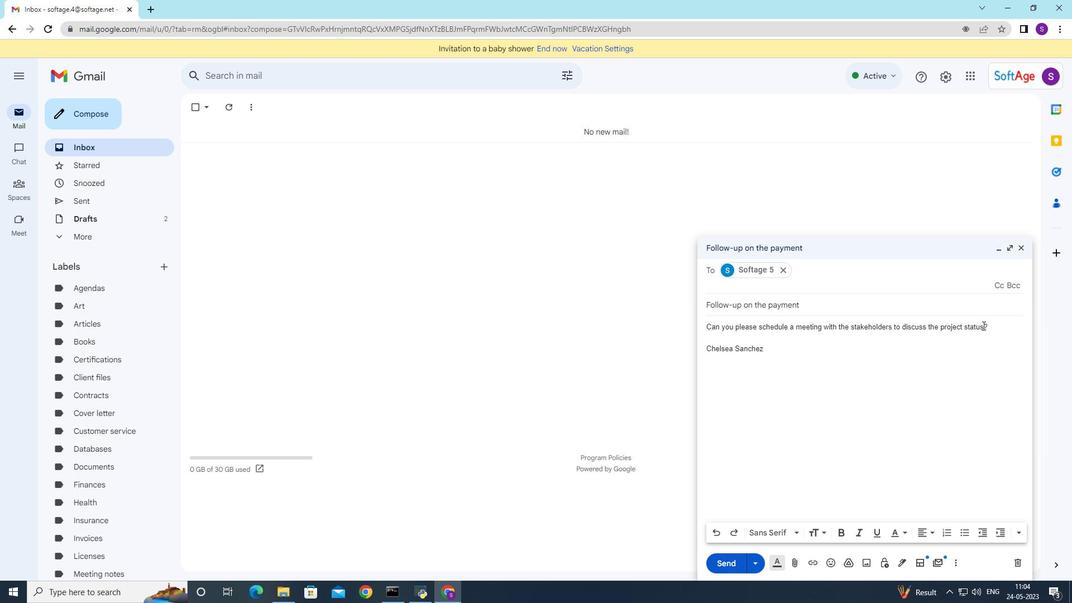 
Action: Mouse pressed left at (983, 325)
Screenshot: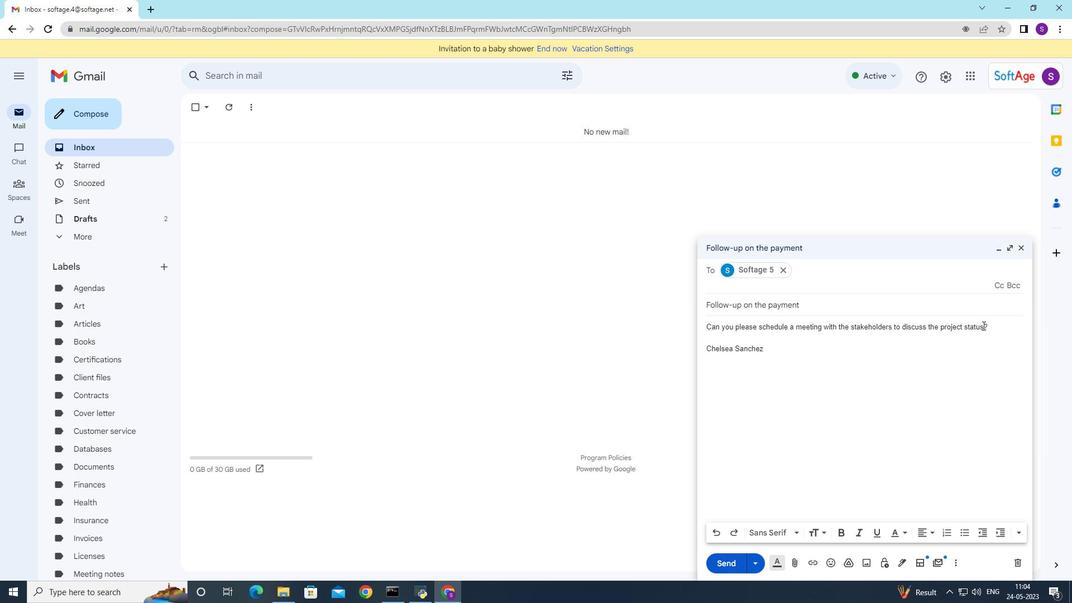 
Action: Mouse moved to (797, 533)
Screenshot: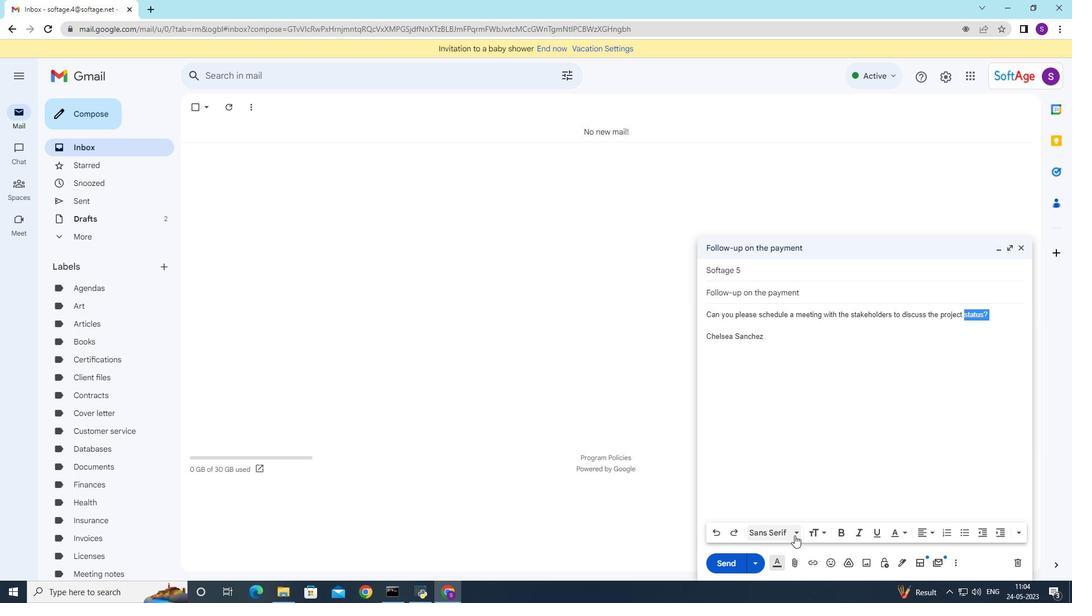 
Action: Mouse pressed left at (797, 533)
Screenshot: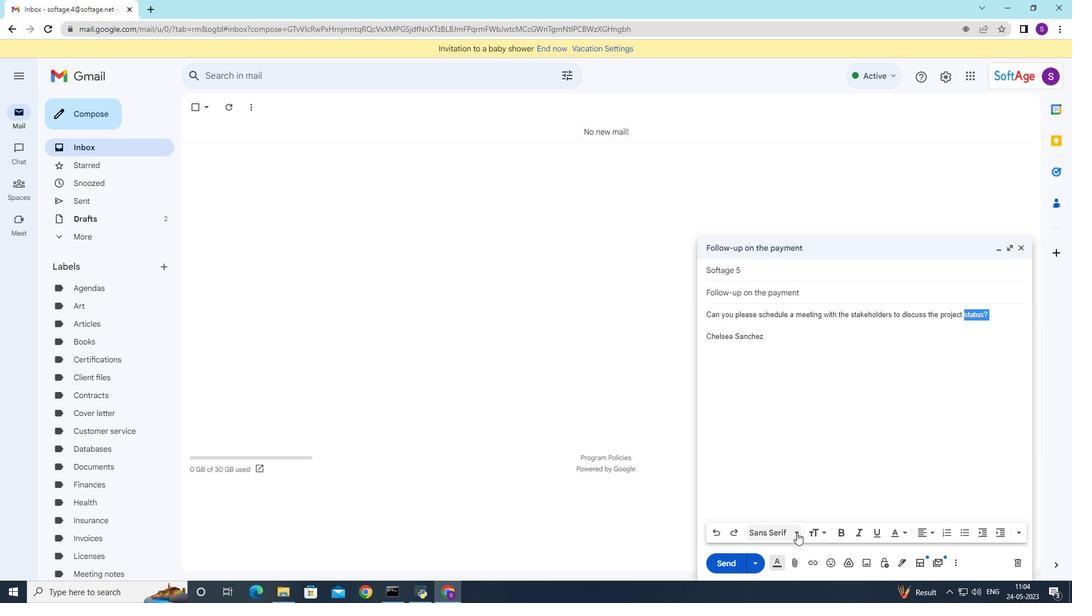 
Action: Mouse moved to (793, 443)
Screenshot: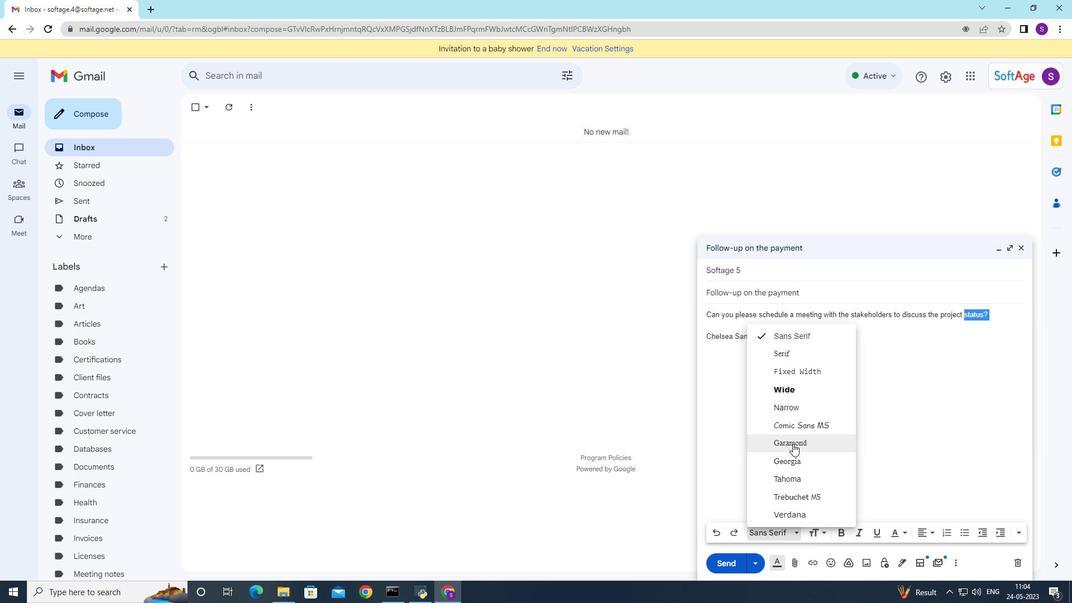 
Action: Mouse pressed left at (793, 443)
Screenshot: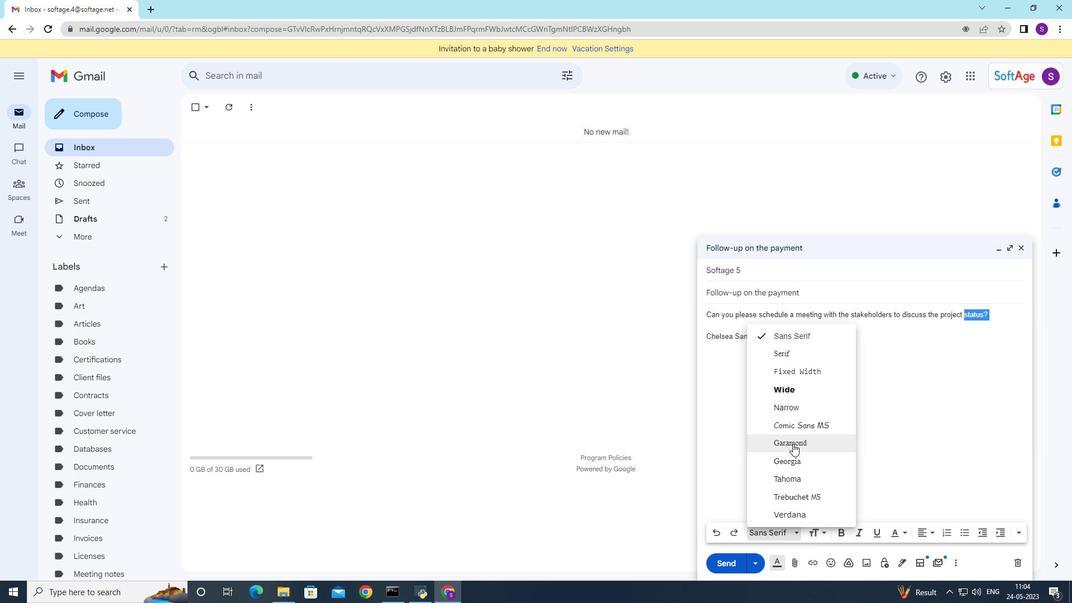 
Action: Mouse moved to (844, 535)
Screenshot: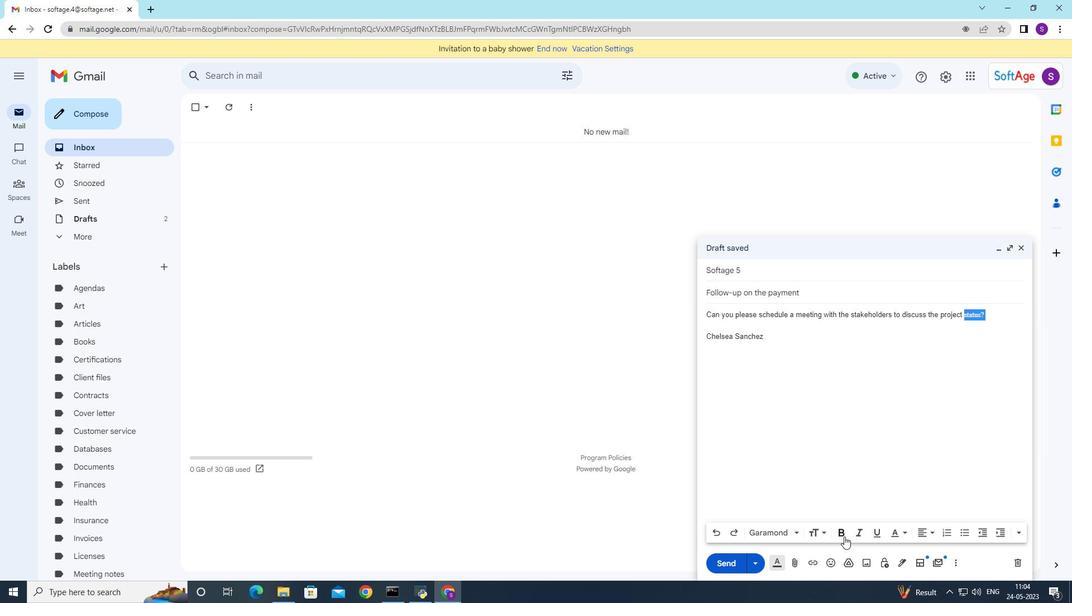 
Action: Mouse pressed left at (844, 535)
Screenshot: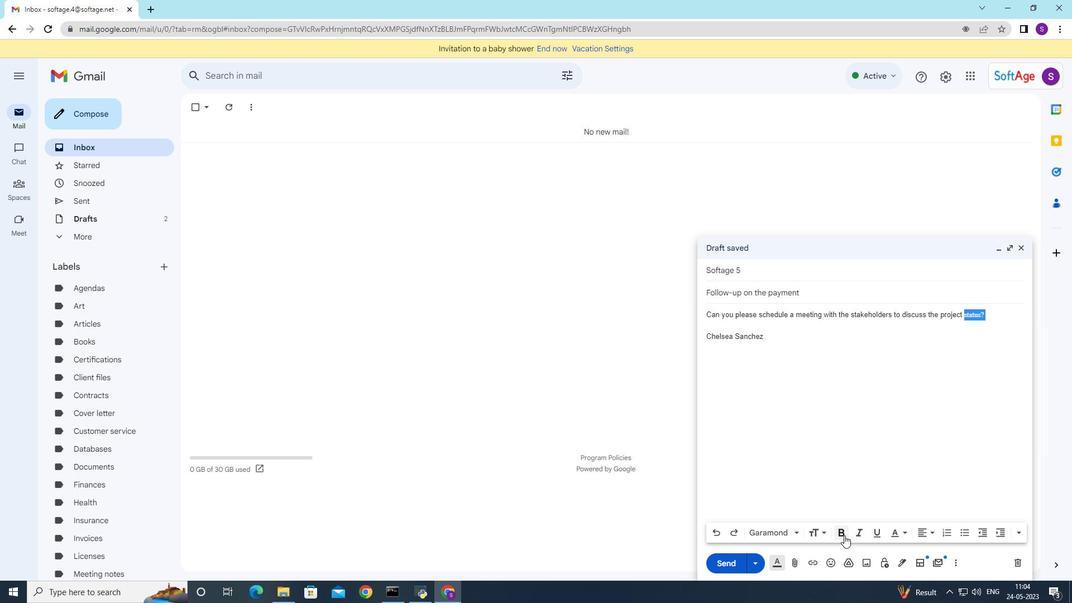 
Action: Mouse moved to (865, 534)
Screenshot: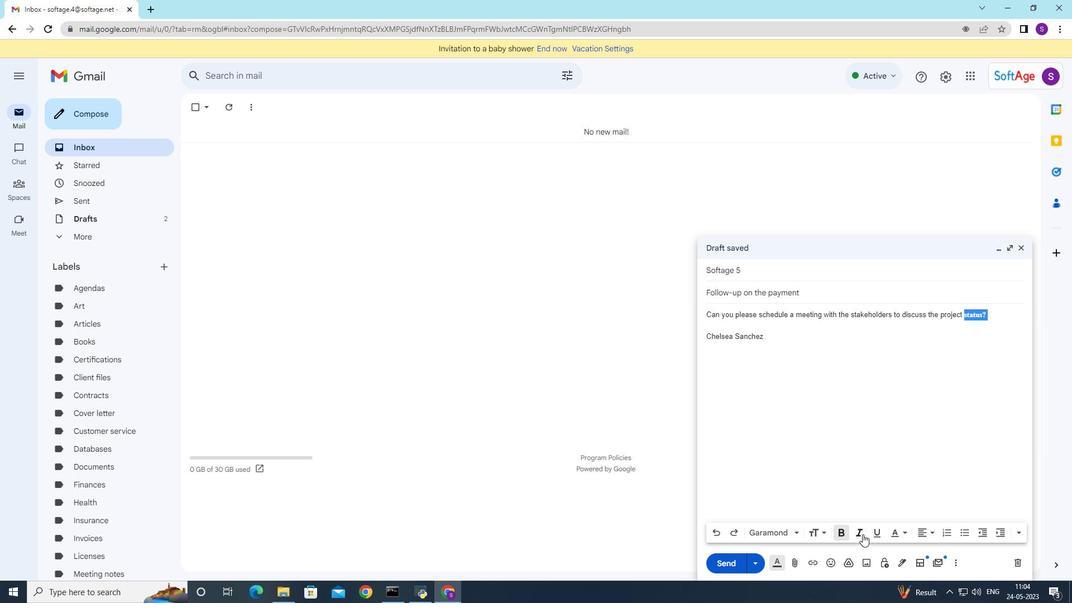 
Action: Mouse pressed left at (865, 534)
Screenshot: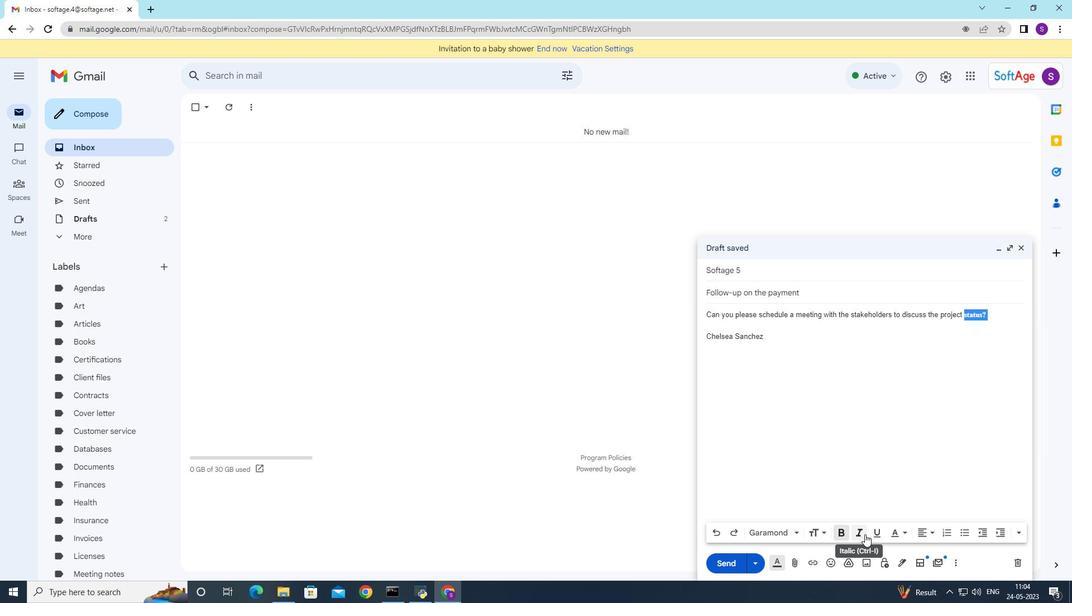 
Action: Mouse moved to (728, 564)
Screenshot: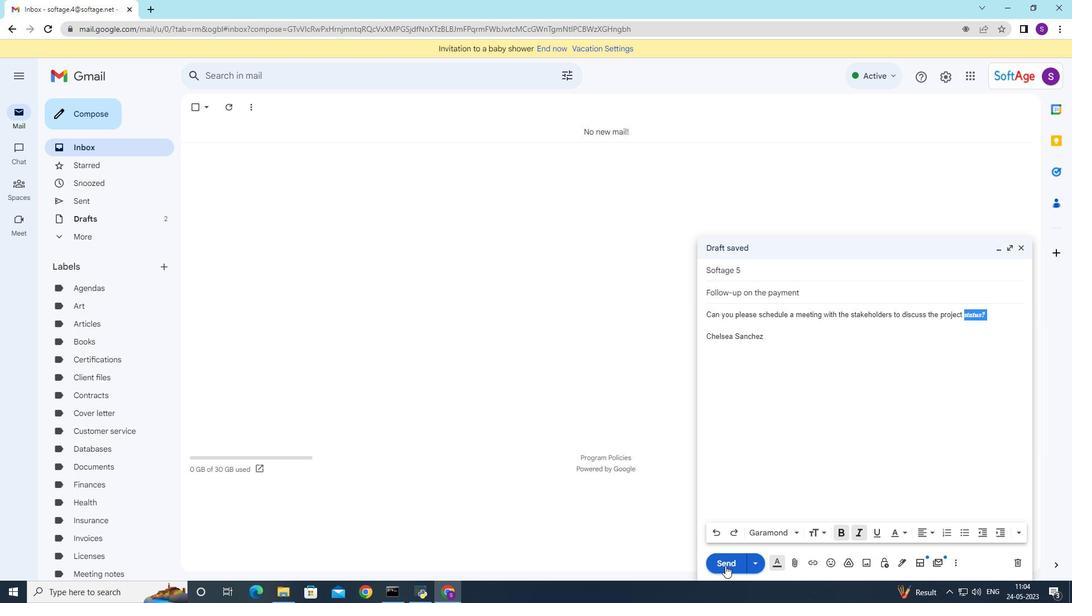 
Action: Mouse pressed left at (728, 564)
Screenshot: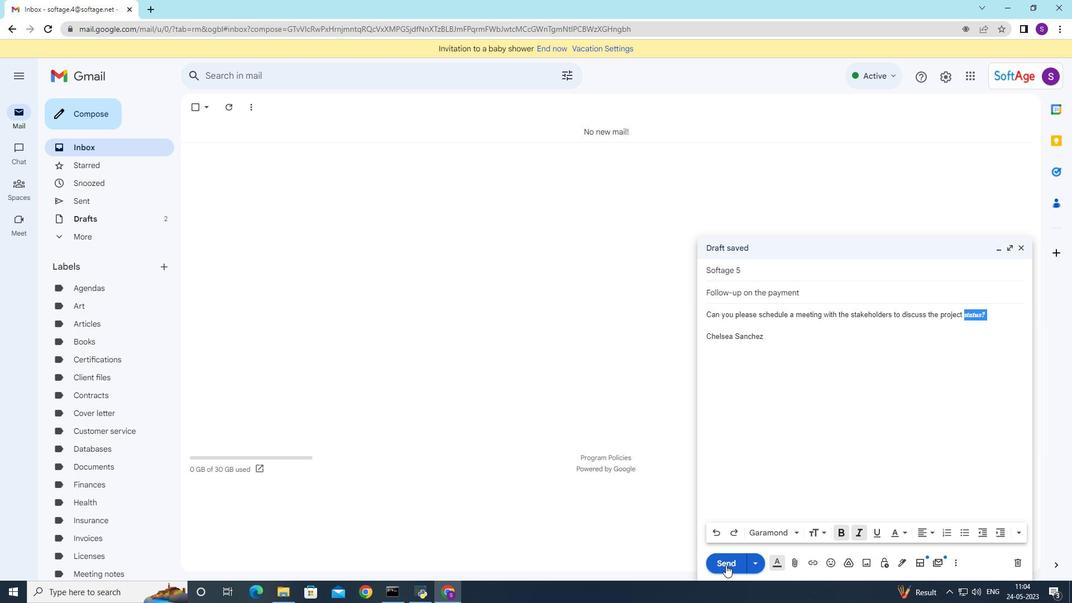 
Action: Mouse moved to (97, 239)
Screenshot: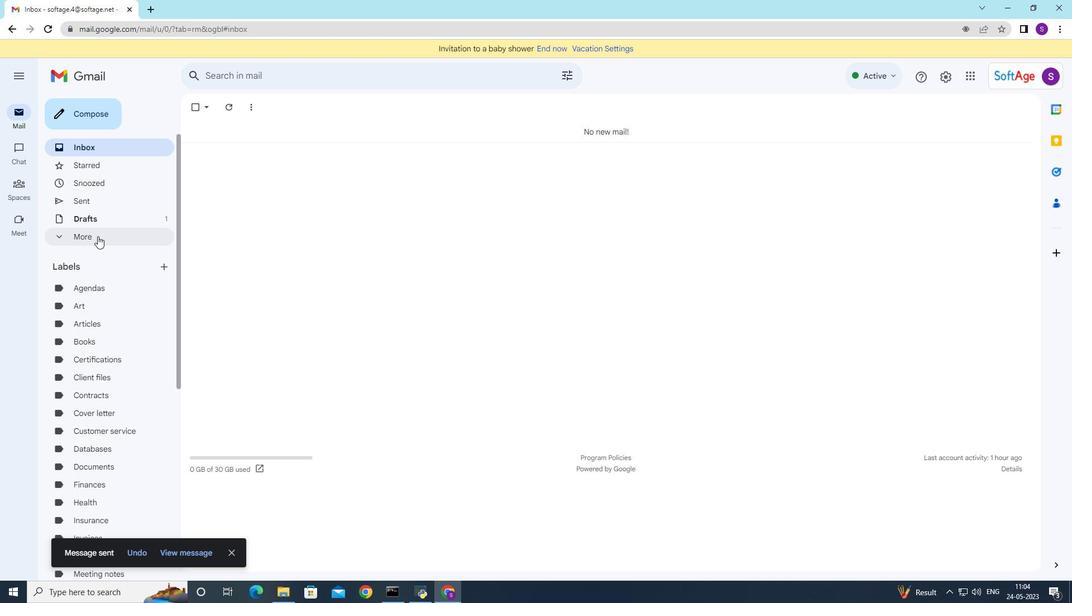 
Action: Mouse pressed left at (97, 239)
Screenshot: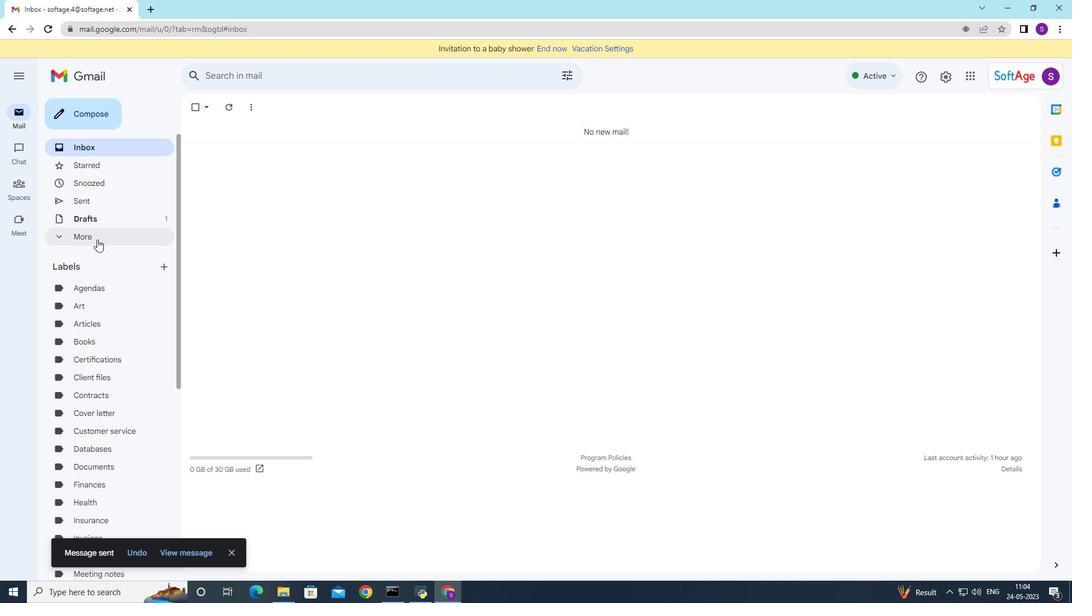 
Action: Mouse moved to (170, 411)
Screenshot: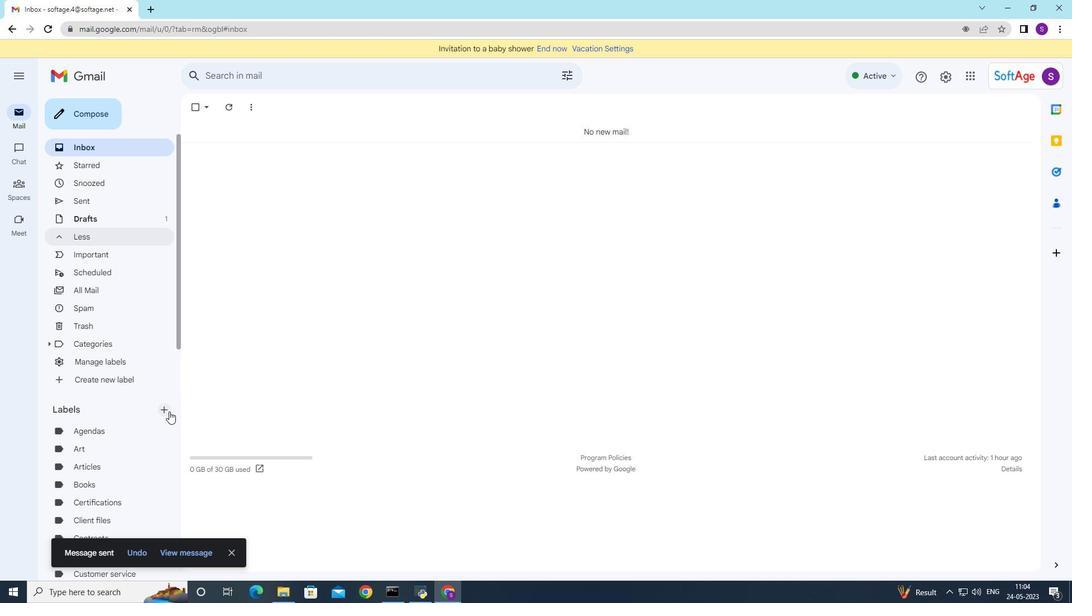 
Action: Mouse pressed left at (170, 411)
Screenshot: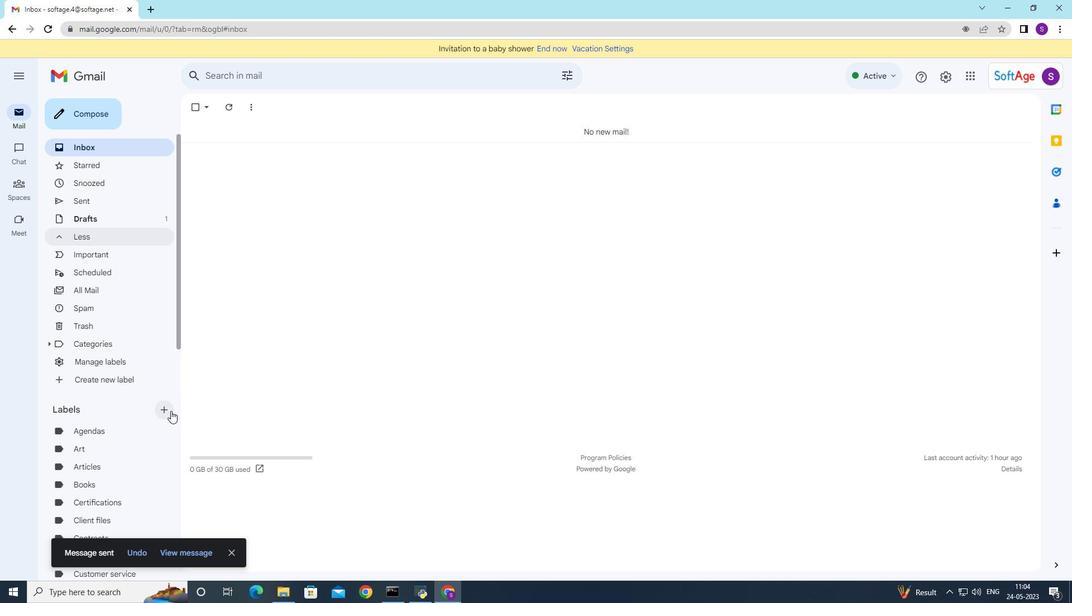 
Action: Mouse moved to (444, 325)
Screenshot: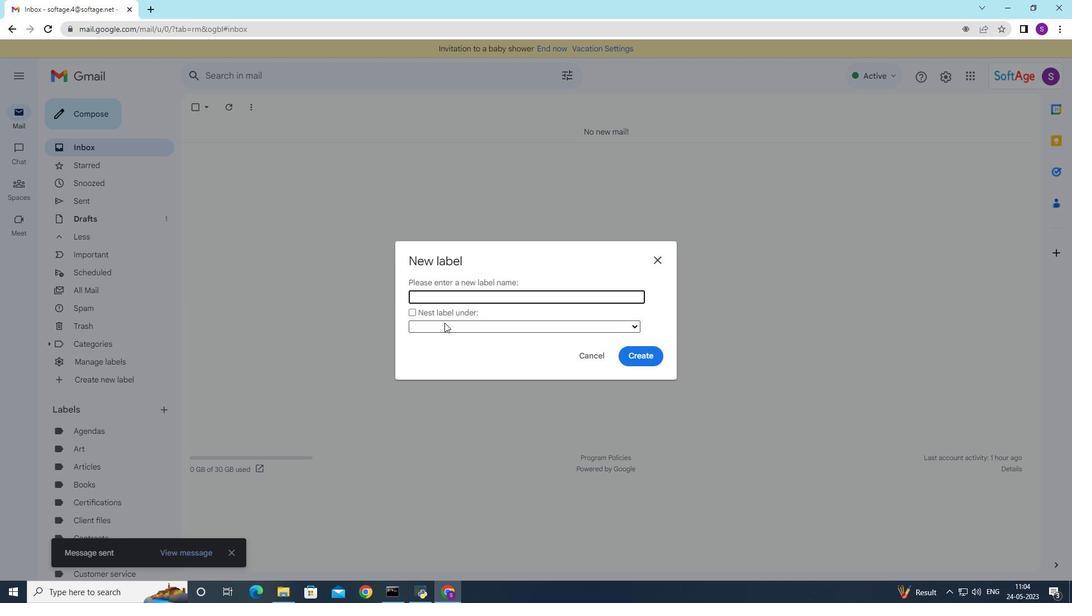 
Action: Key pressed <Key.shift>Marketinf<Key.backspace>g
Screenshot: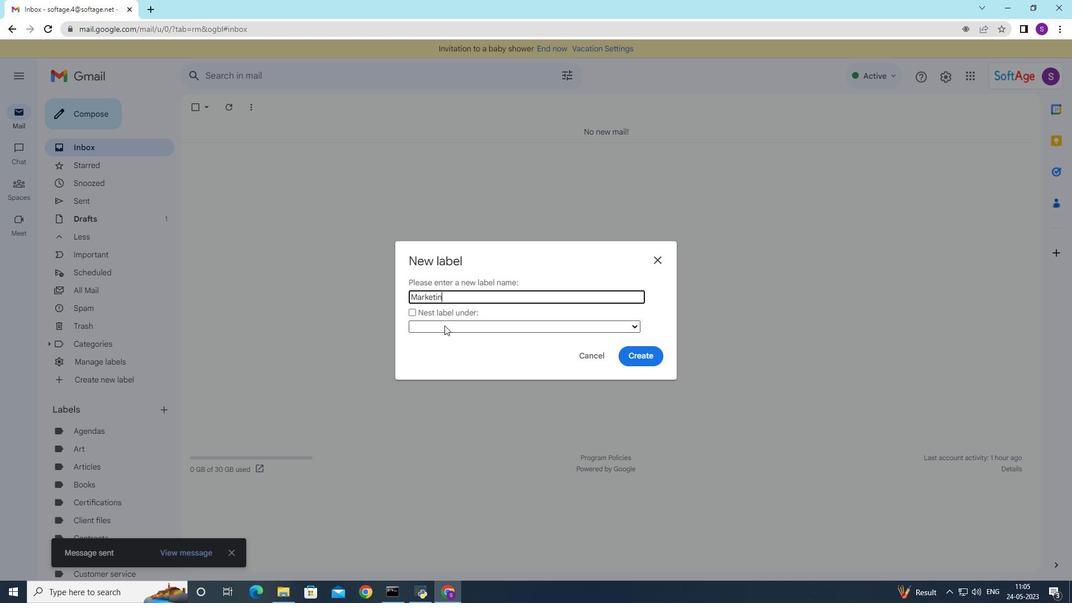 
Action: Mouse moved to (445, 326)
Screenshot: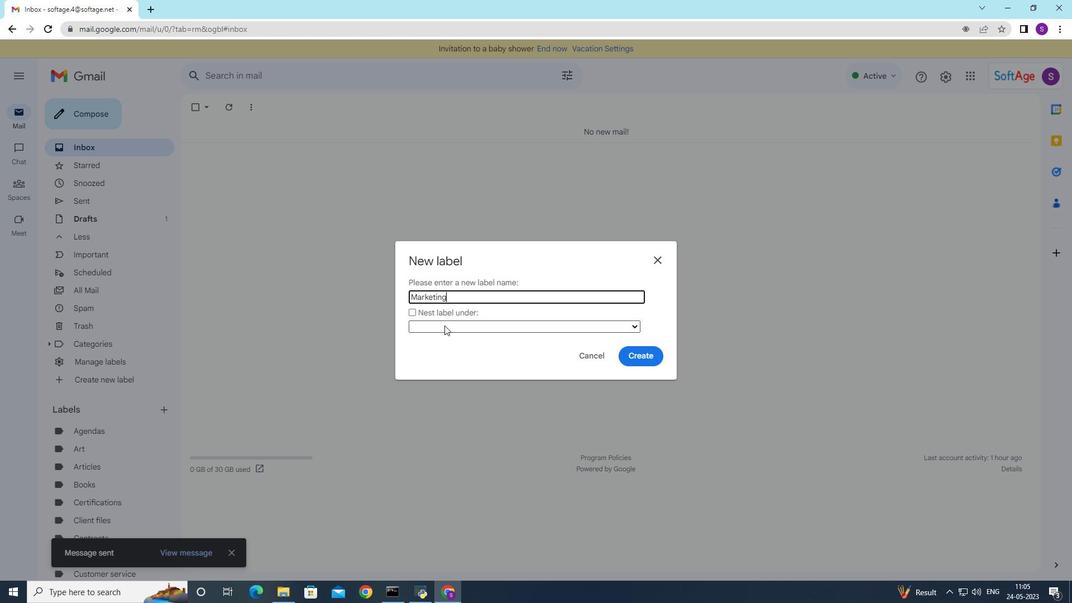 
Action: Mouse scrolled (445, 326) with delta (0, 0)
Screenshot: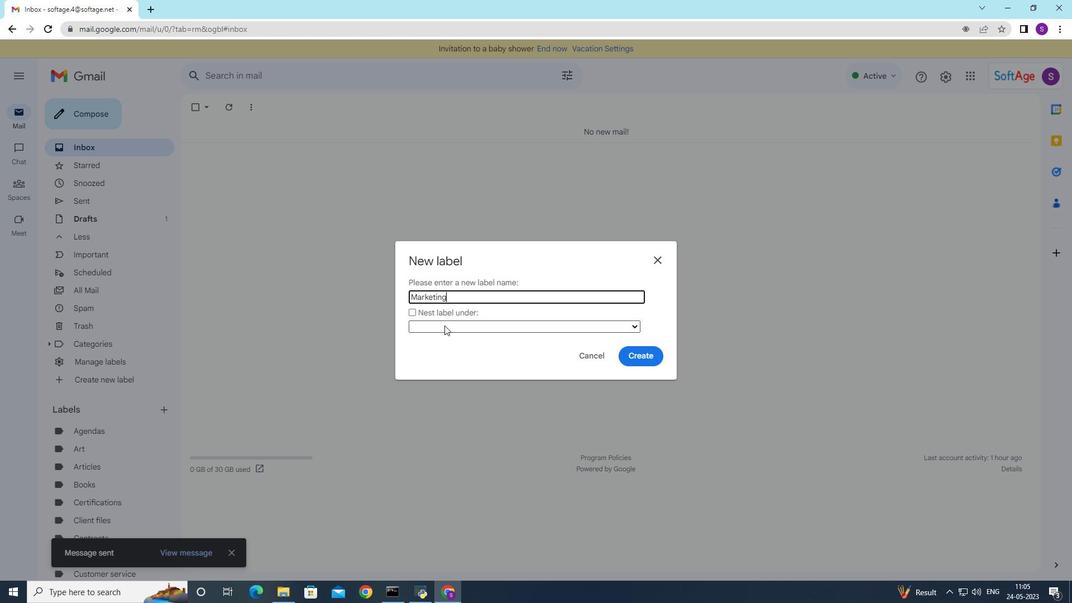 
Action: Mouse moved to (645, 359)
Screenshot: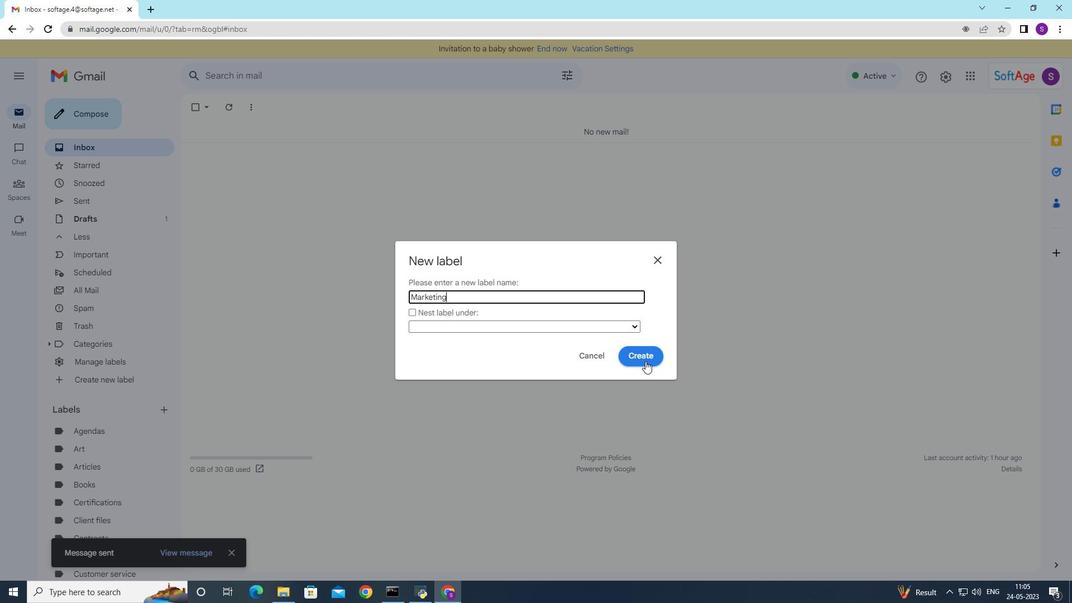 
Action: Mouse pressed left at (645, 359)
Screenshot: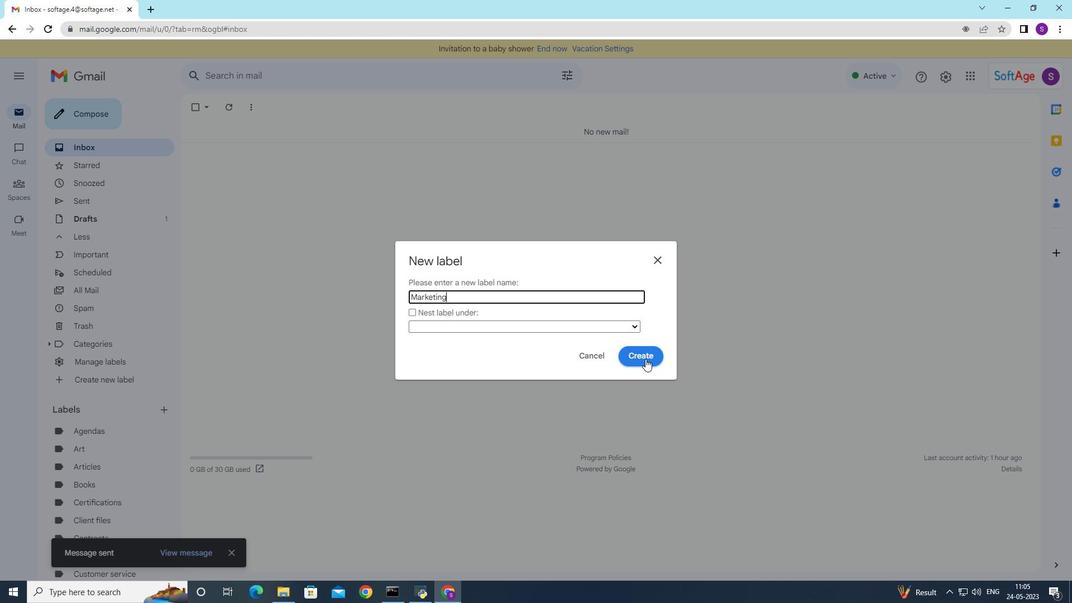 
Action: Mouse moved to (77, 192)
Screenshot: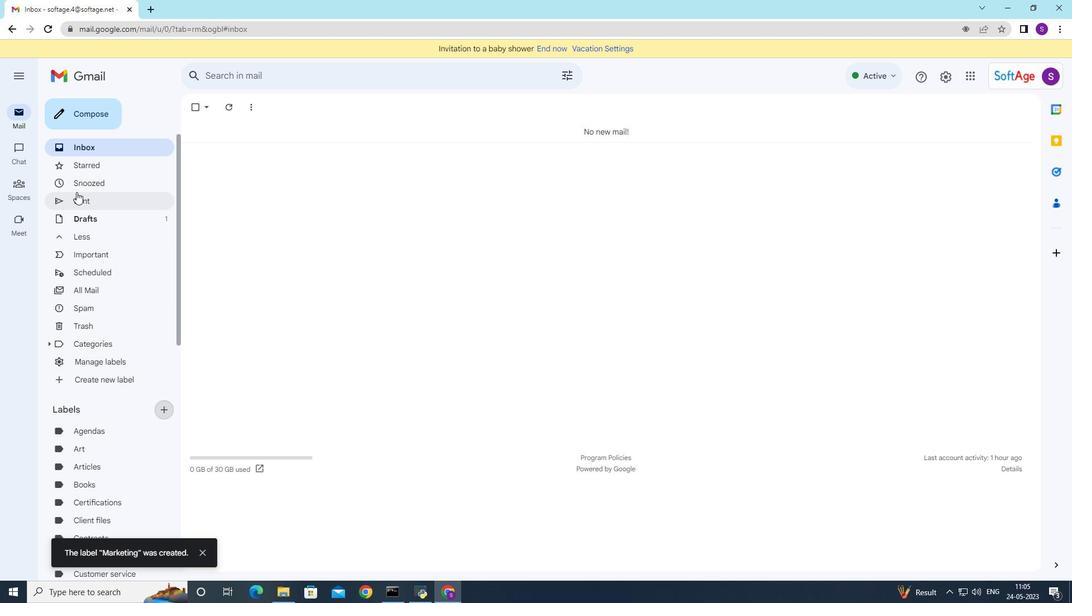 
Action: Mouse pressed left at (77, 192)
Screenshot: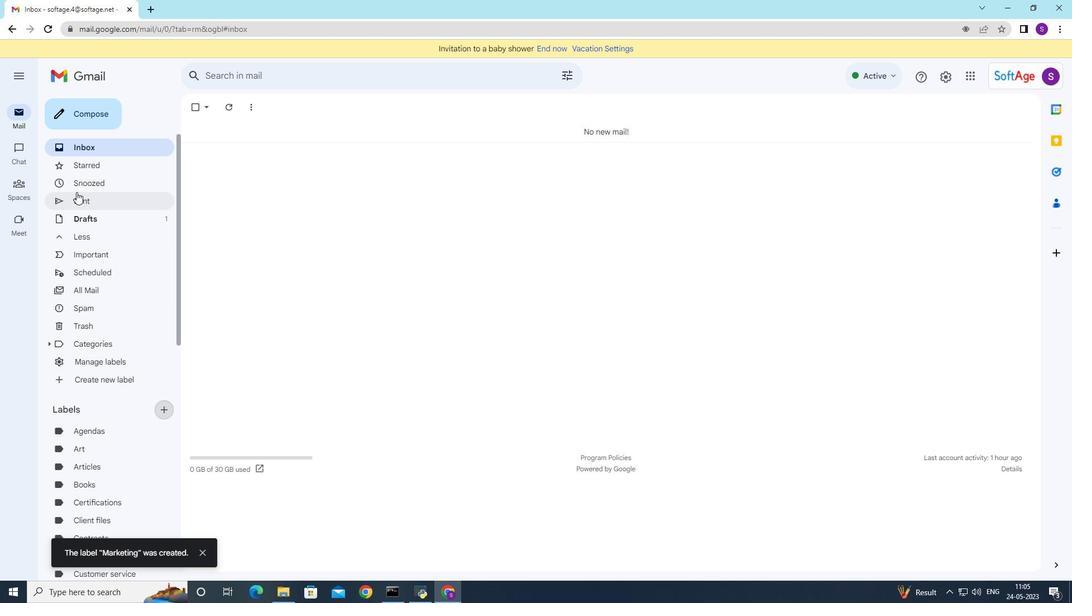 
Action: Mouse moved to (353, 162)
Screenshot: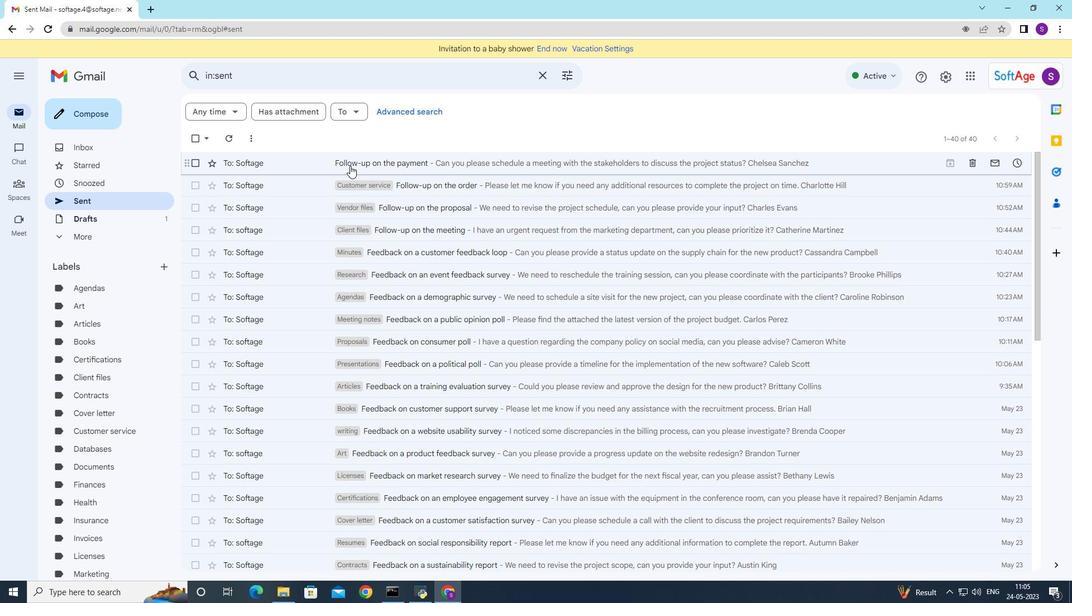 
Action: Mouse pressed right at (353, 162)
Screenshot: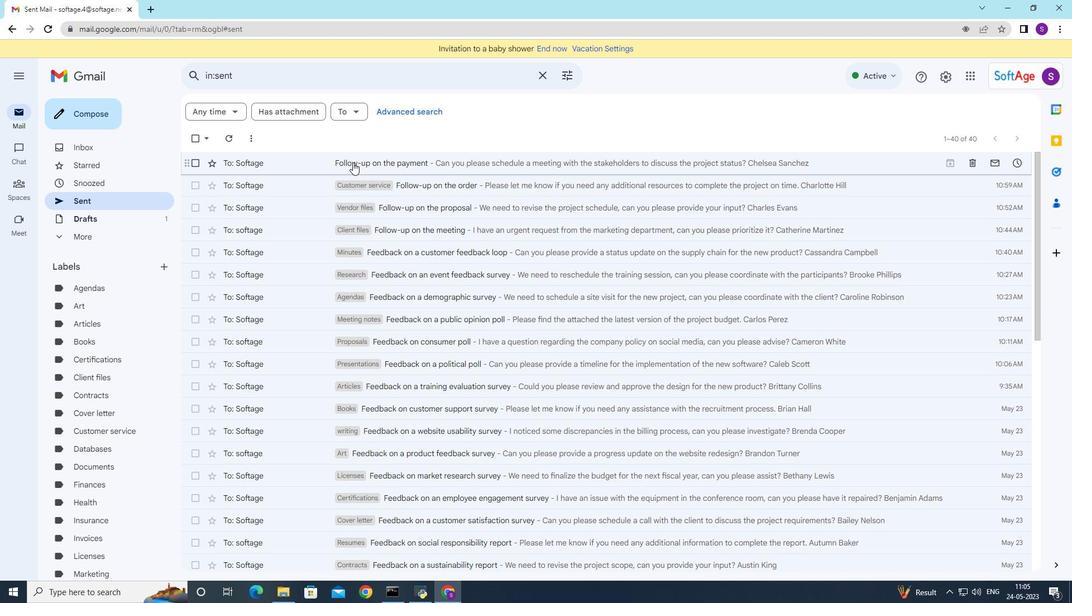 
Action: Mouse moved to (562, 205)
Screenshot: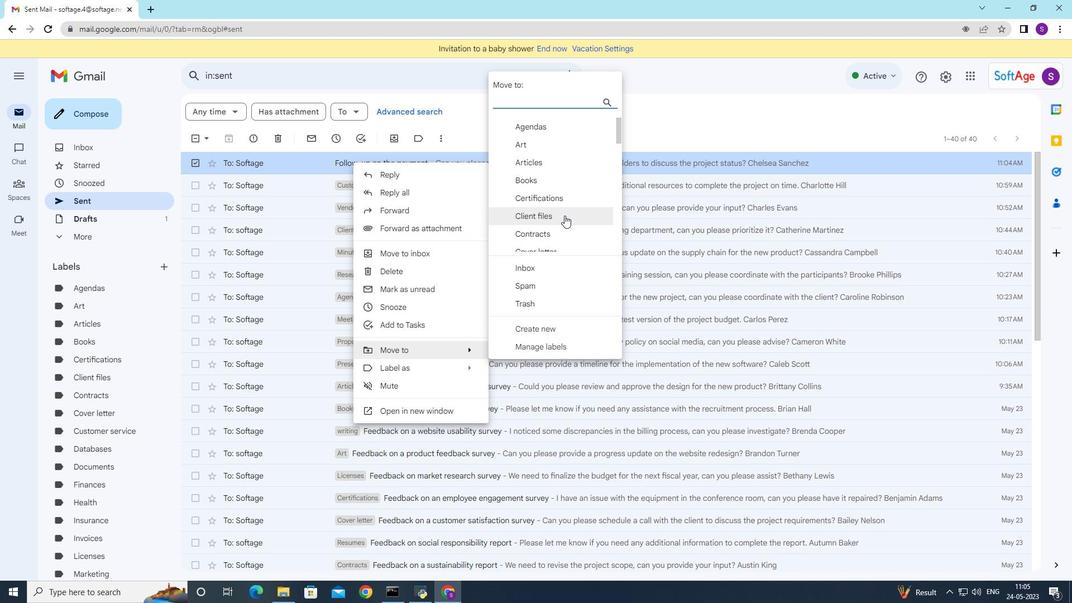 
Action: Mouse scrolled (562, 205) with delta (0, 0)
Screenshot: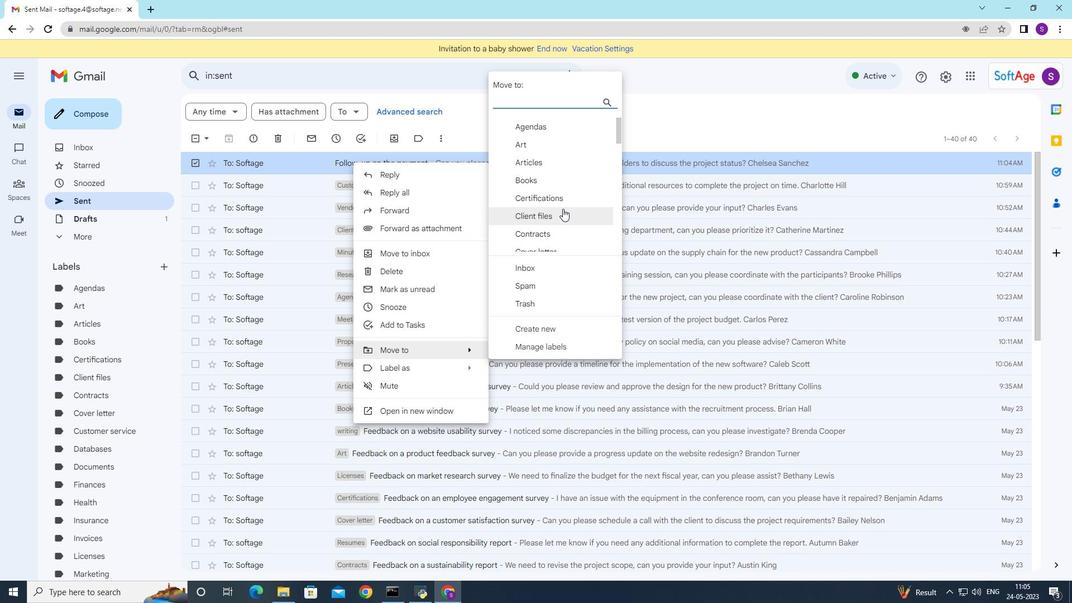 
Action: Mouse scrolled (562, 205) with delta (0, 0)
Screenshot: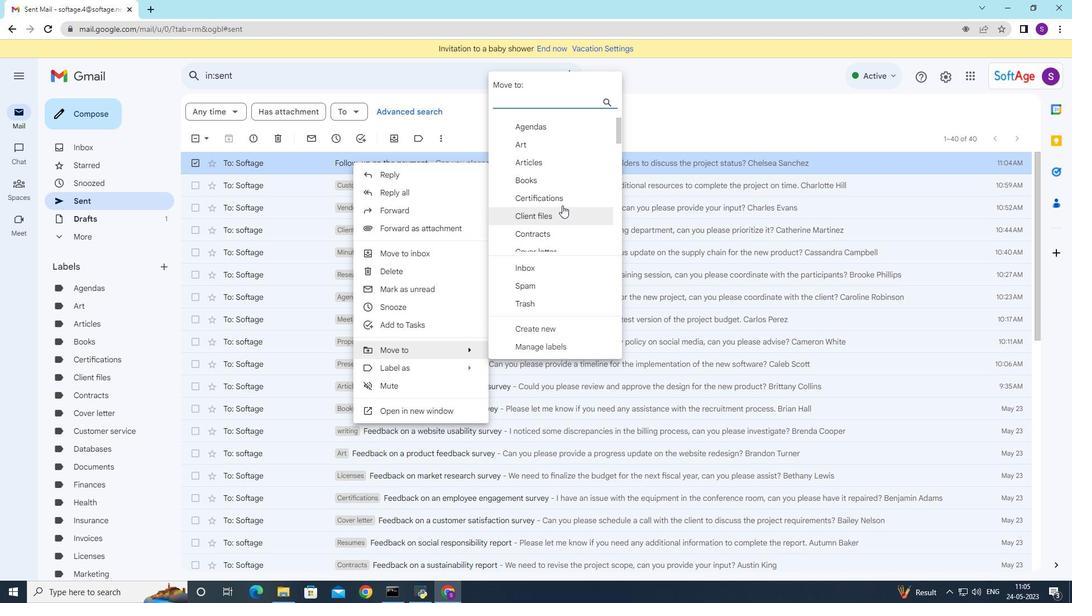 
Action: Mouse scrolled (562, 205) with delta (0, 0)
Screenshot: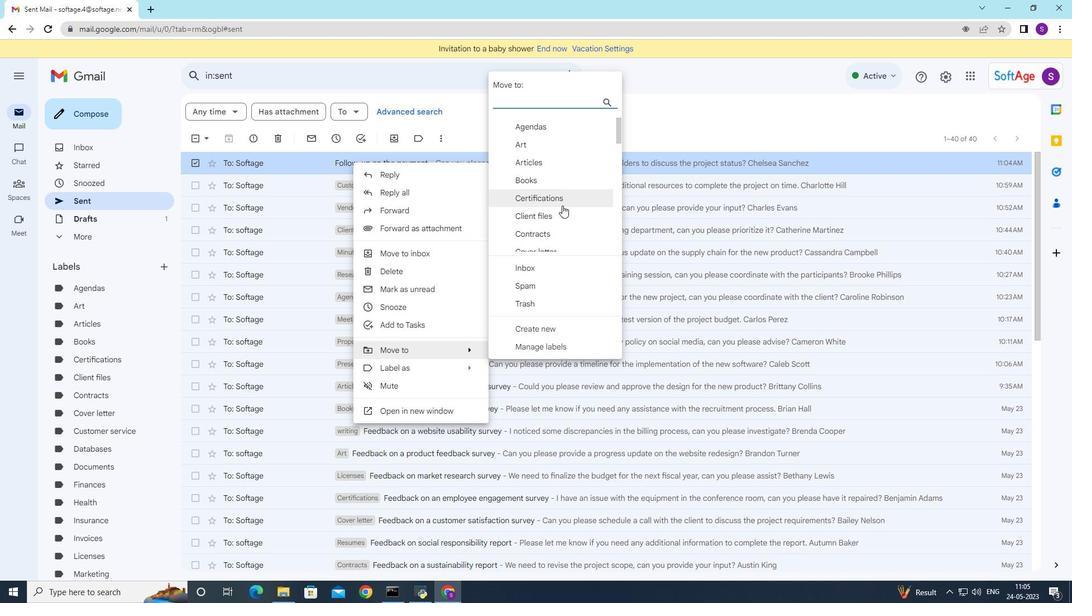 
Action: Mouse moved to (562, 205)
Screenshot: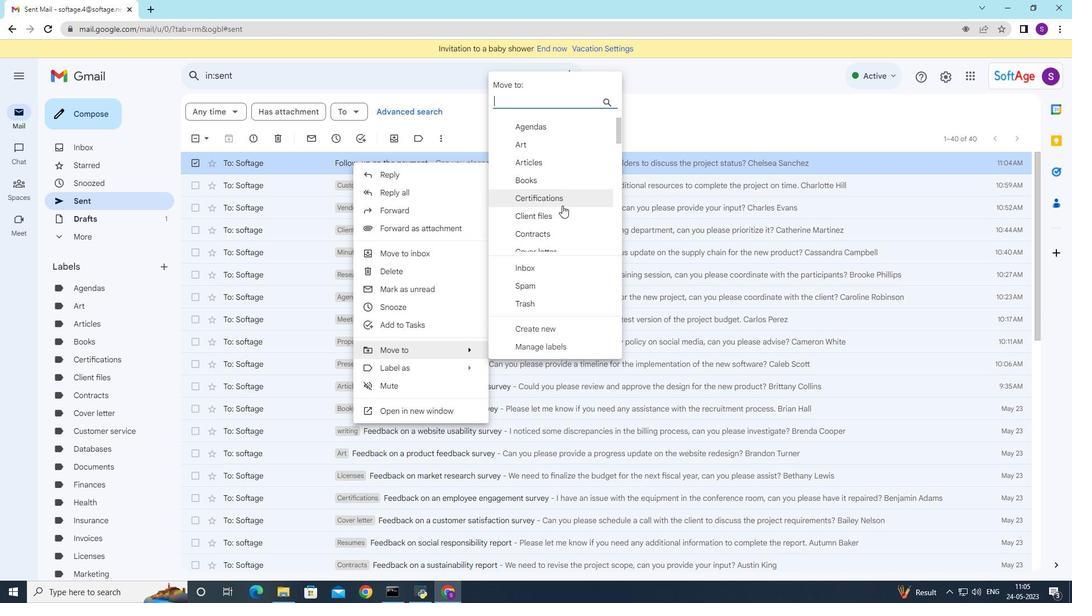 
Action: Mouse scrolled (562, 205) with delta (0, 0)
Screenshot: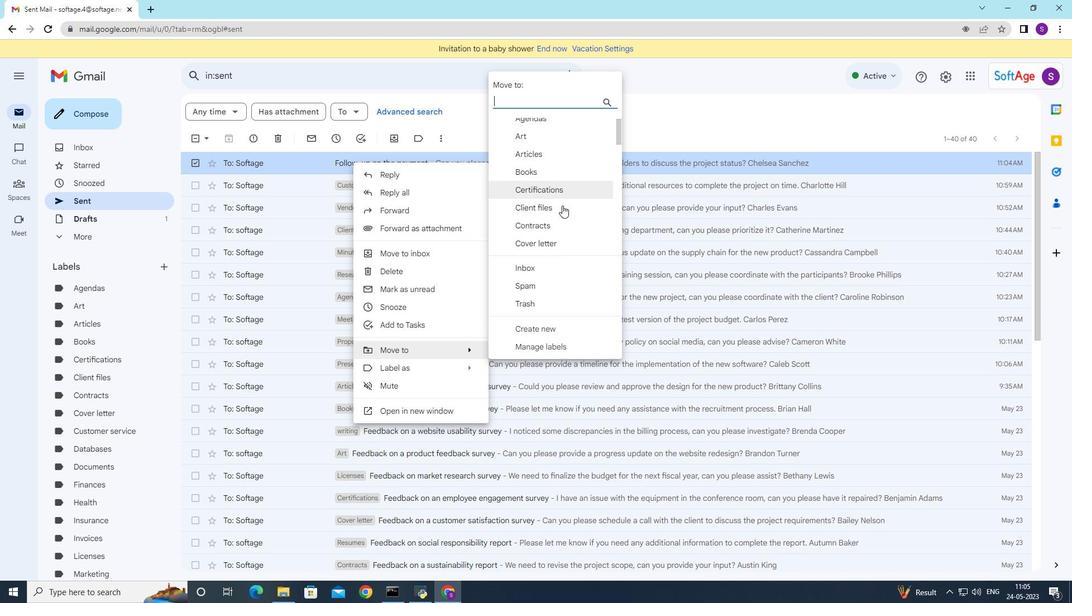 
Action: Mouse moved to (560, 207)
Screenshot: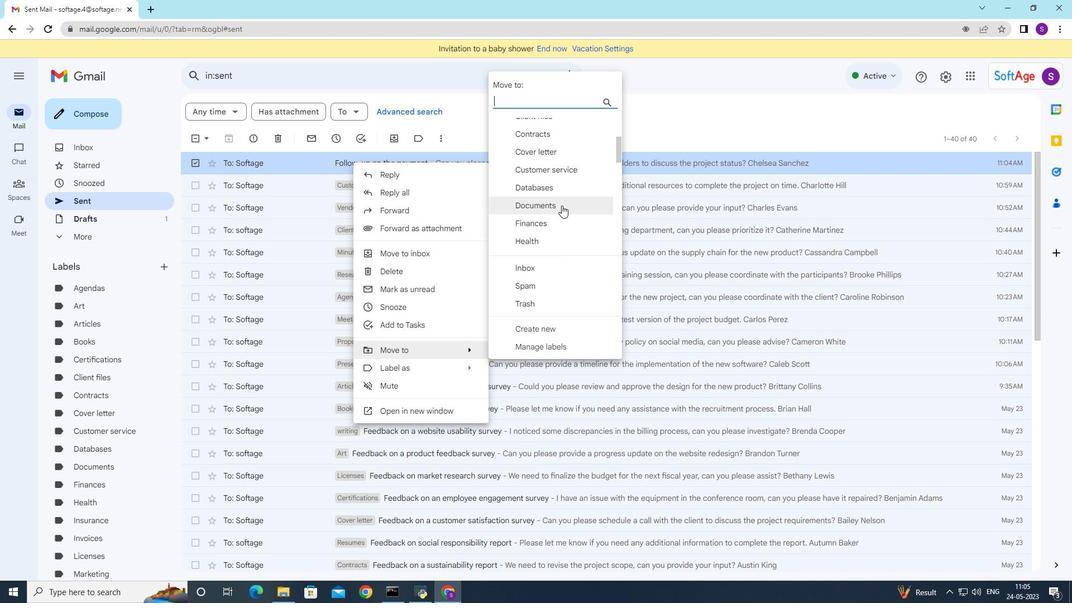 
Action: Mouse scrolled (560, 207) with delta (0, 0)
Screenshot: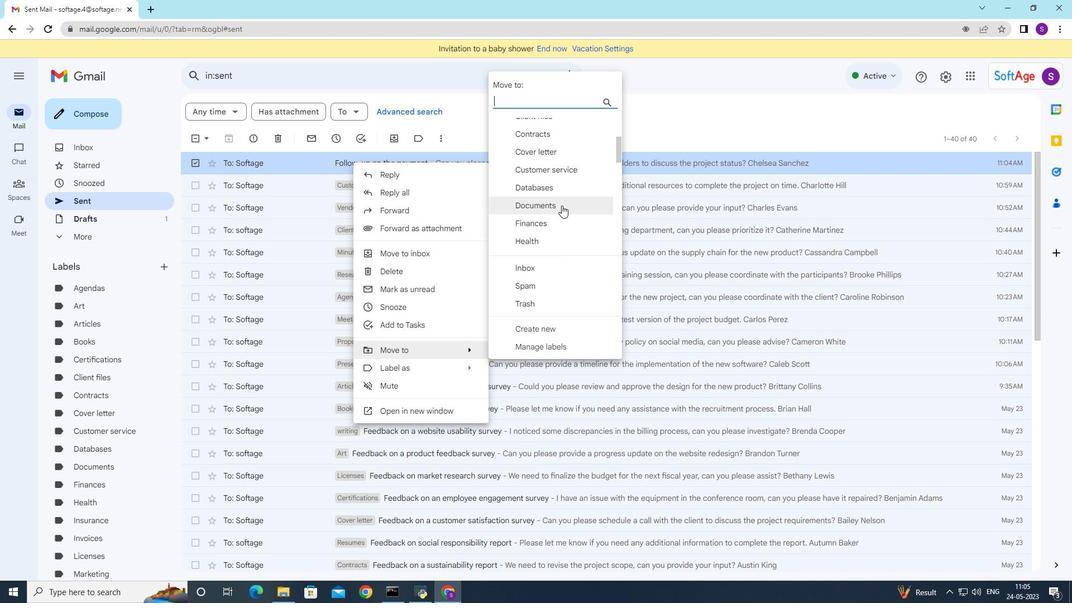 
Action: Mouse moved to (556, 214)
Screenshot: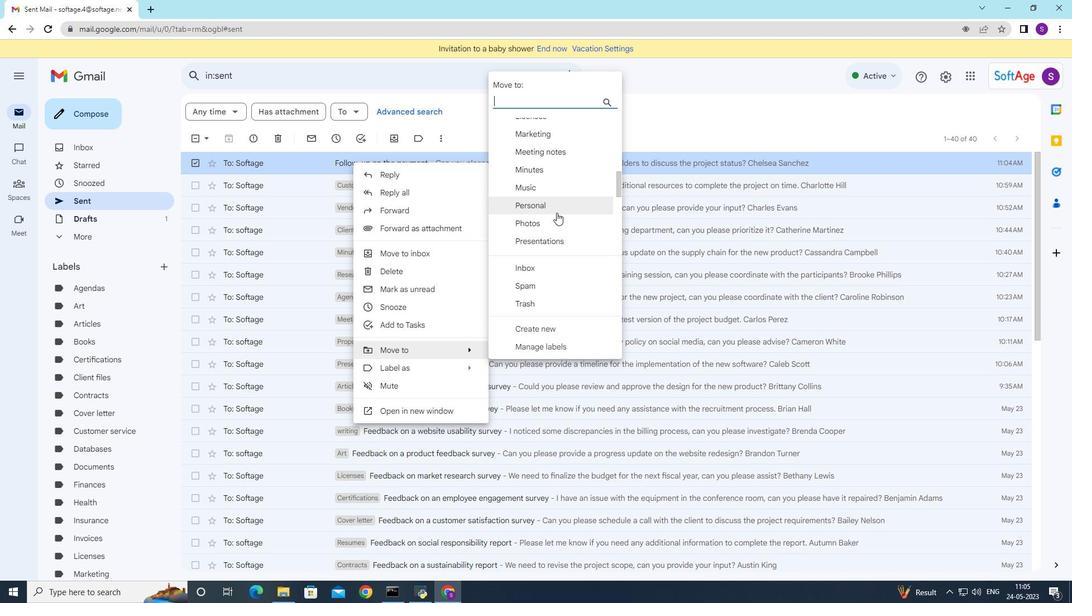 
Action: Mouse scrolled (556, 215) with delta (0, 0)
Screenshot: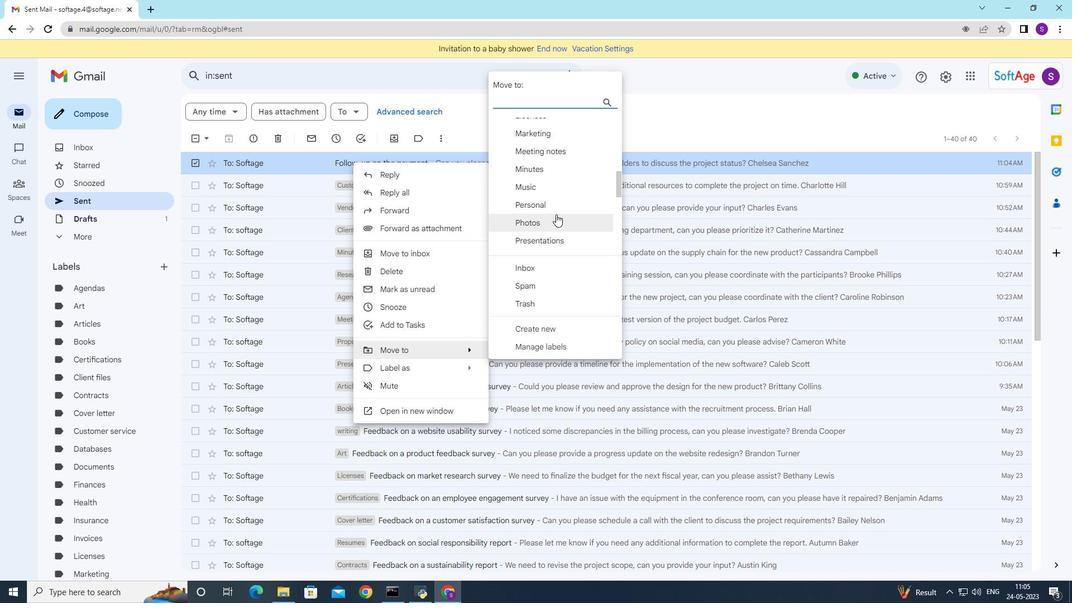 
Action: Mouse moved to (545, 191)
Screenshot: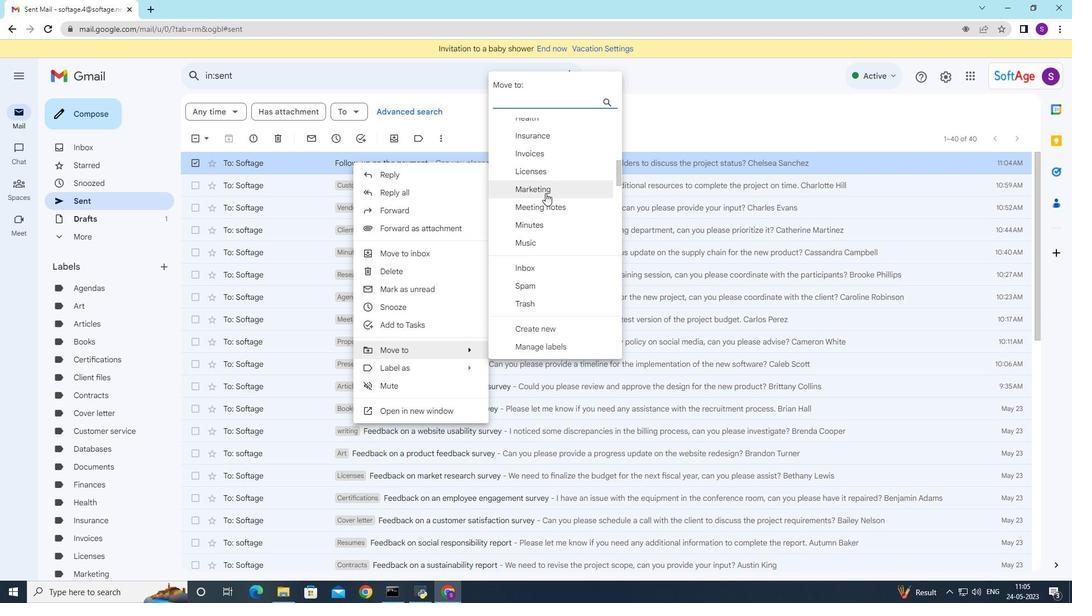 
Action: Mouse pressed left at (545, 191)
Screenshot: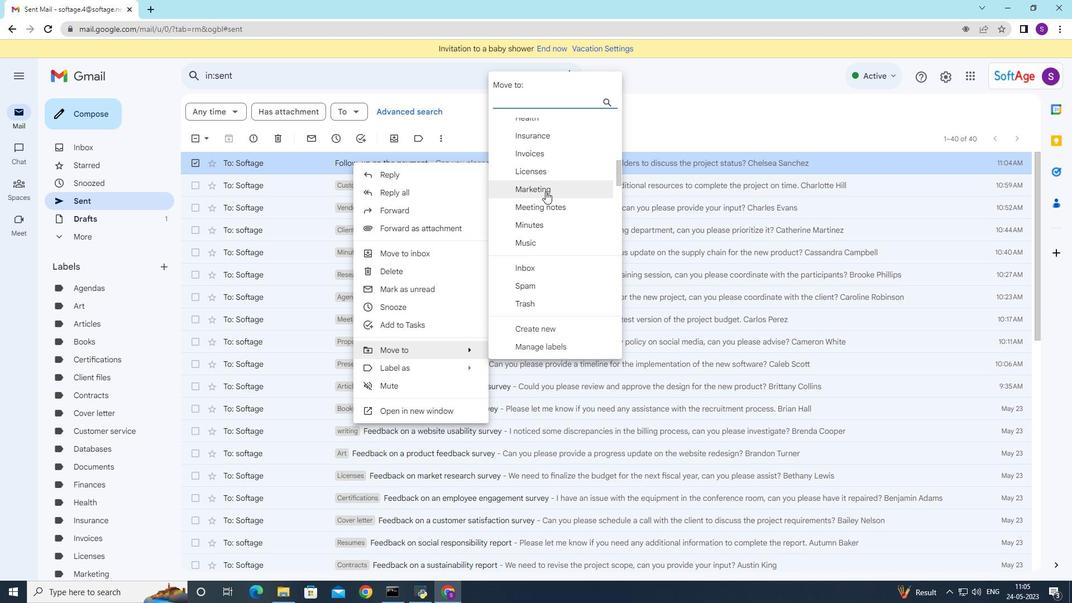 
Action: Mouse moved to (523, 233)
Screenshot: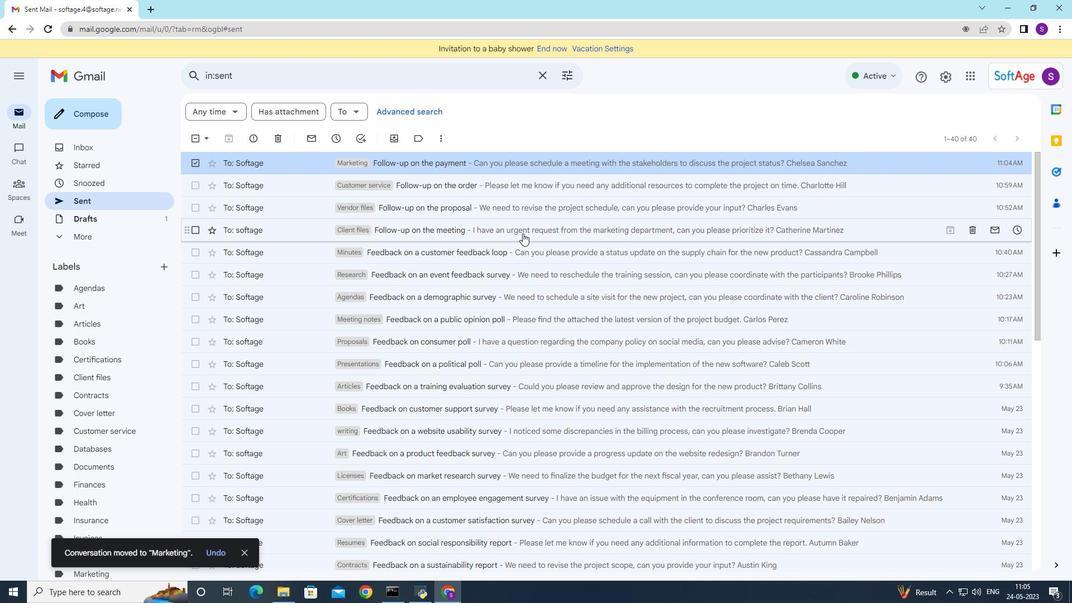 
